 Task: Find connections with filter location Coari with filter topic #coronaviruswith filter profile language English with filter current company SBM Offshore with filter school Arya Institute of Engineering & Technology,Jaipur with filter industry Conservation Programs with filter service category Computer Networking with filter keywords title Account Executive
Action: Mouse moved to (597, 106)
Screenshot: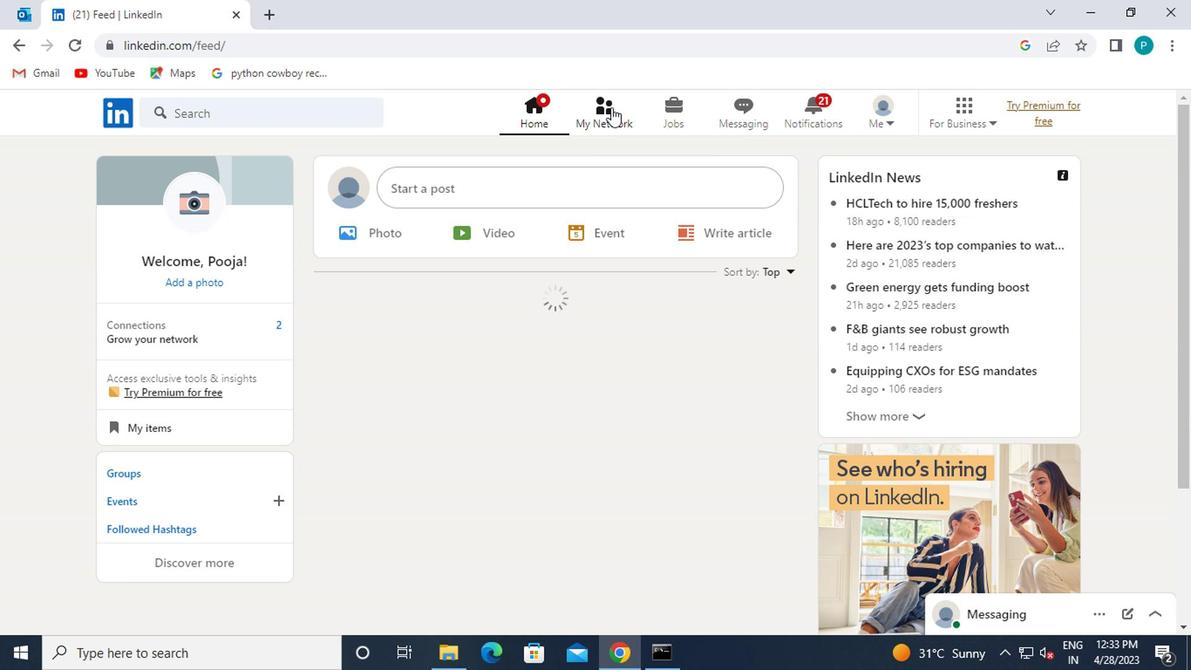 
Action: Mouse pressed left at (597, 106)
Screenshot: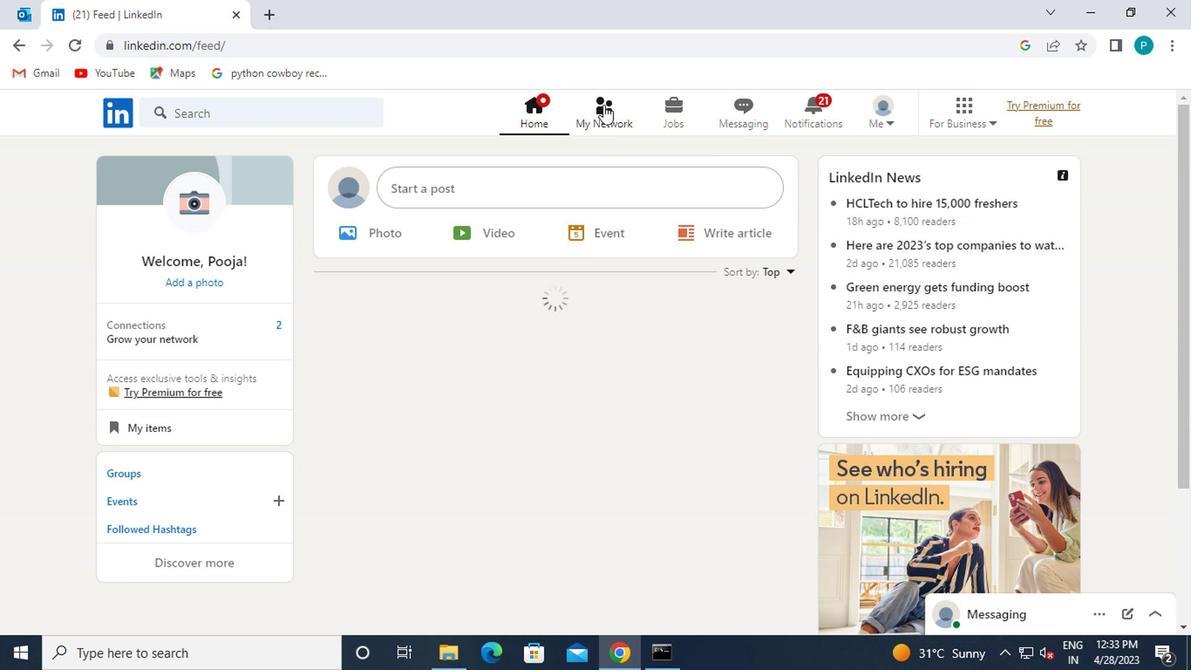 
Action: Mouse moved to (302, 215)
Screenshot: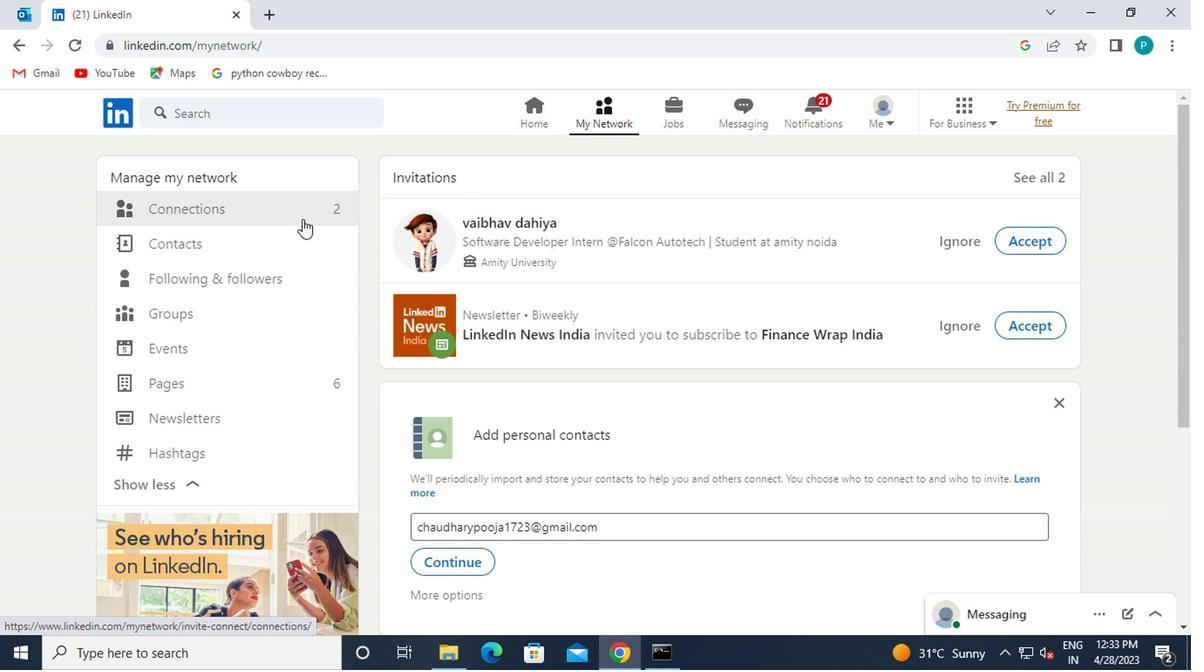 
Action: Mouse pressed left at (302, 215)
Screenshot: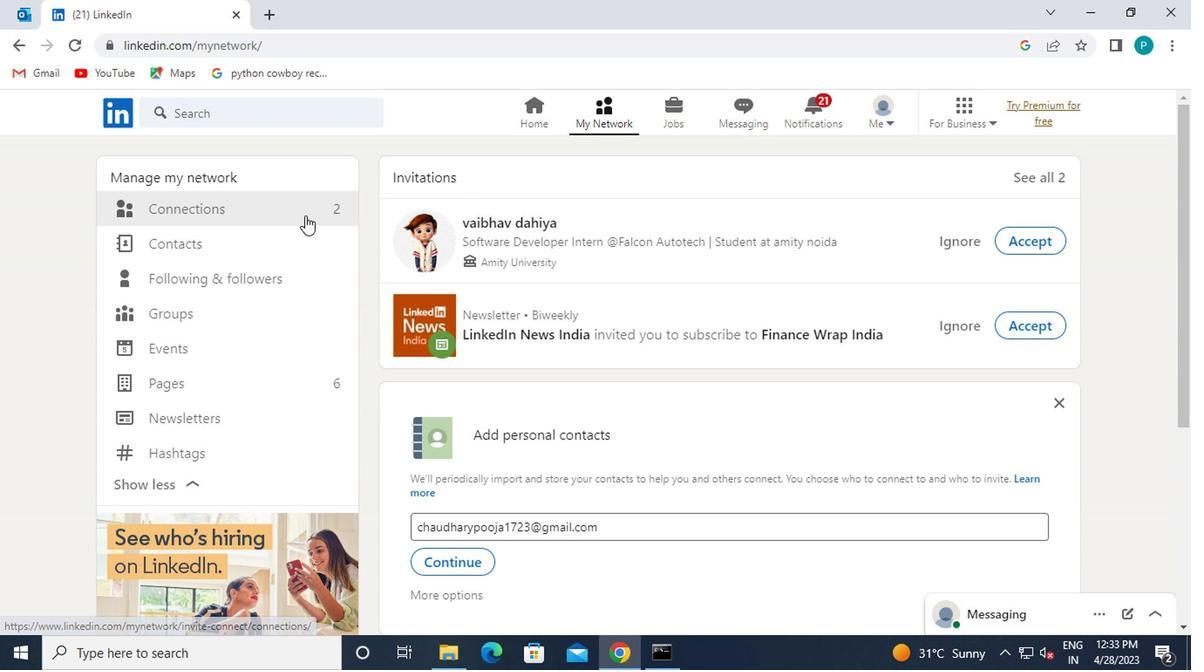 
Action: Mouse moved to (719, 201)
Screenshot: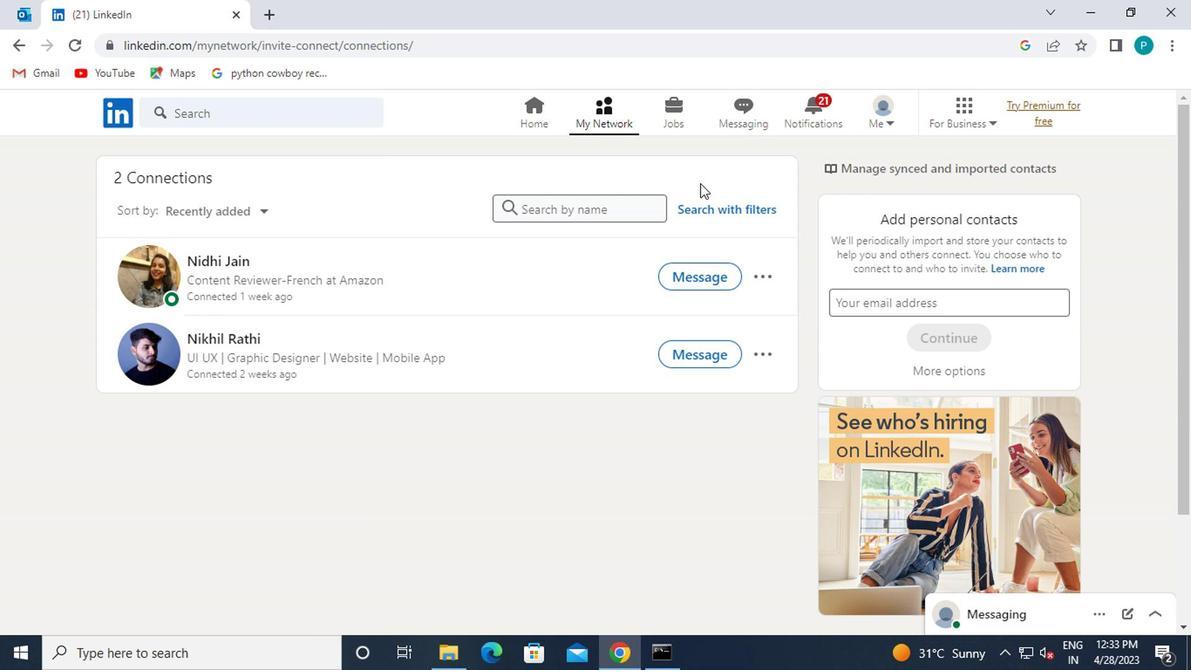 
Action: Mouse pressed left at (719, 201)
Screenshot: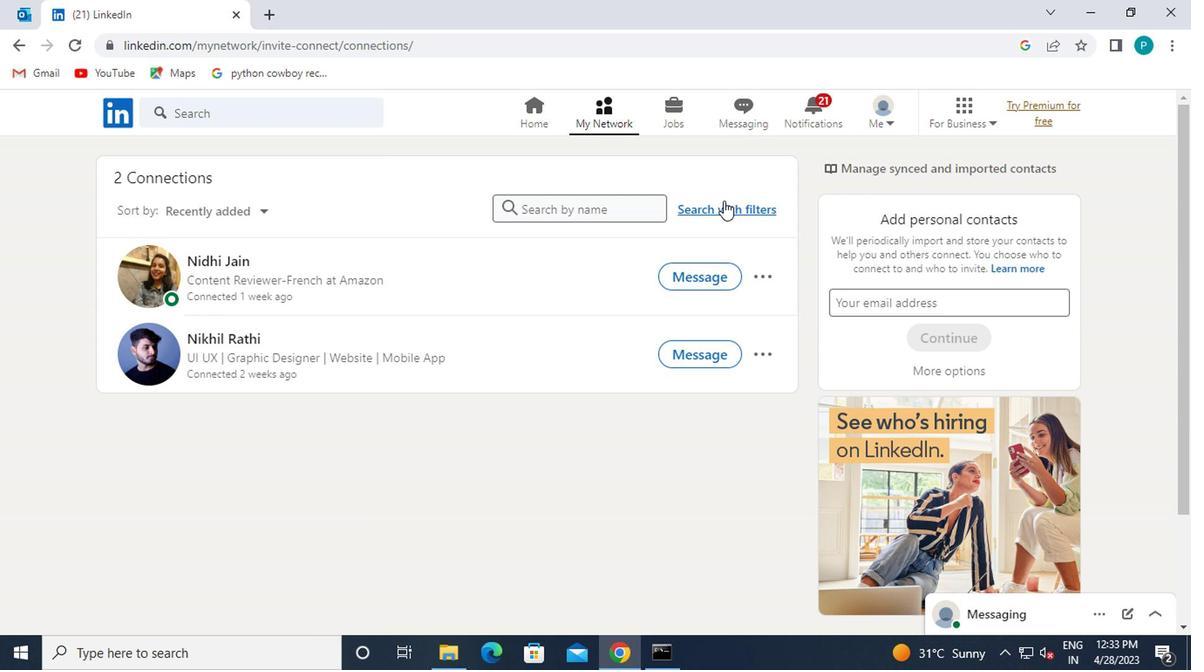 
Action: Mouse moved to (647, 161)
Screenshot: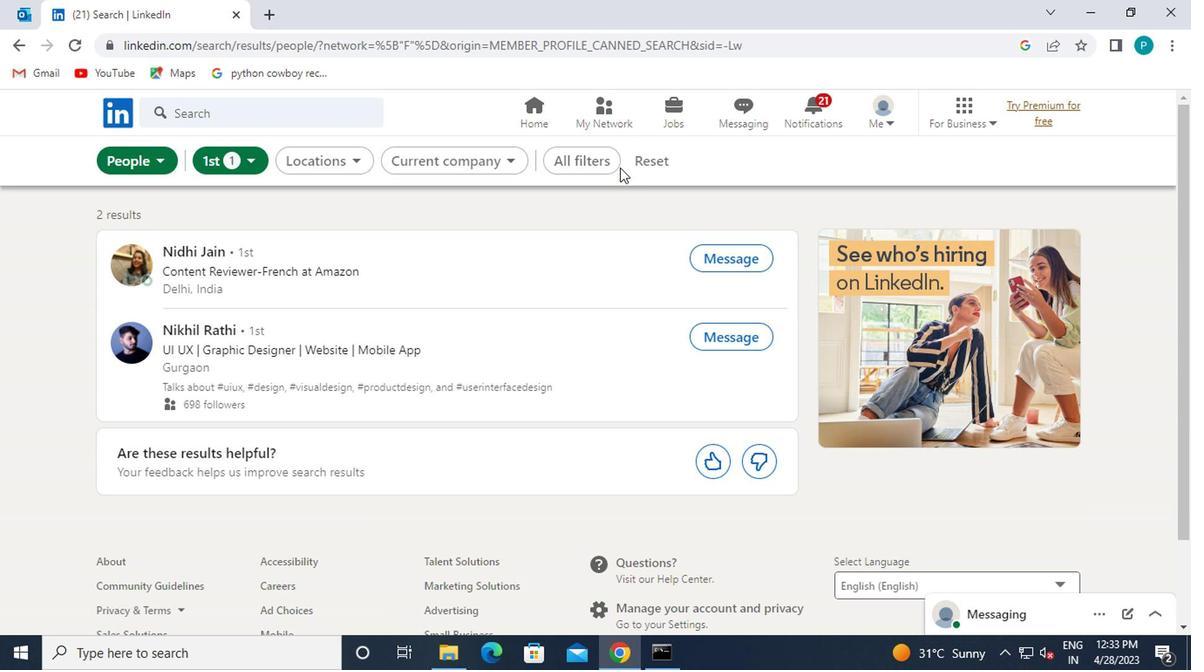 
Action: Mouse pressed left at (647, 161)
Screenshot: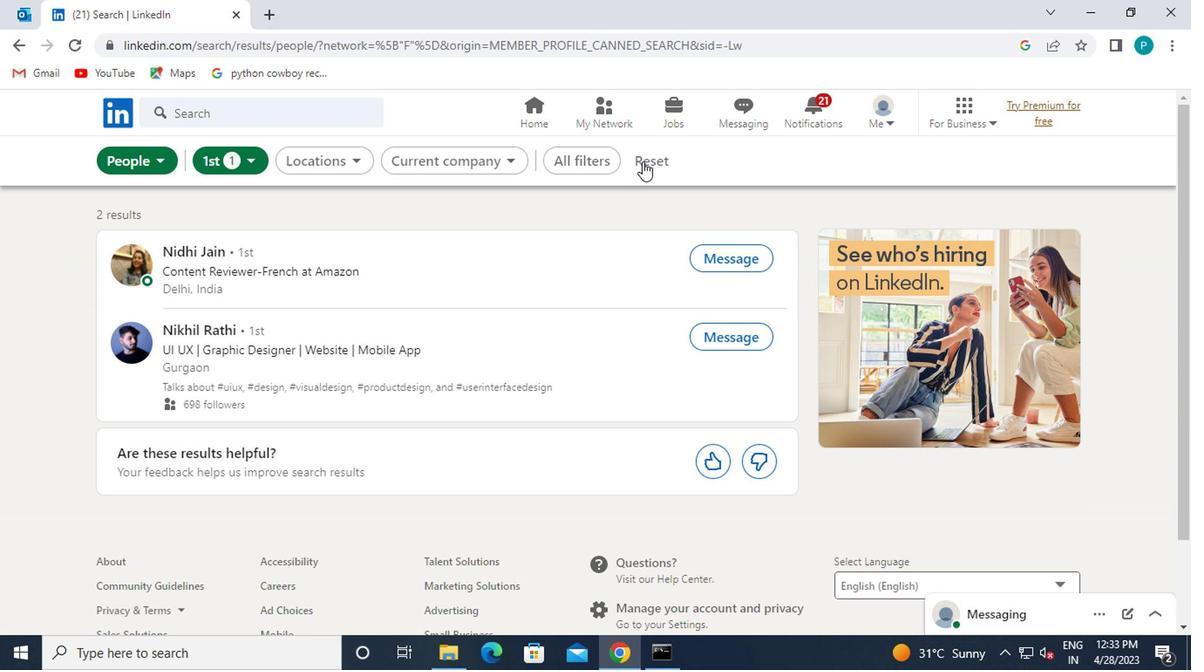 
Action: Mouse moved to (605, 165)
Screenshot: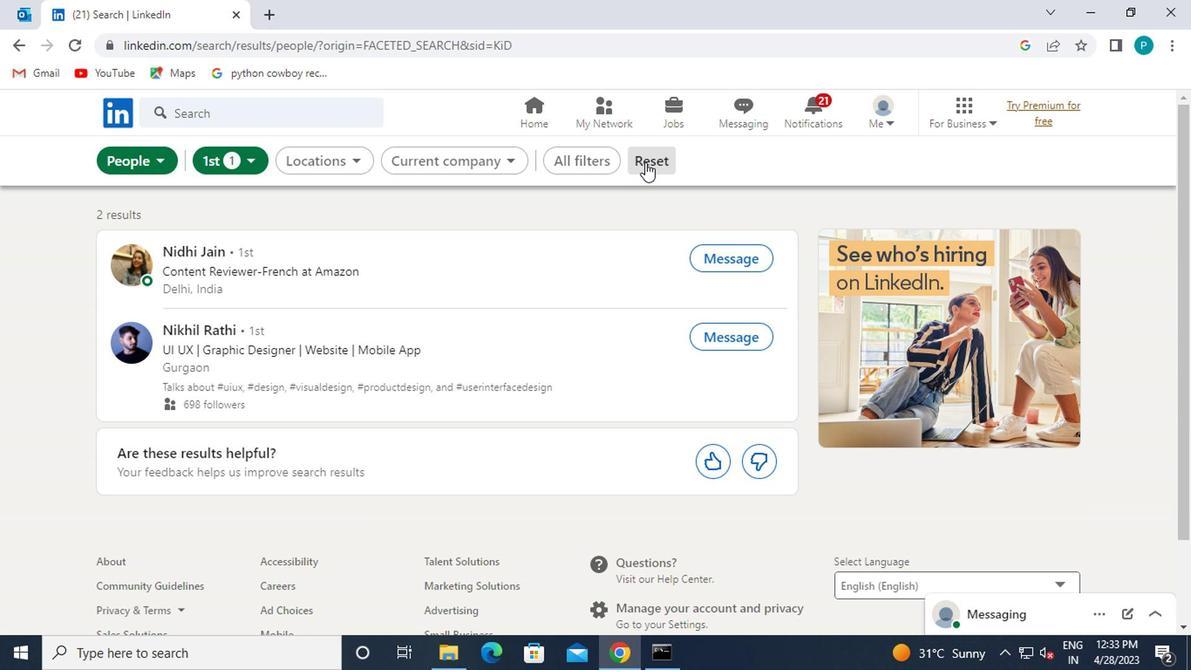 
Action: Mouse pressed left at (605, 165)
Screenshot: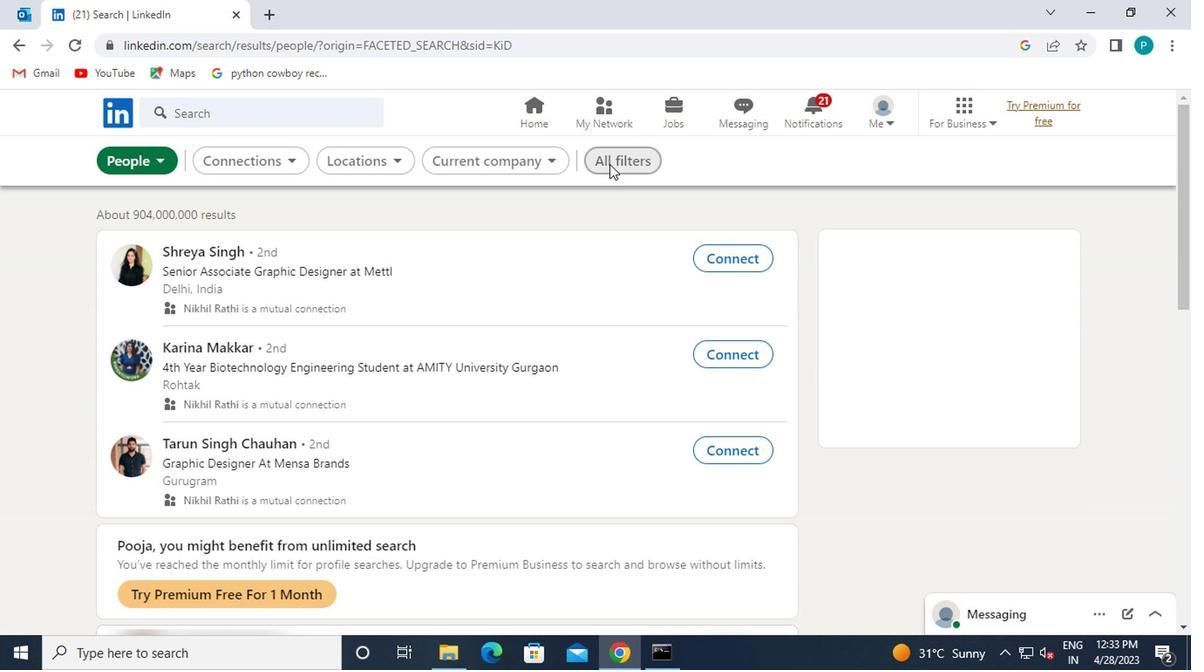 
Action: Mouse moved to (878, 381)
Screenshot: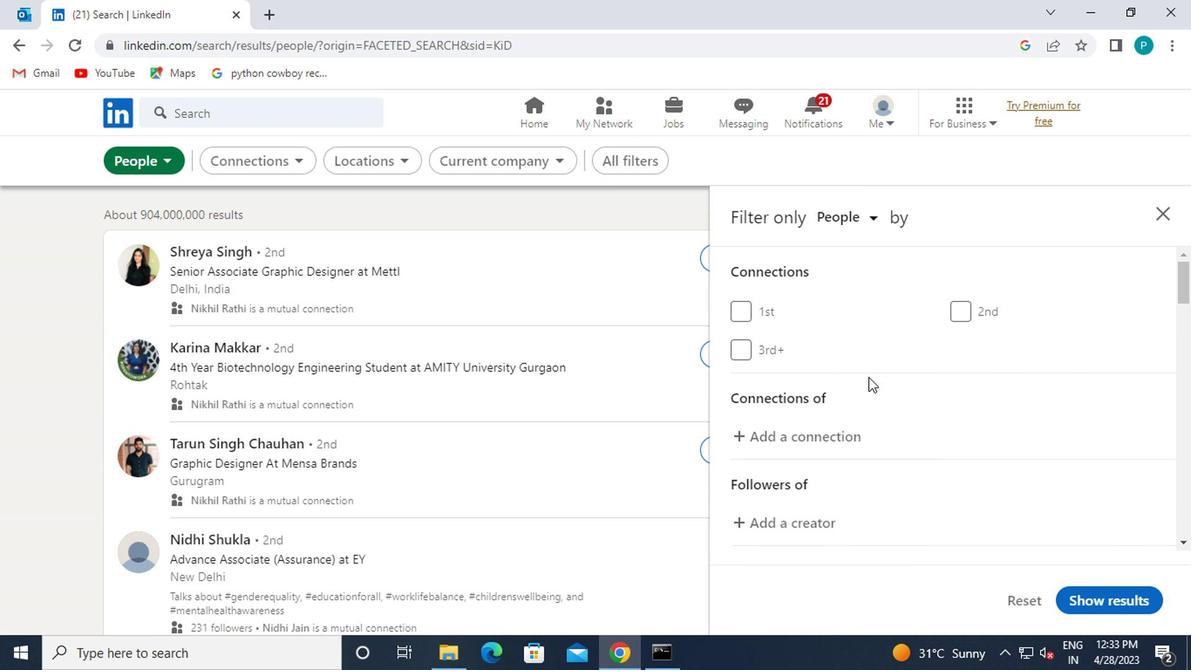 
Action: Mouse scrolled (878, 380) with delta (0, -1)
Screenshot: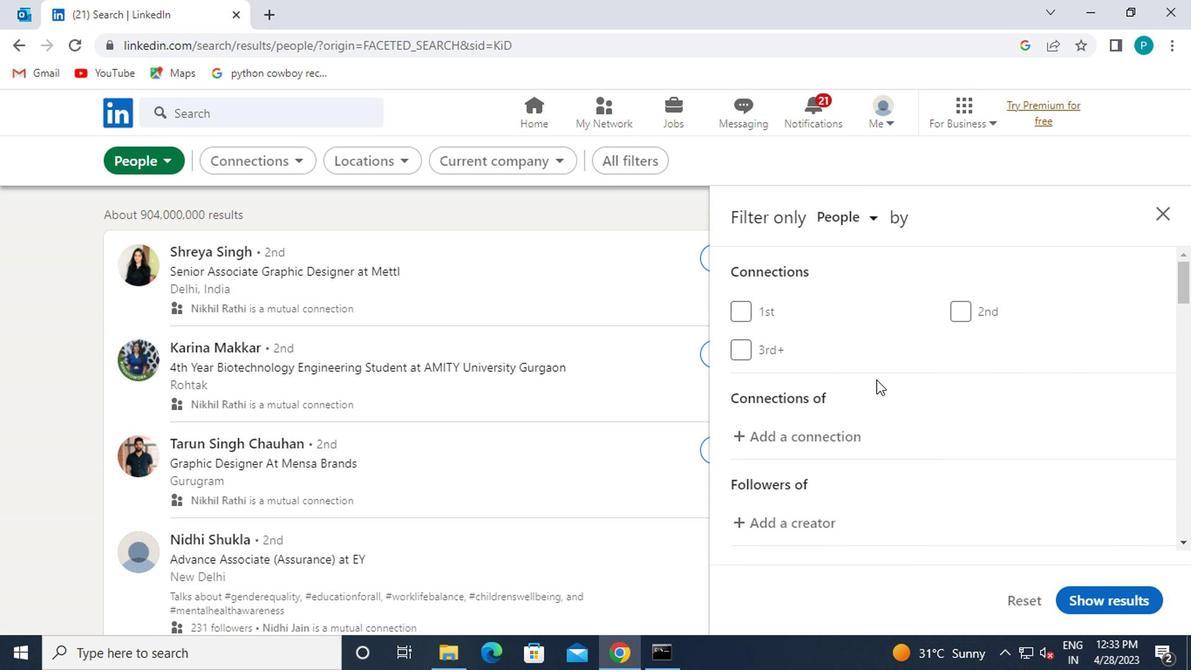 
Action: Mouse scrolled (878, 380) with delta (0, -1)
Screenshot: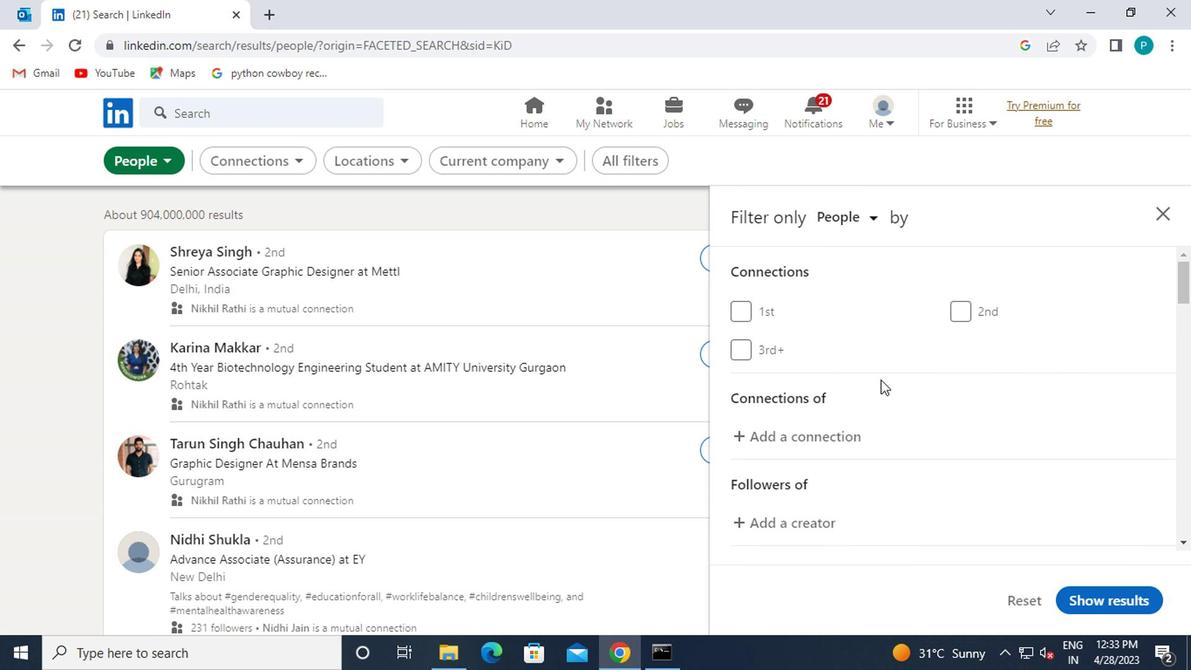 
Action: Mouse moved to (891, 392)
Screenshot: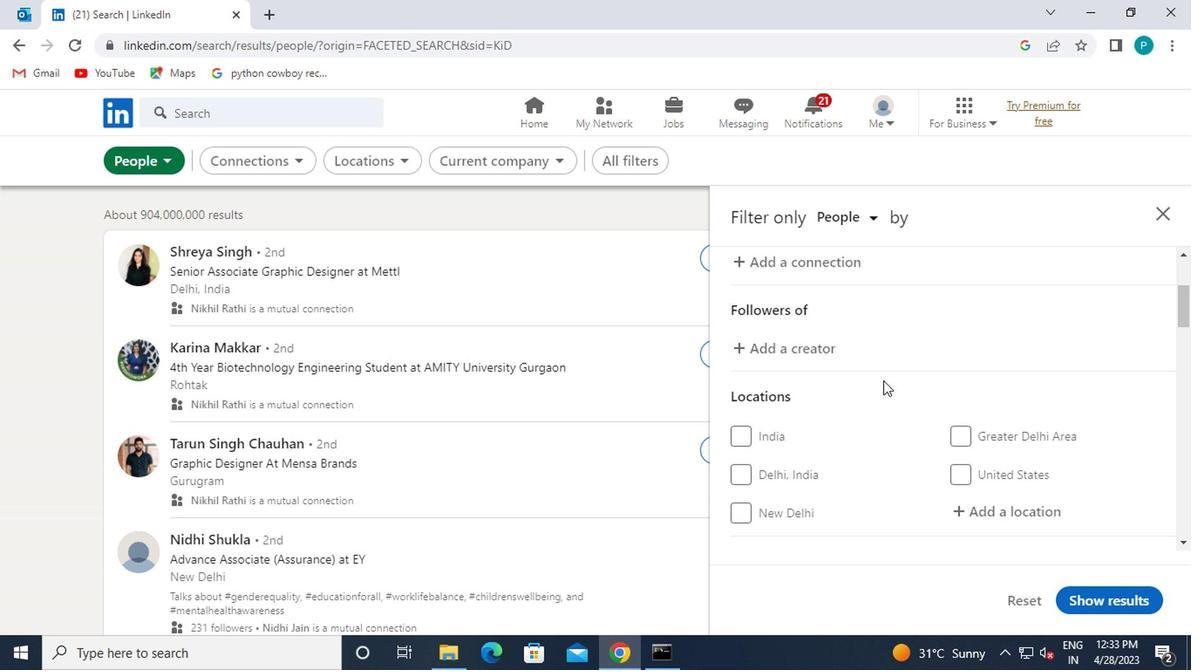 
Action: Mouse scrolled (891, 390) with delta (0, -1)
Screenshot: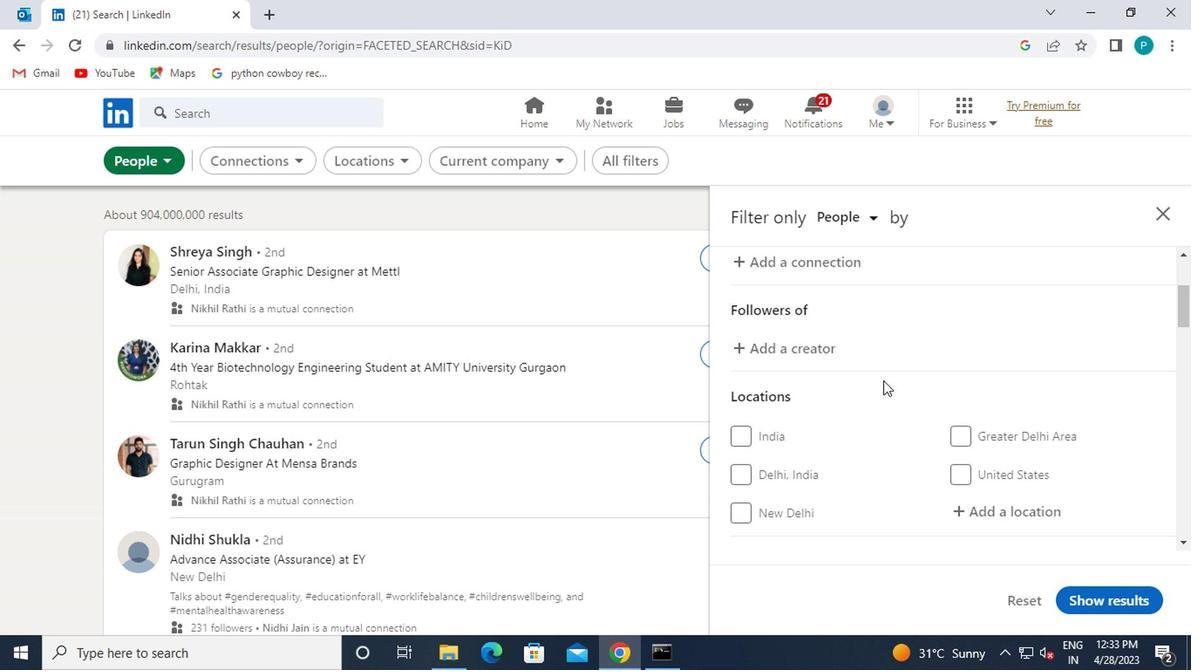 
Action: Mouse moved to (951, 407)
Screenshot: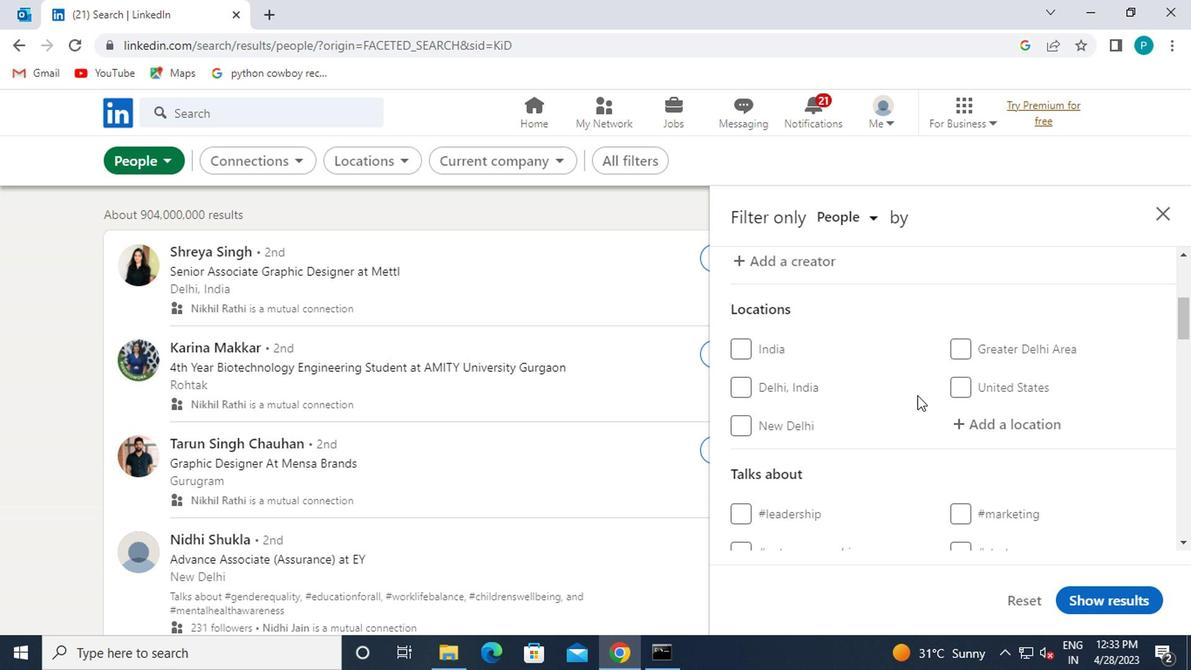 
Action: Mouse scrolled (951, 407) with delta (0, 0)
Screenshot: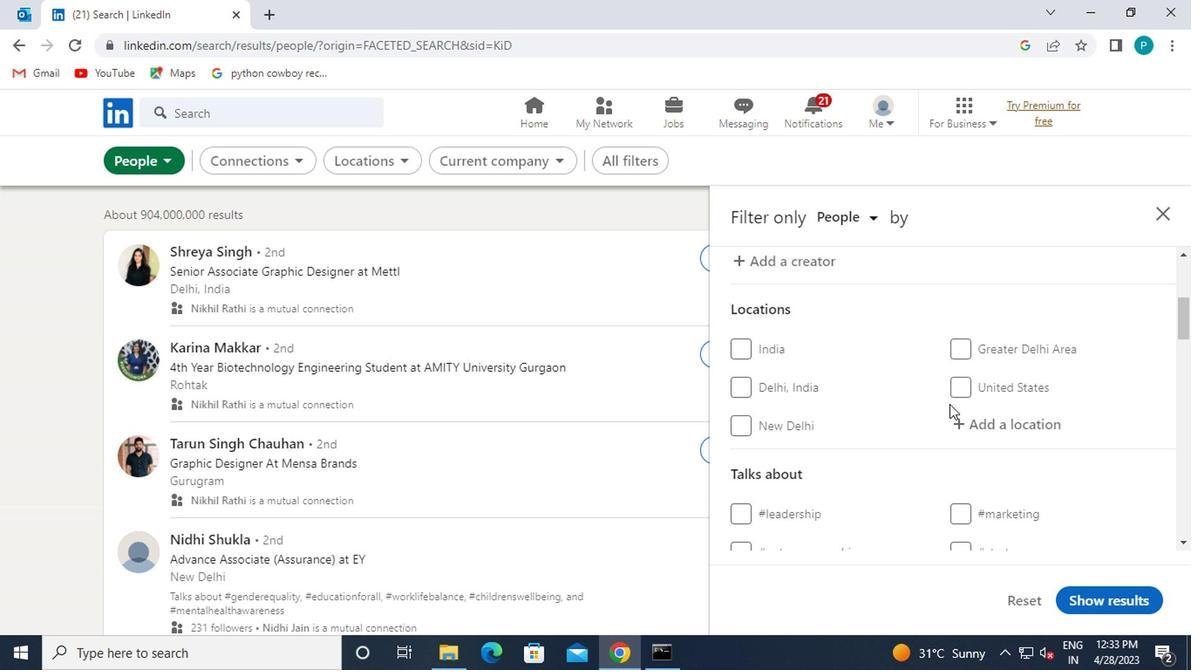 
Action: Mouse moved to (951, 384)
Screenshot: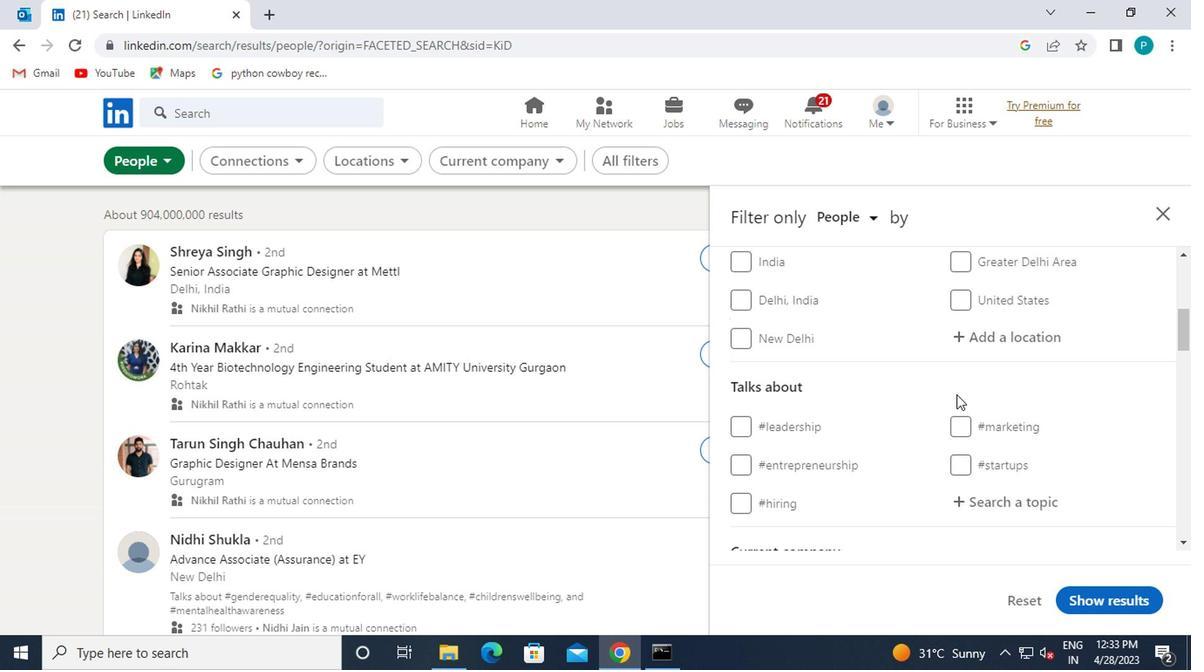 
Action: Mouse scrolled (951, 385) with delta (0, 1)
Screenshot: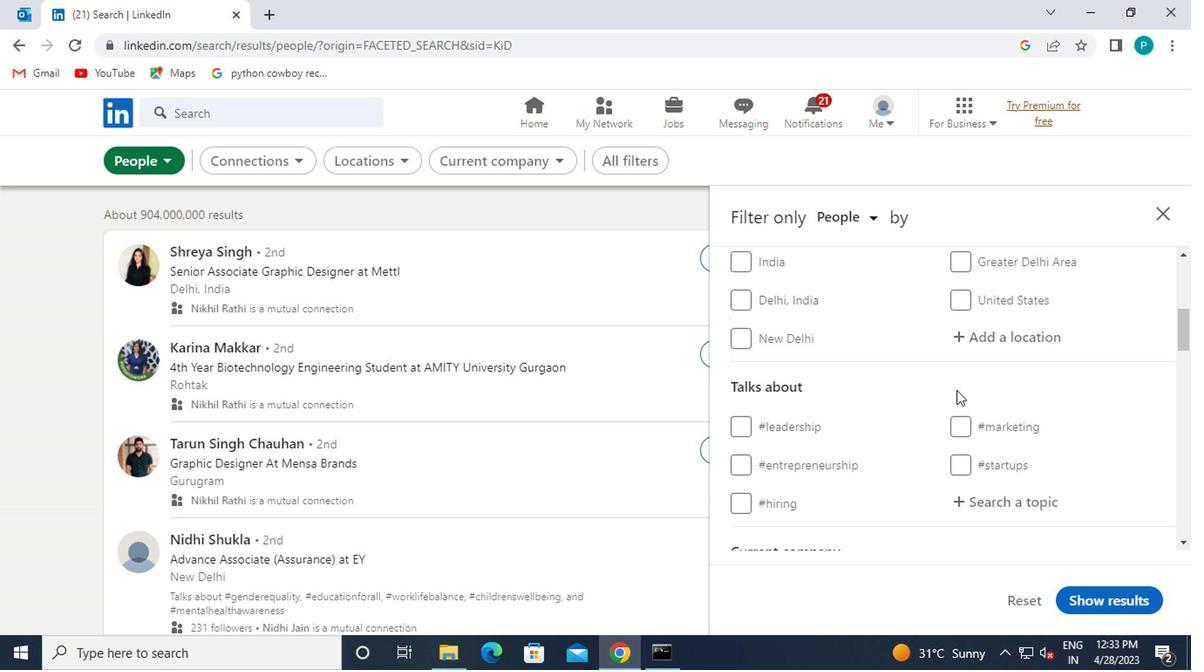 
Action: Mouse moved to (954, 420)
Screenshot: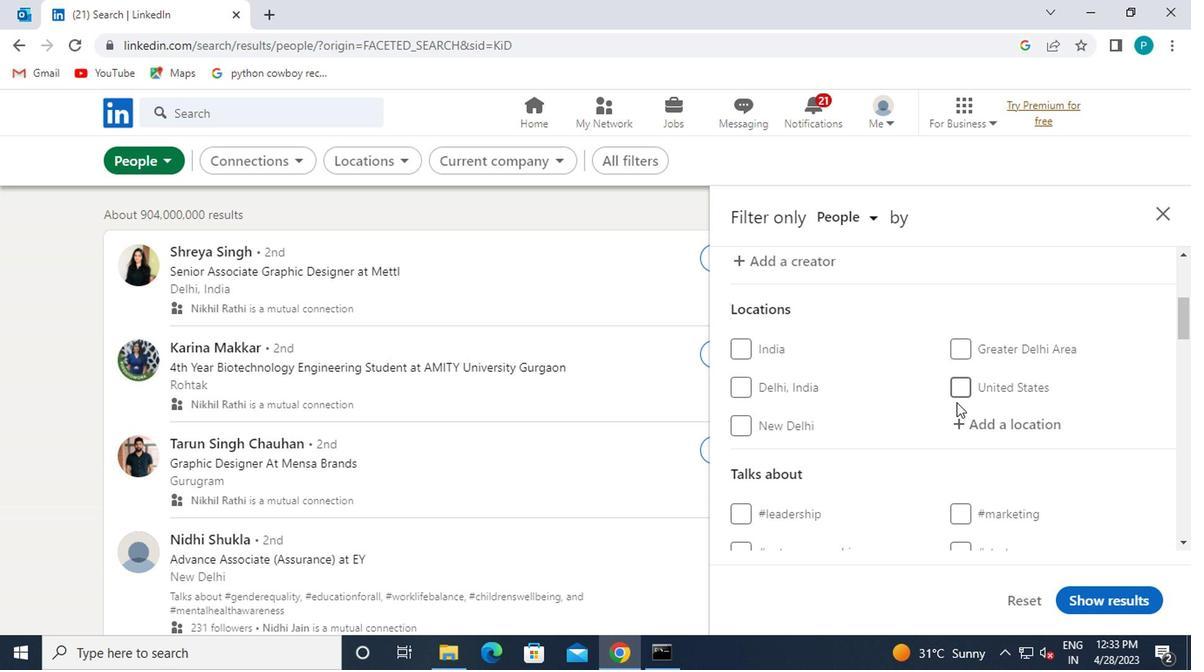 
Action: Mouse pressed left at (954, 420)
Screenshot: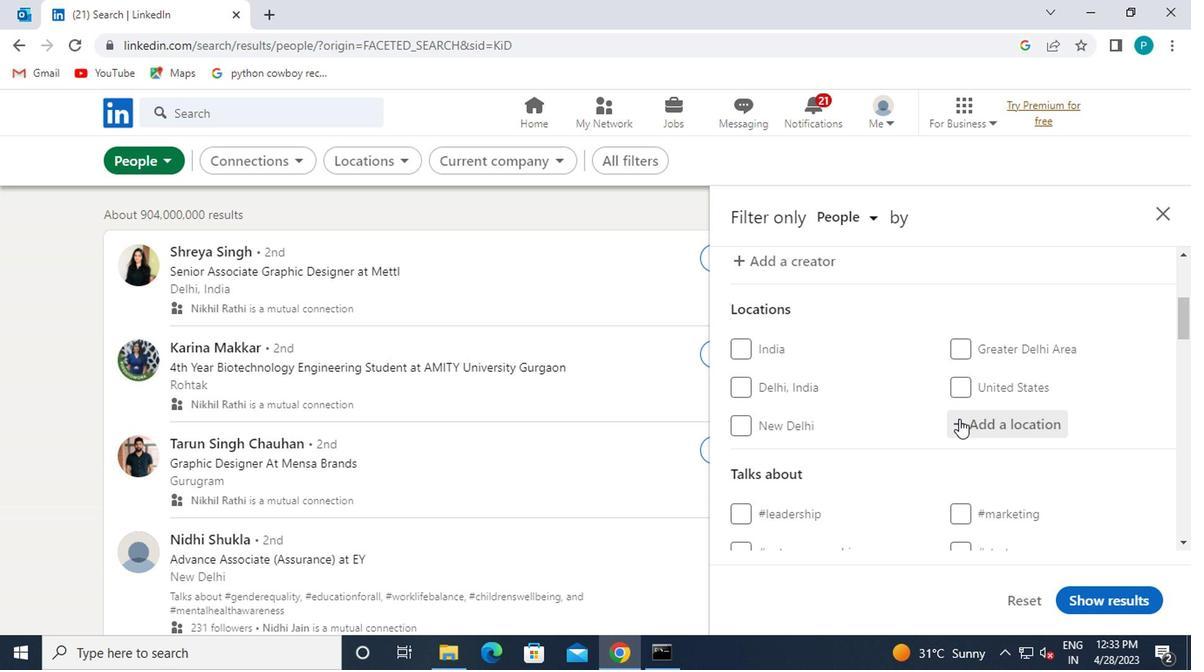 
Action: Mouse moved to (956, 397)
Screenshot: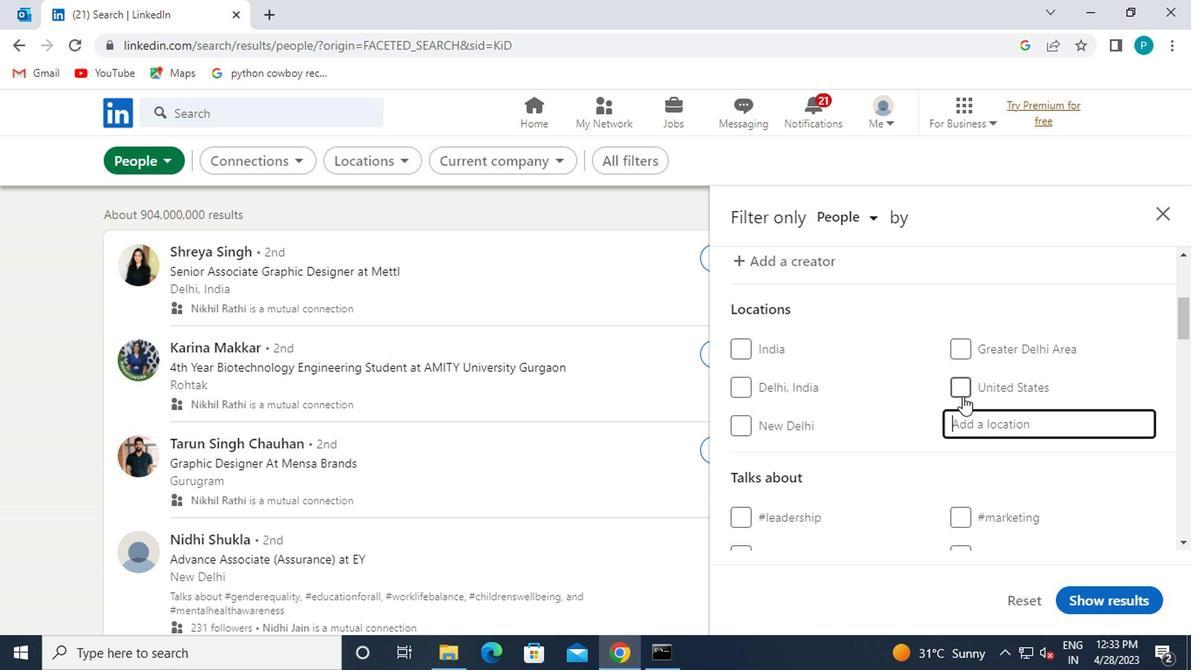 
Action: Key pressed <Key.caps_lock>c<Key.caps_lock>oari
Screenshot: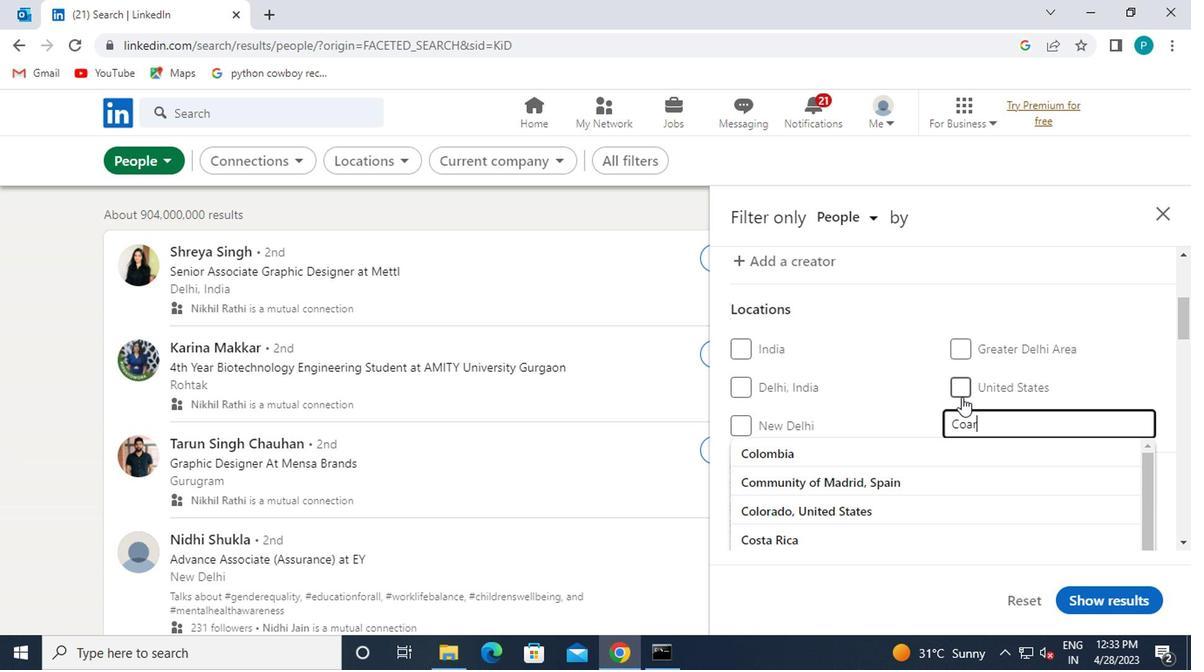 
Action: Mouse moved to (952, 452)
Screenshot: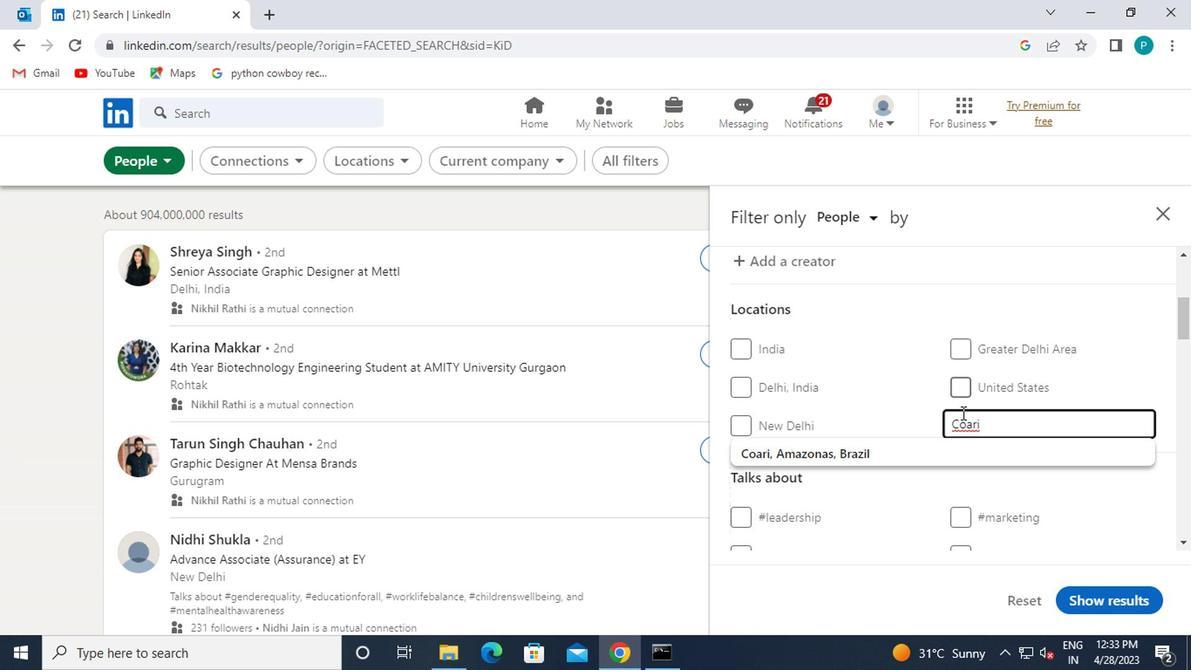 
Action: Mouse pressed left at (952, 452)
Screenshot: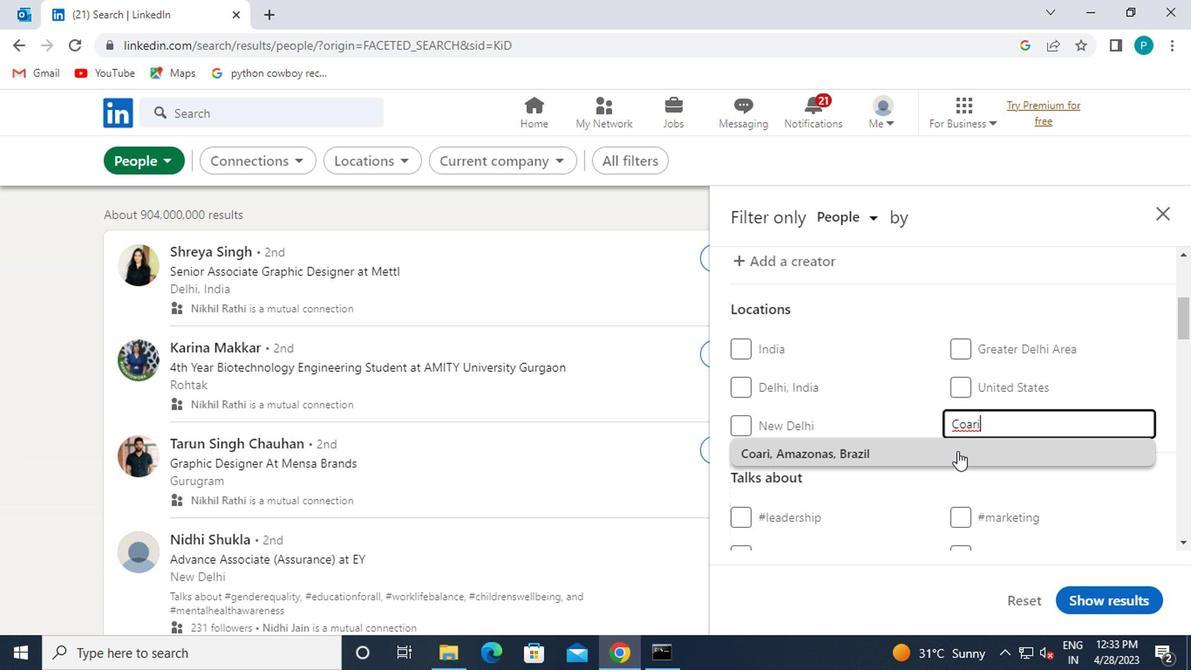 
Action: Mouse scrolled (952, 451) with delta (0, -1)
Screenshot: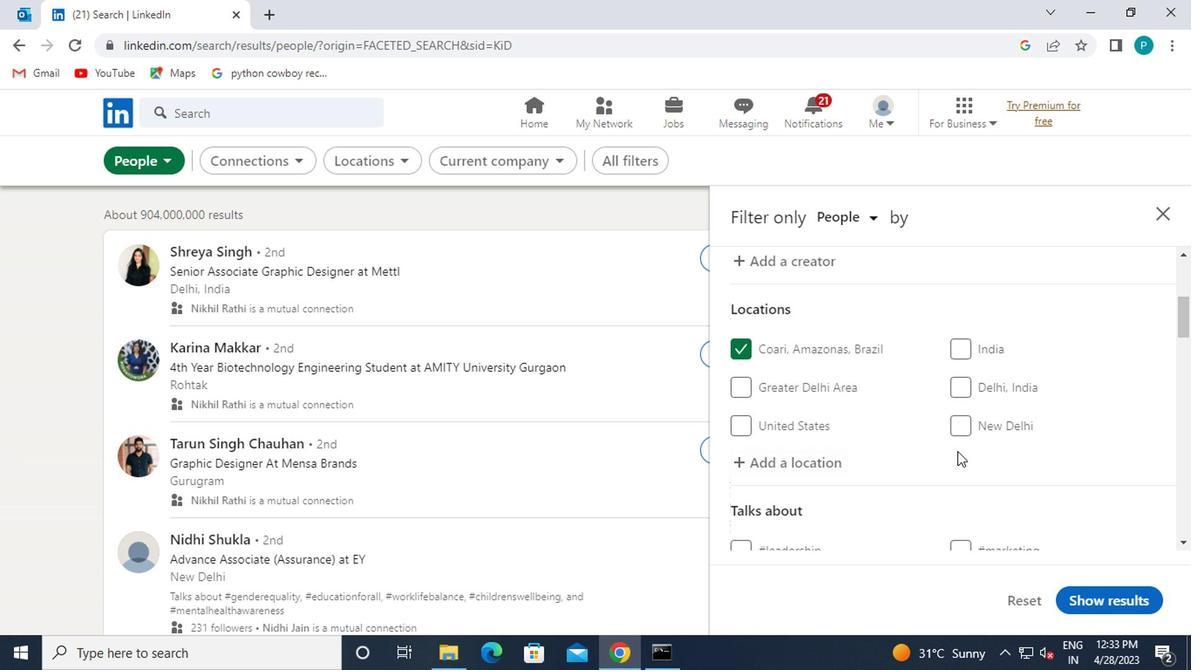 
Action: Mouse scrolled (952, 451) with delta (0, -1)
Screenshot: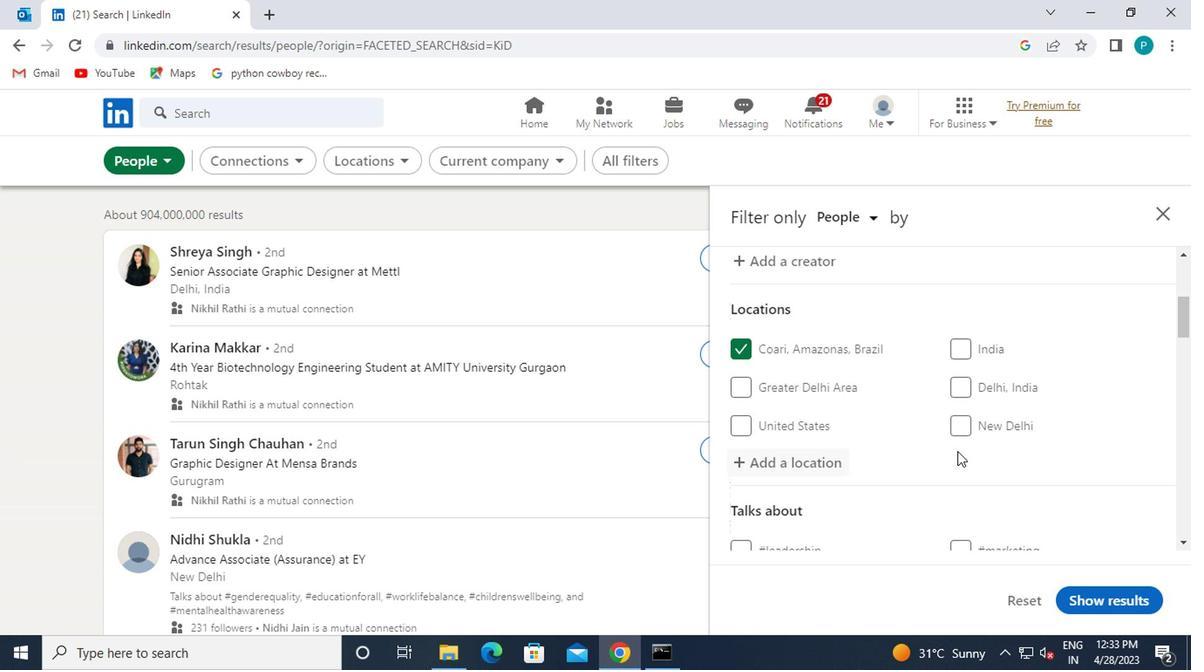 
Action: Mouse pressed left at (952, 452)
Screenshot: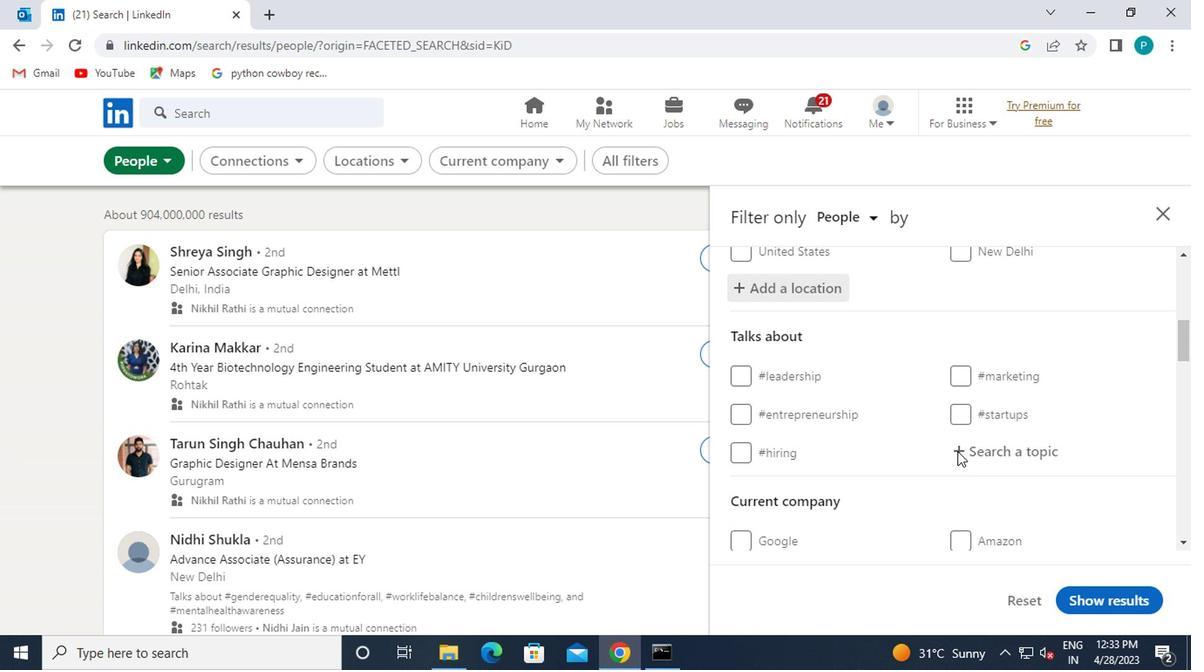 
Action: Mouse moved to (958, 454)
Screenshot: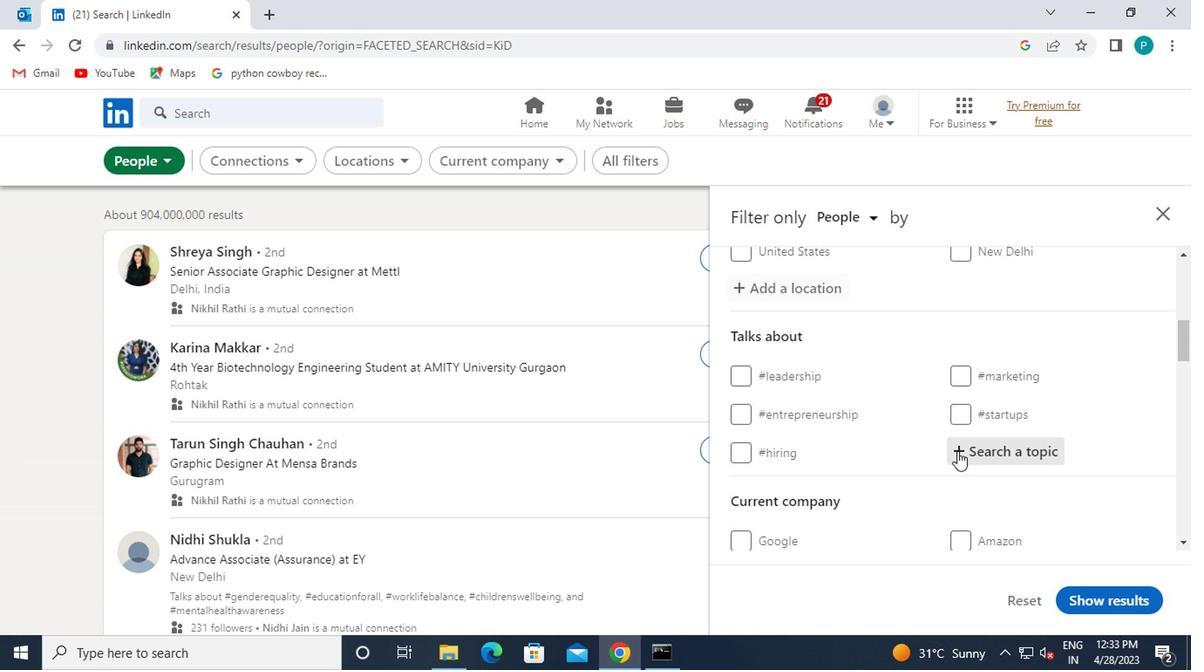 
Action: Key pressed c<Key.backspace><Key.shift>#CORON
Screenshot: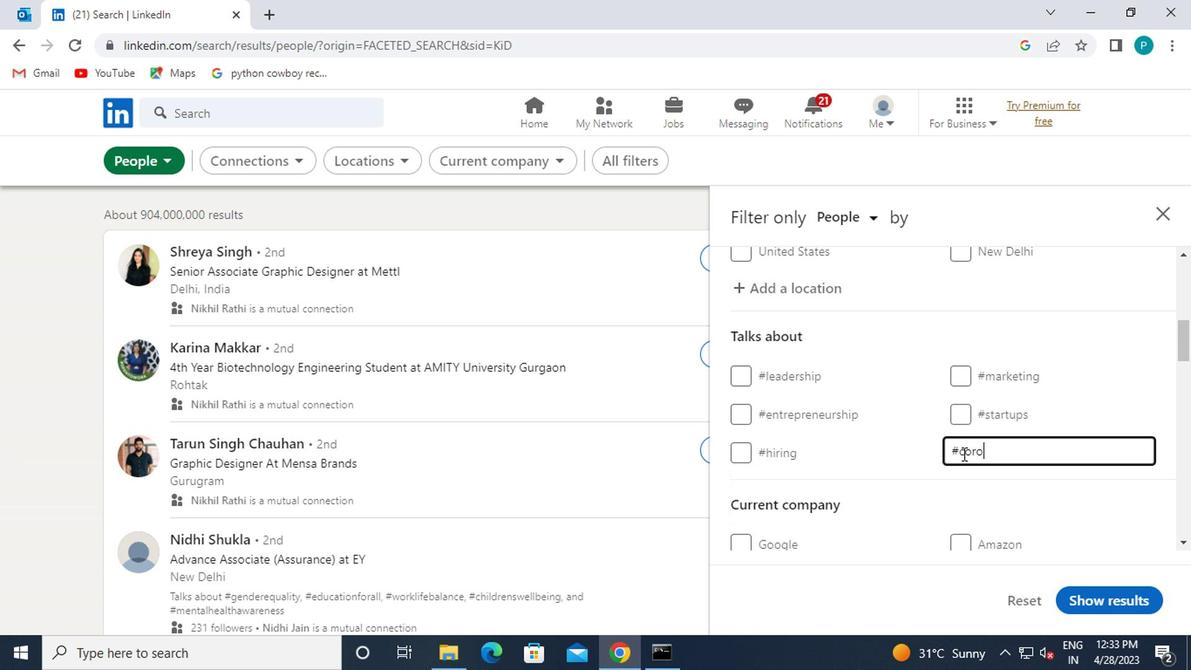 
Action: Mouse moved to (894, 487)
Screenshot: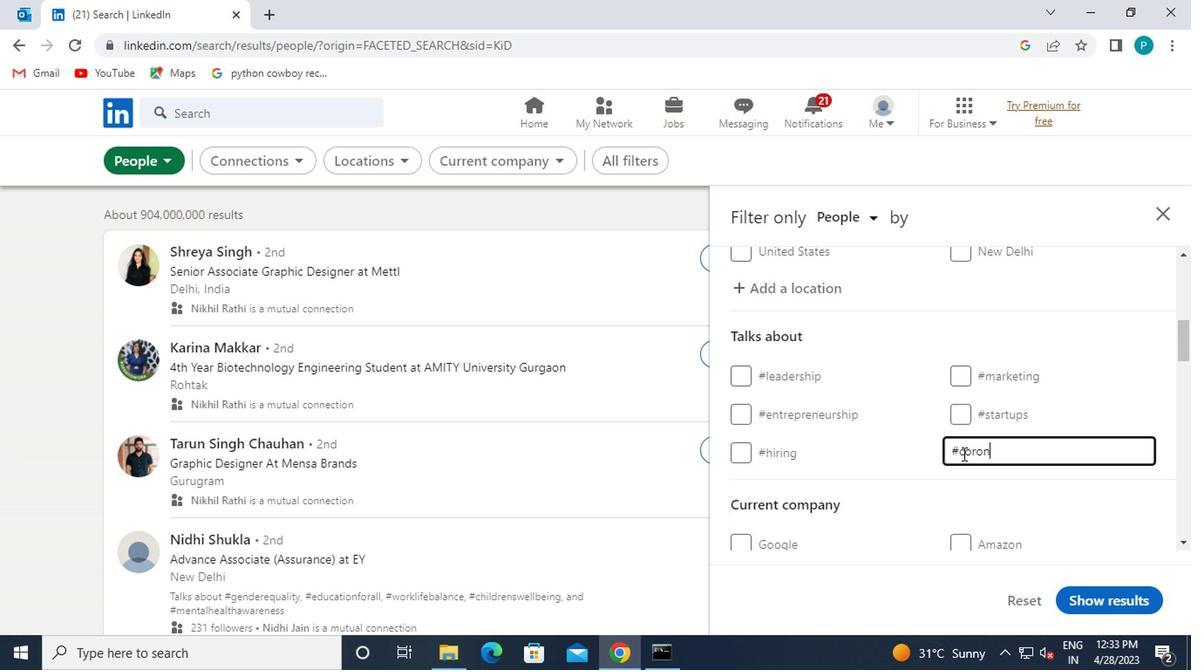 
Action: Key pressed AVIRU
Screenshot: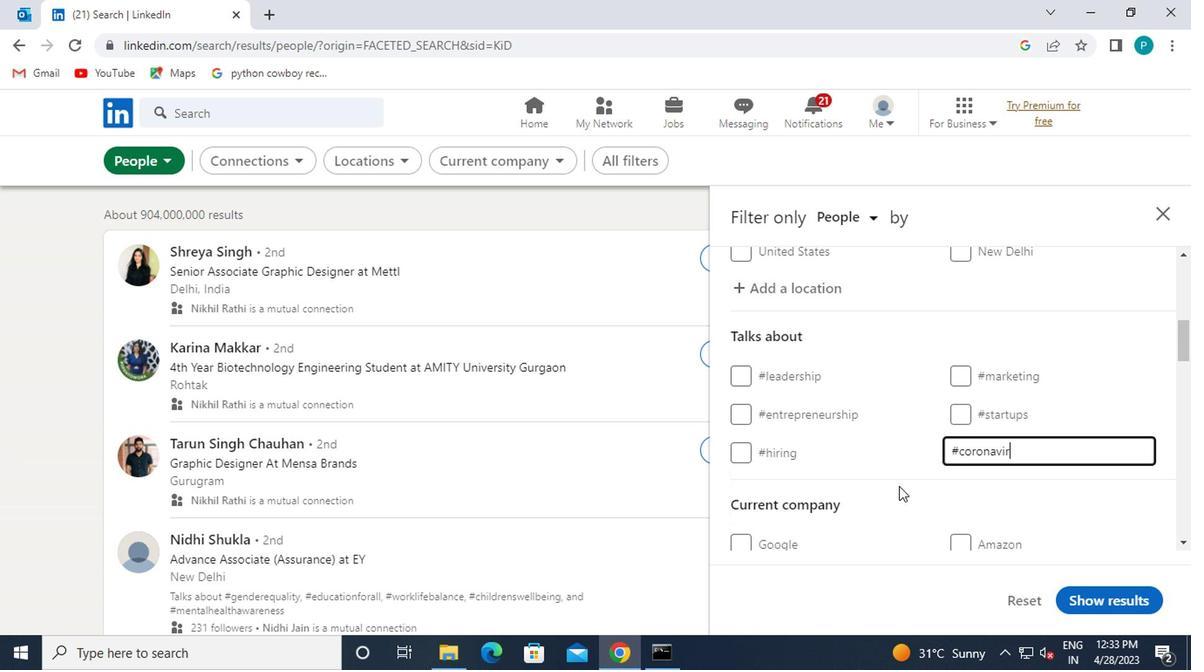 
Action: Mouse moved to (822, 528)
Screenshot: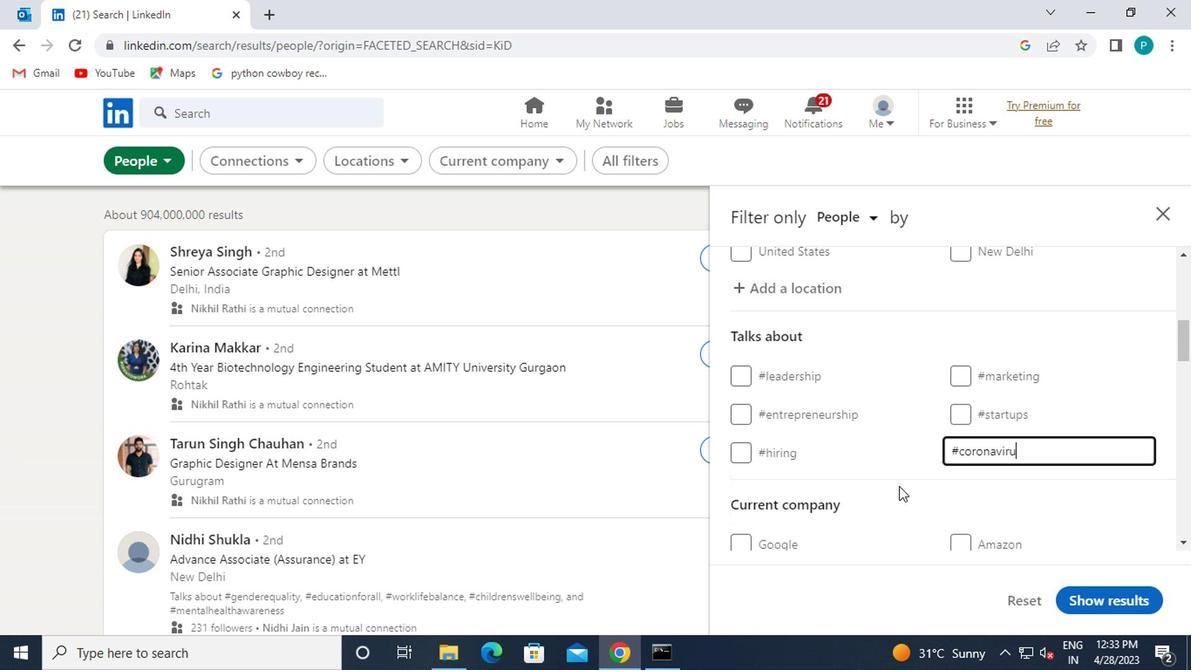 
Action: Key pressed S
Screenshot: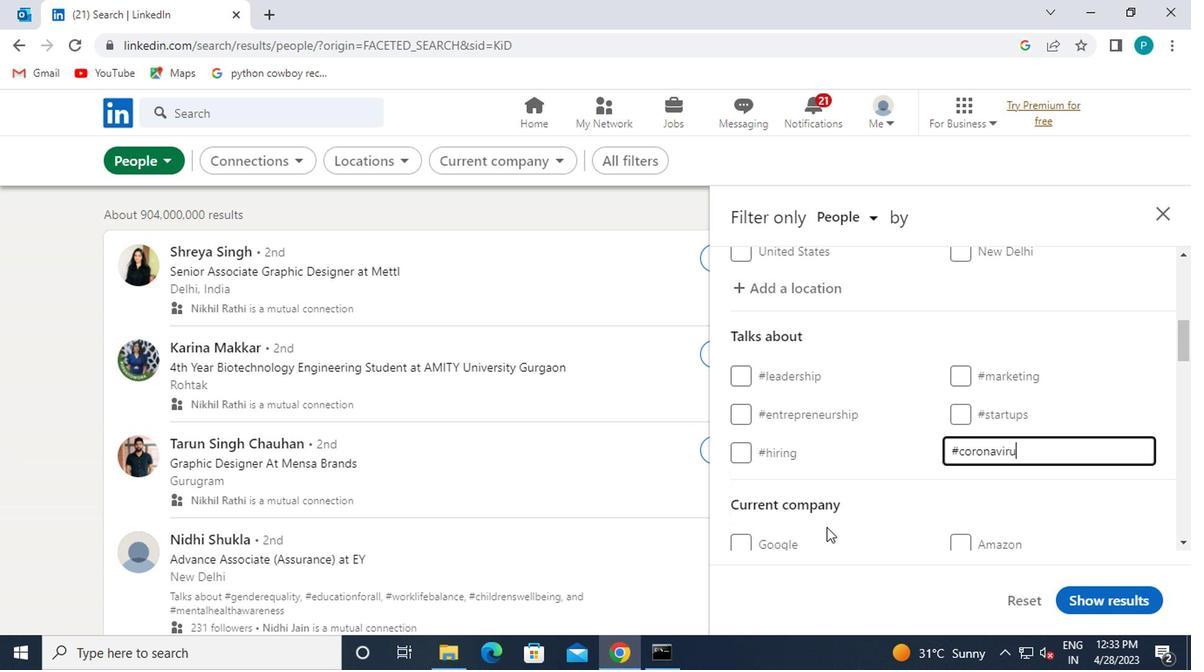 
Action: Mouse moved to (848, 523)
Screenshot: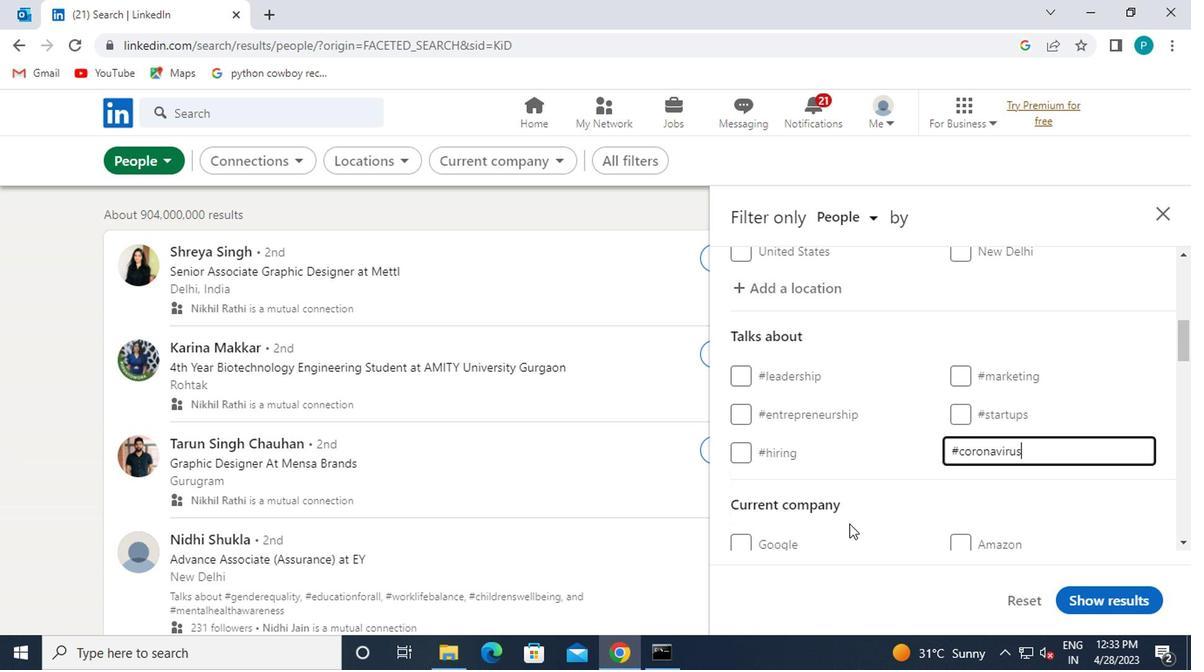 
Action: Mouse scrolled (848, 523) with delta (0, 0)
Screenshot: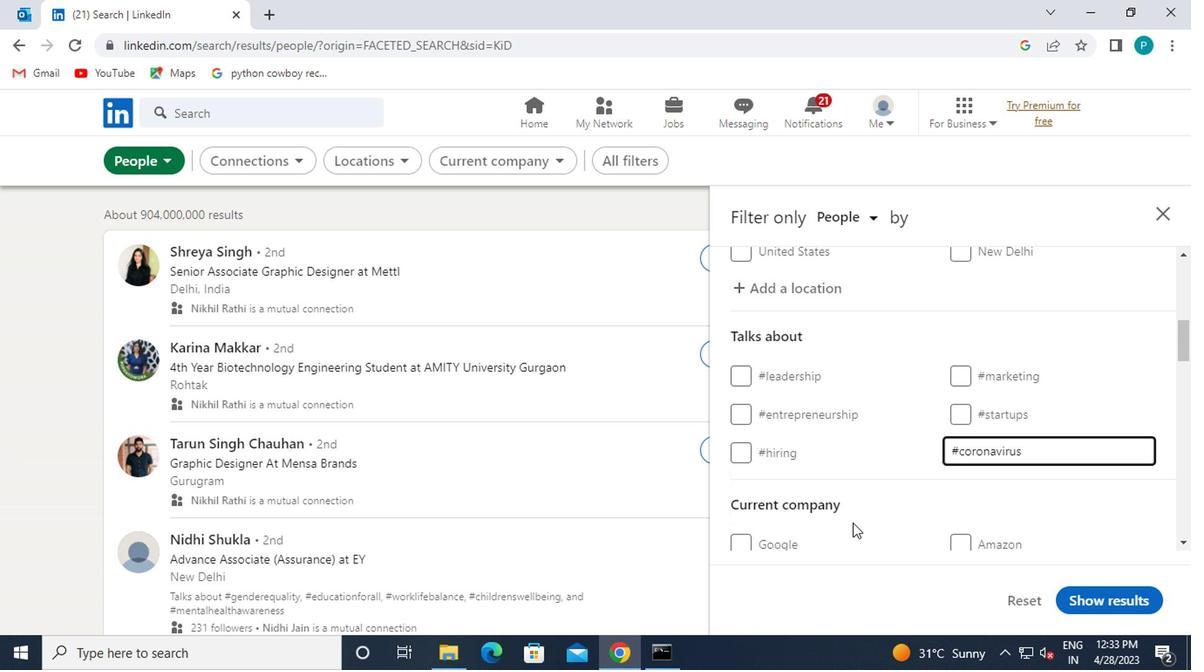 
Action: Mouse scrolled (848, 523) with delta (0, 0)
Screenshot: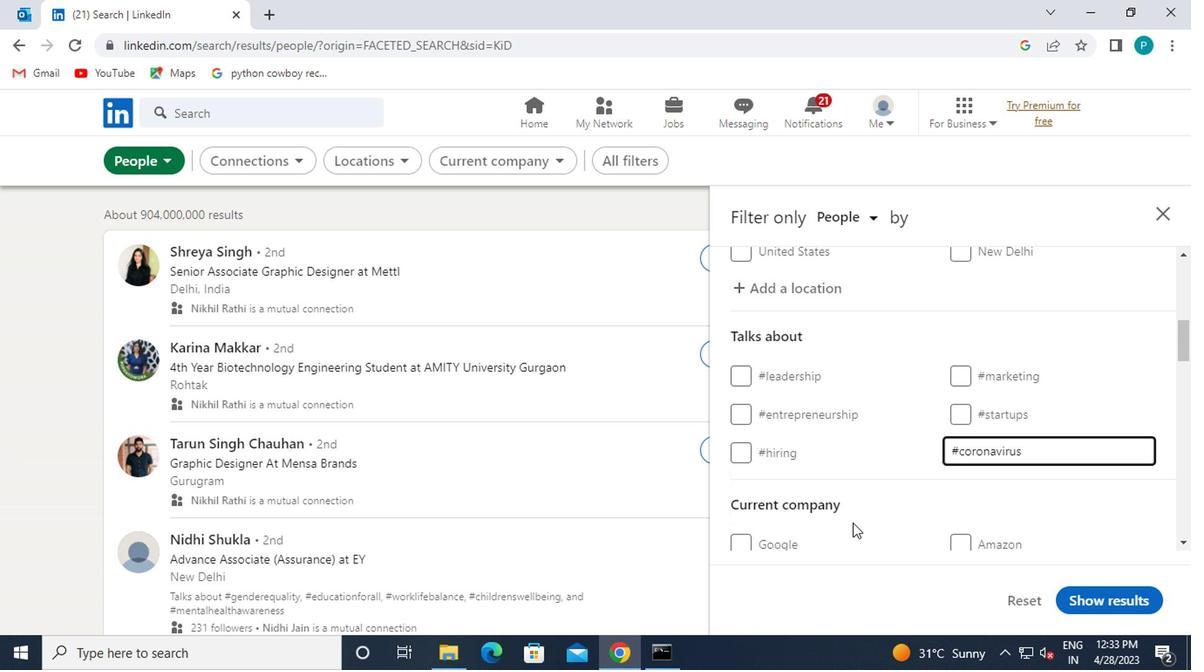 
Action: Mouse scrolled (848, 523) with delta (0, 0)
Screenshot: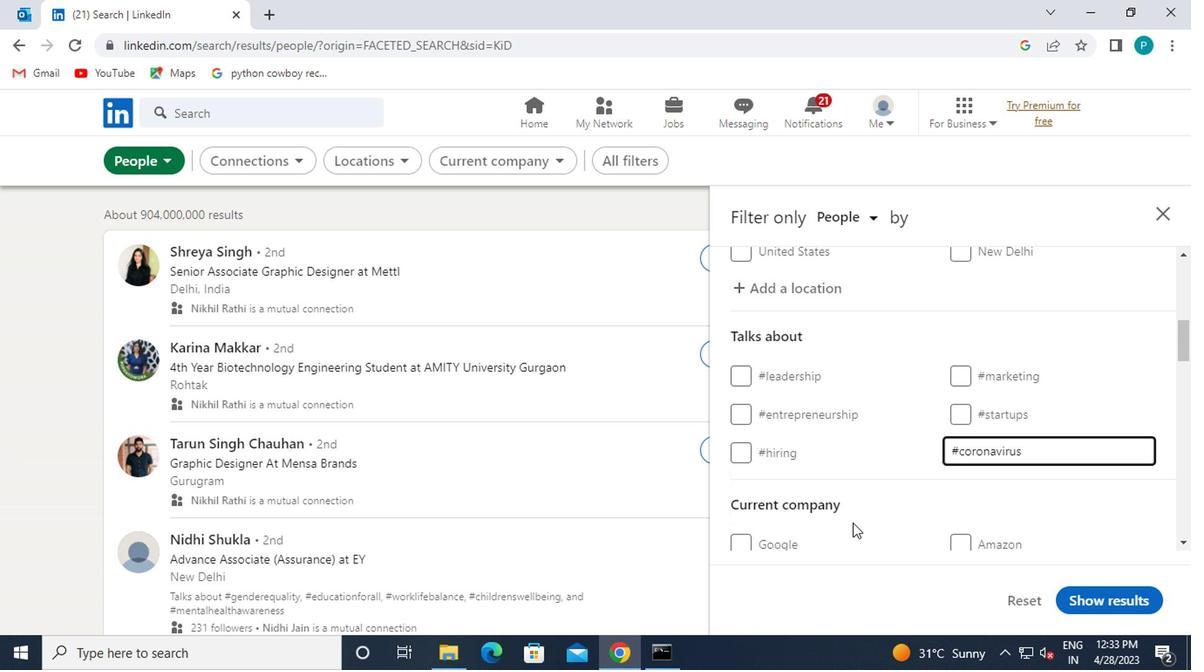 
Action: Mouse scrolled (848, 523) with delta (0, 0)
Screenshot: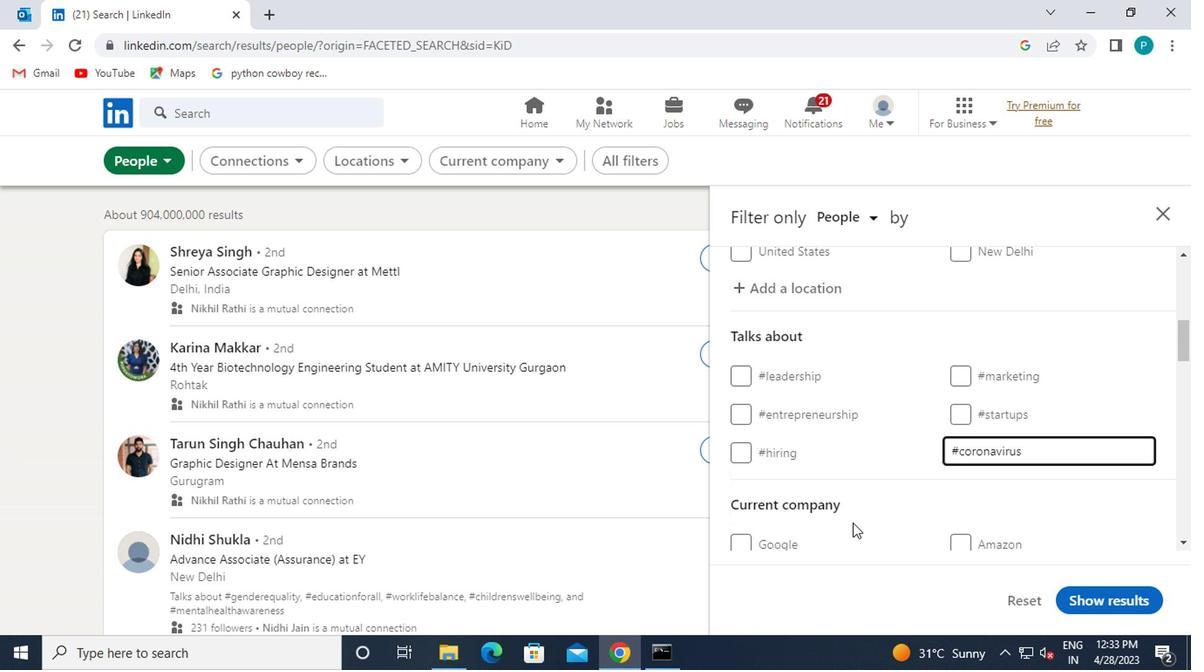 
Action: Mouse moved to (789, 448)
Screenshot: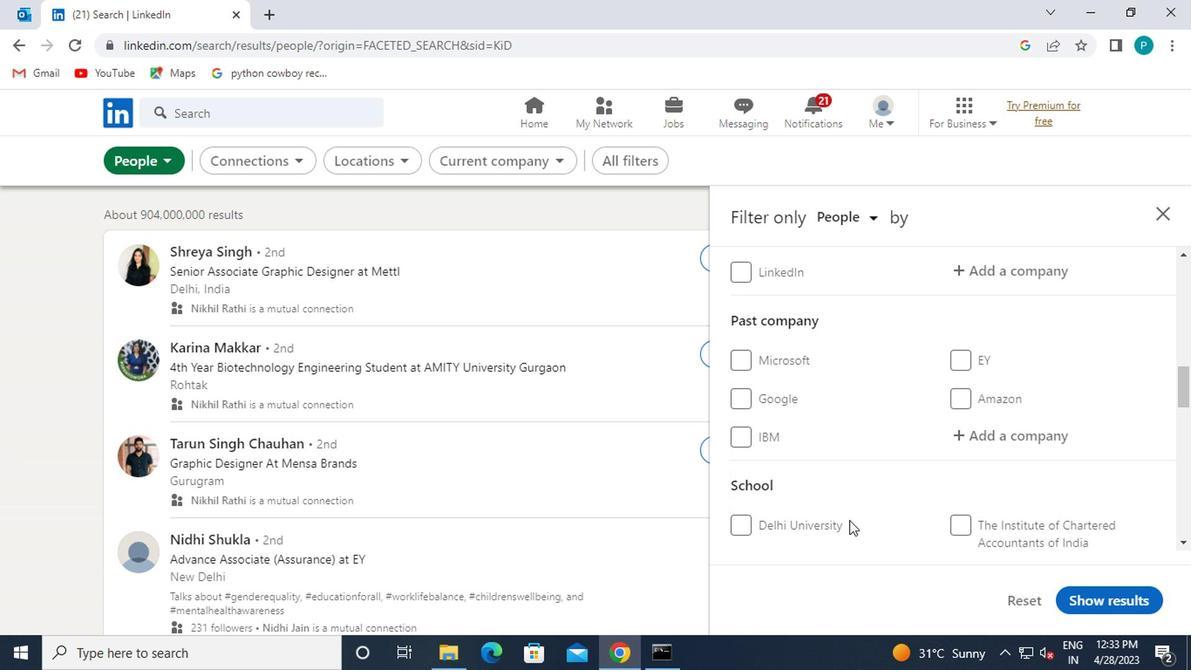 
Action: Mouse scrolled (789, 447) with delta (0, 0)
Screenshot: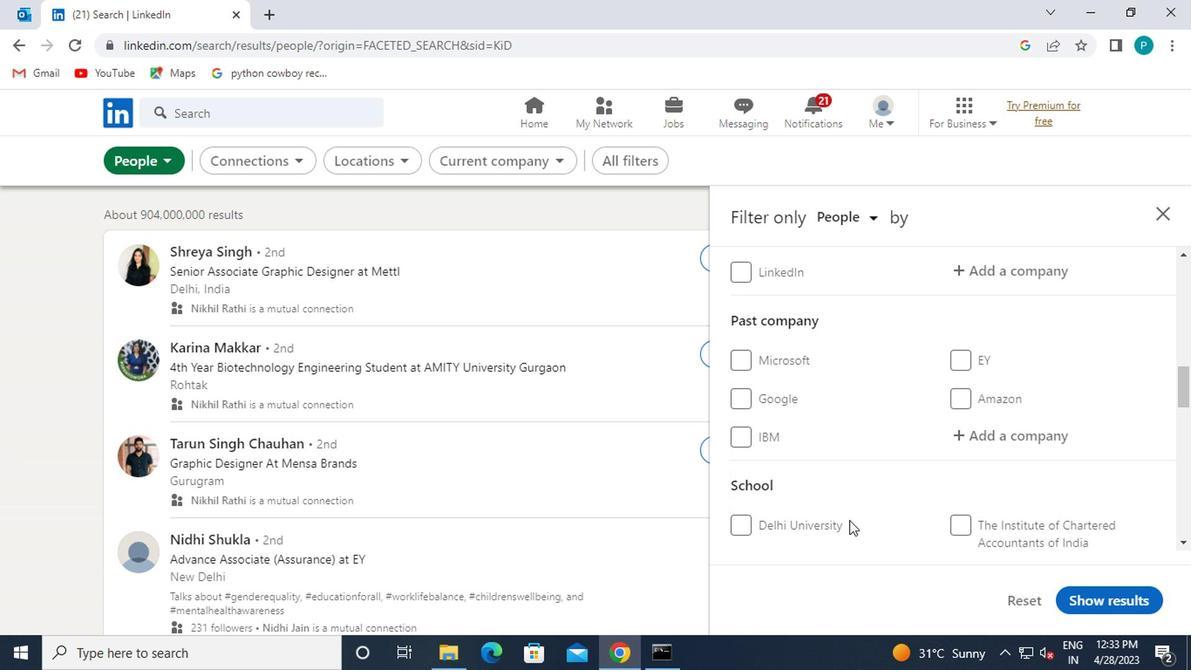 
Action: Mouse moved to (789, 447)
Screenshot: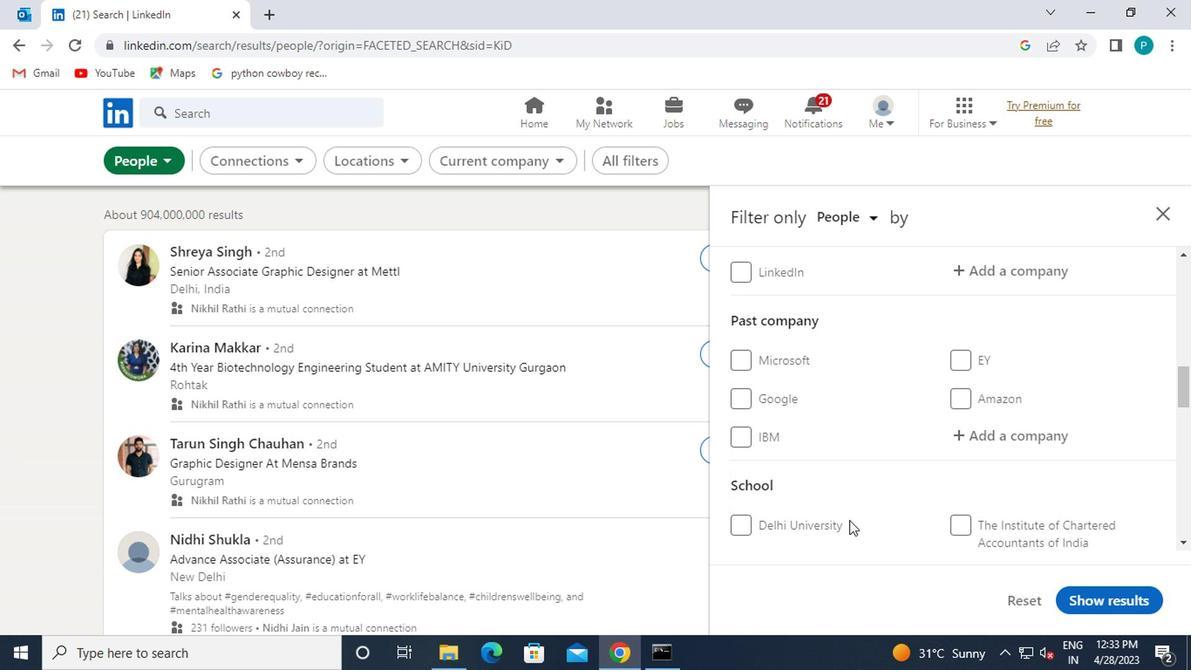 
Action: Mouse scrolled (789, 446) with delta (0, -1)
Screenshot: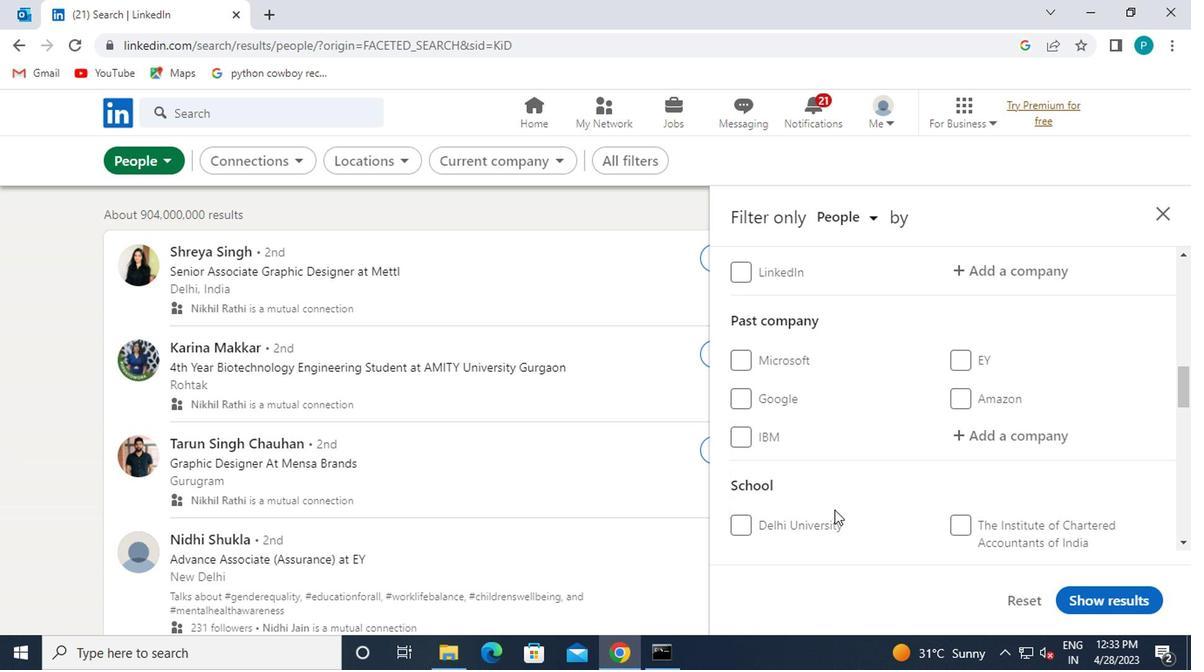 
Action: Mouse scrolled (789, 446) with delta (0, -1)
Screenshot: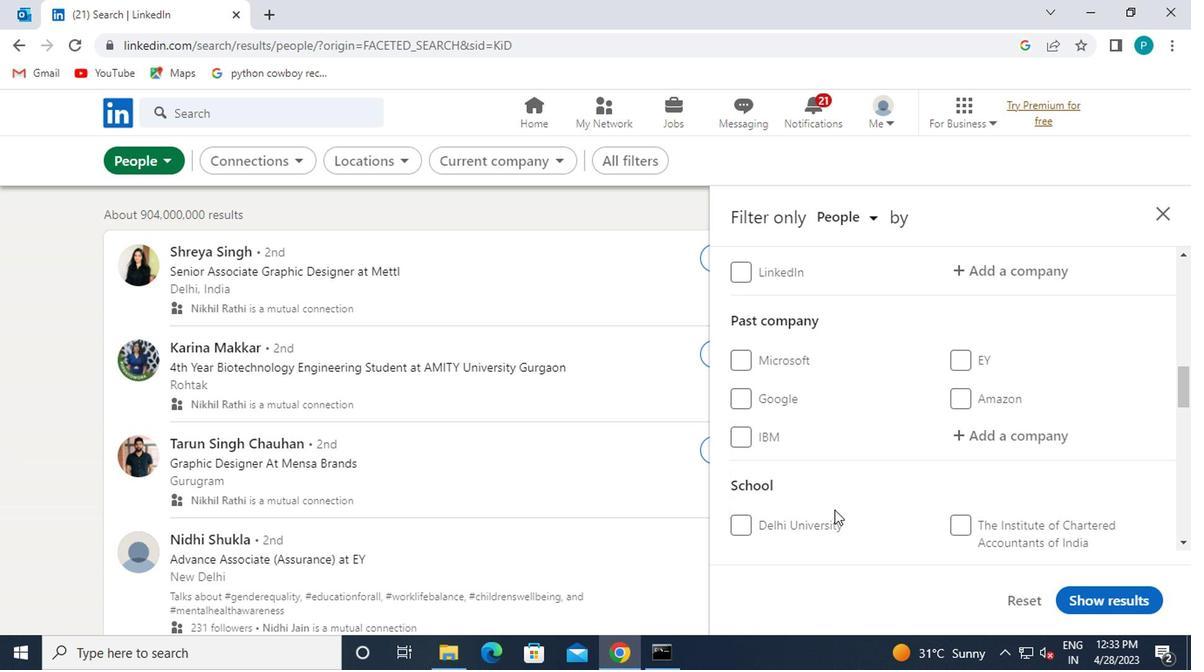 
Action: Mouse scrolled (789, 446) with delta (0, -1)
Screenshot: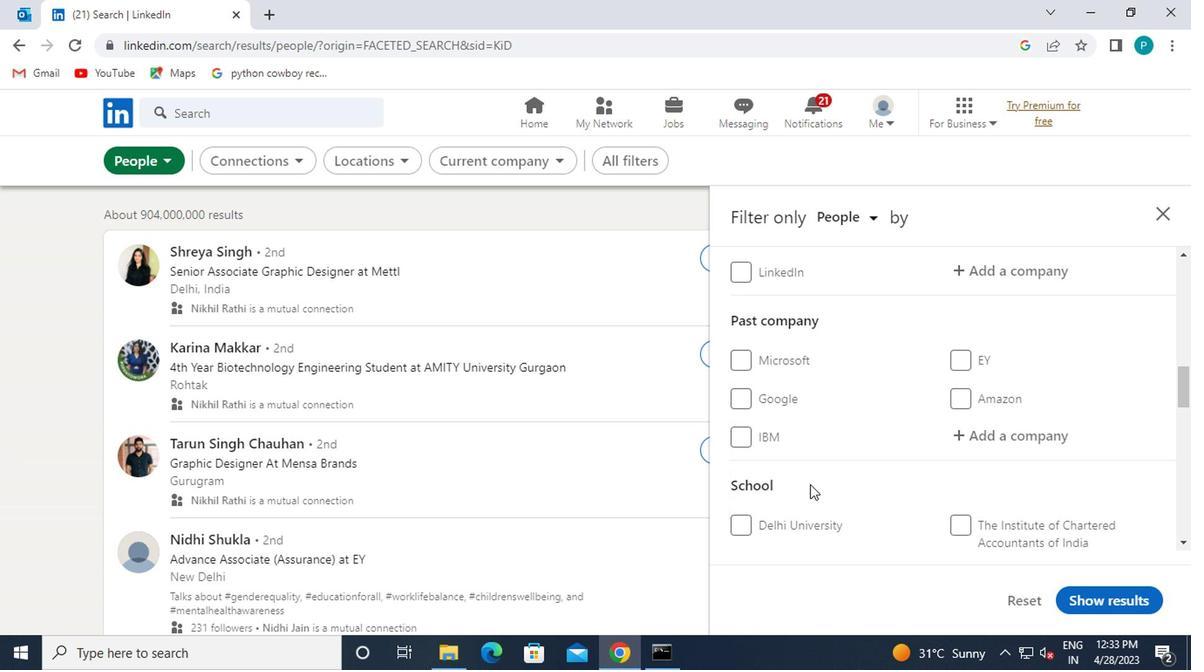
Action: Mouse scrolled (789, 446) with delta (0, -1)
Screenshot: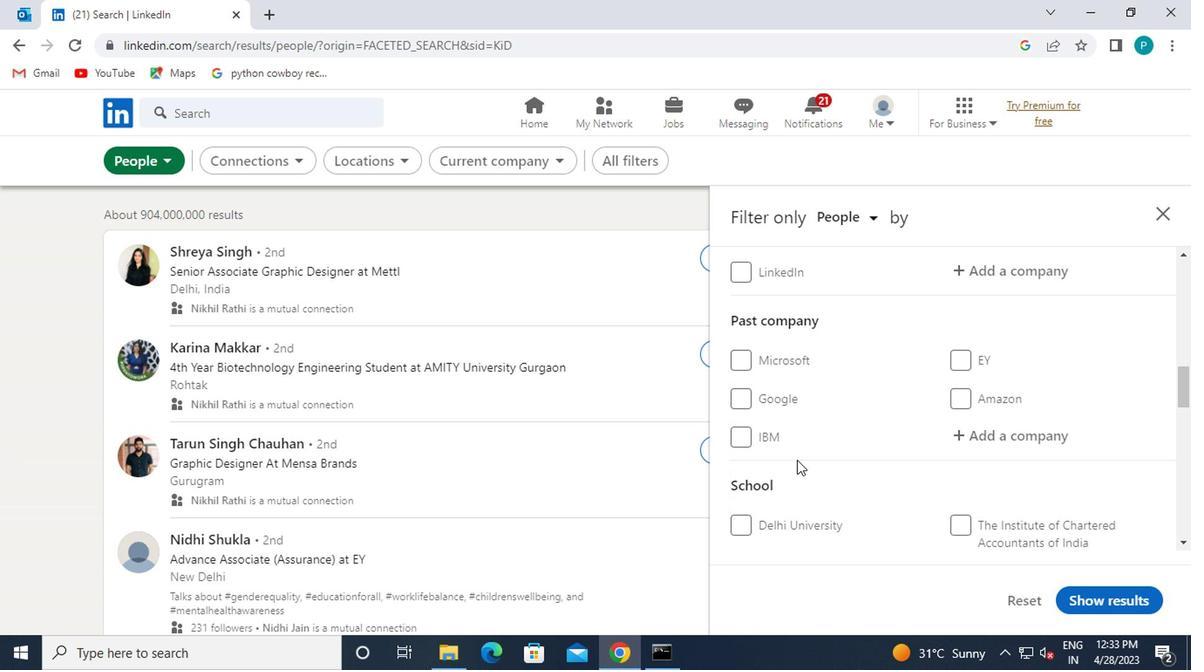
Action: Mouse moved to (763, 435)
Screenshot: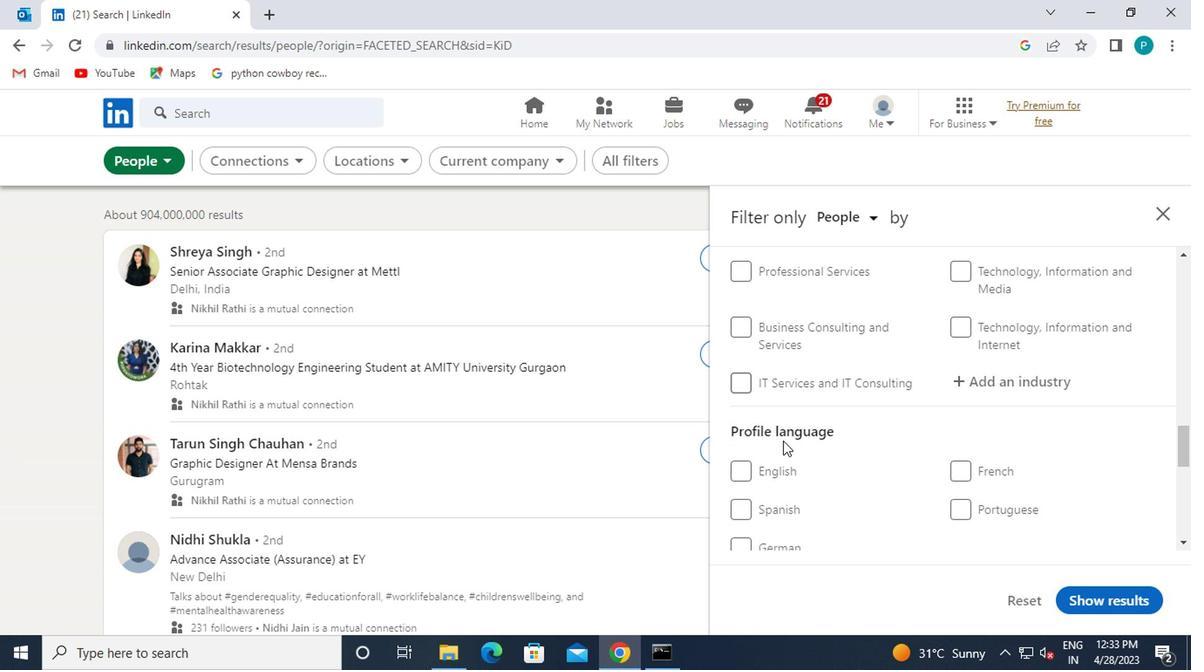 
Action: Mouse scrolled (763, 434) with delta (0, 0)
Screenshot: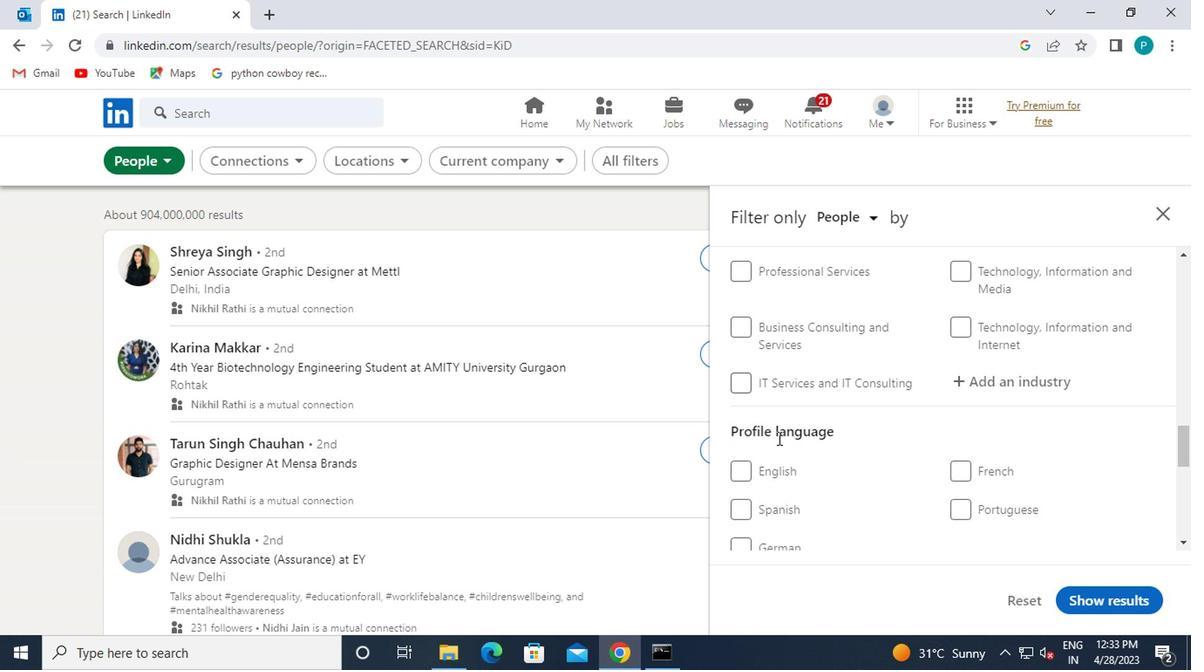 
Action: Mouse scrolled (763, 434) with delta (0, 0)
Screenshot: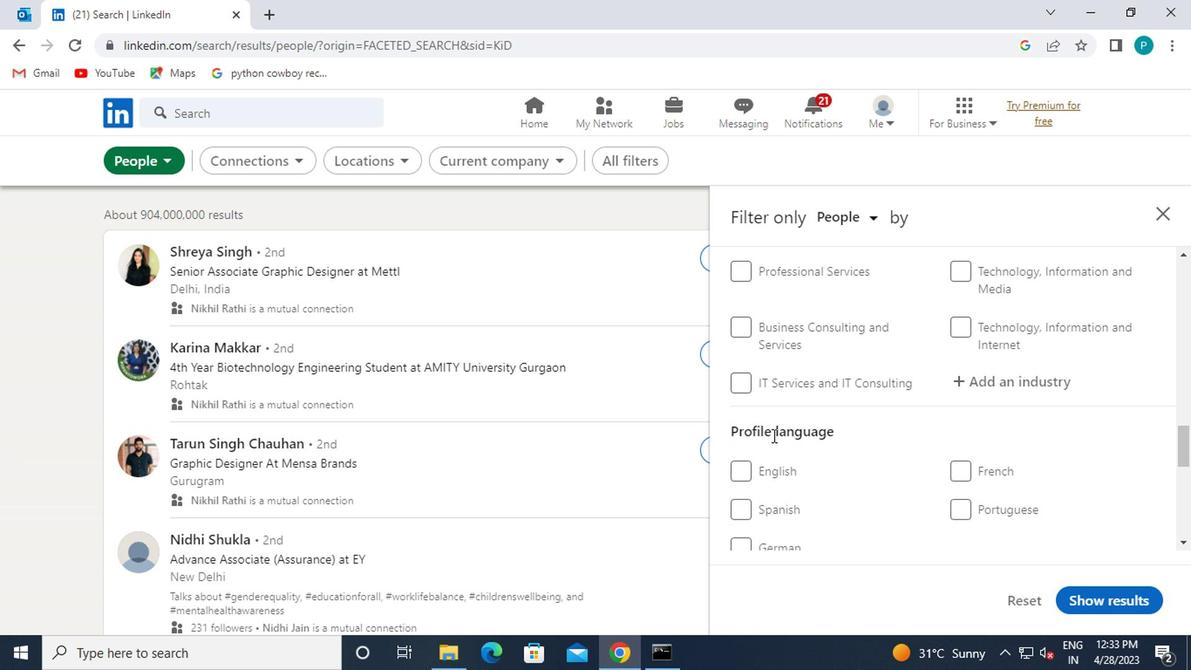 
Action: Mouse scrolled (763, 434) with delta (0, 0)
Screenshot: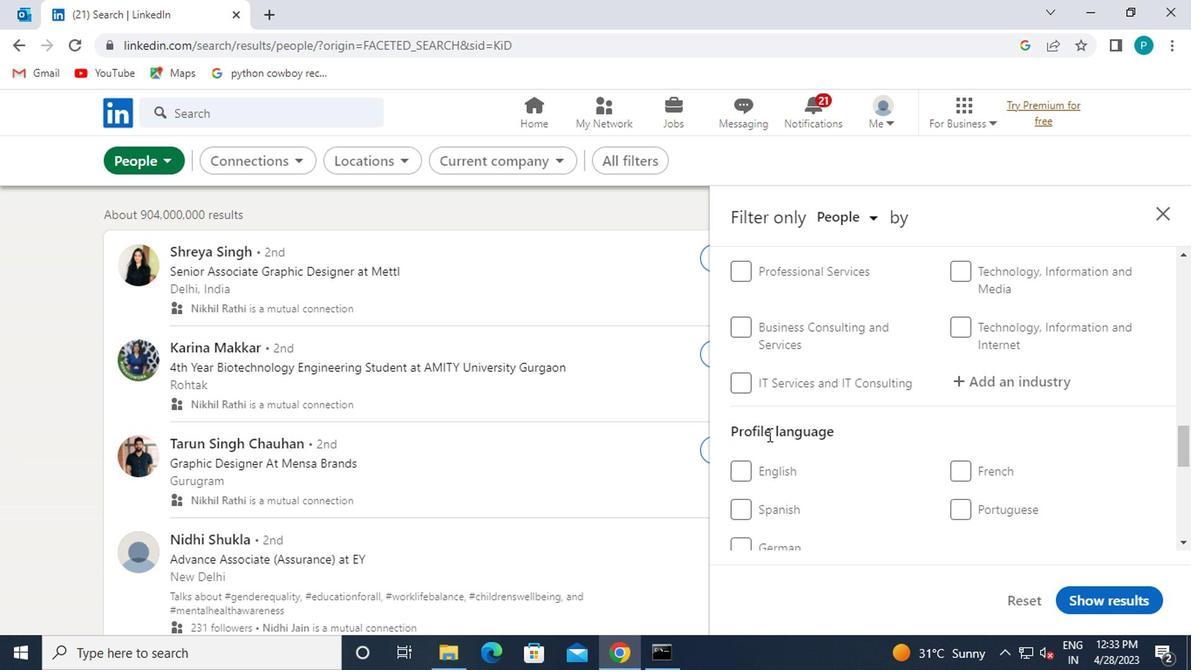 
Action: Mouse scrolled (763, 434) with delta (0, 0)
Screenshot: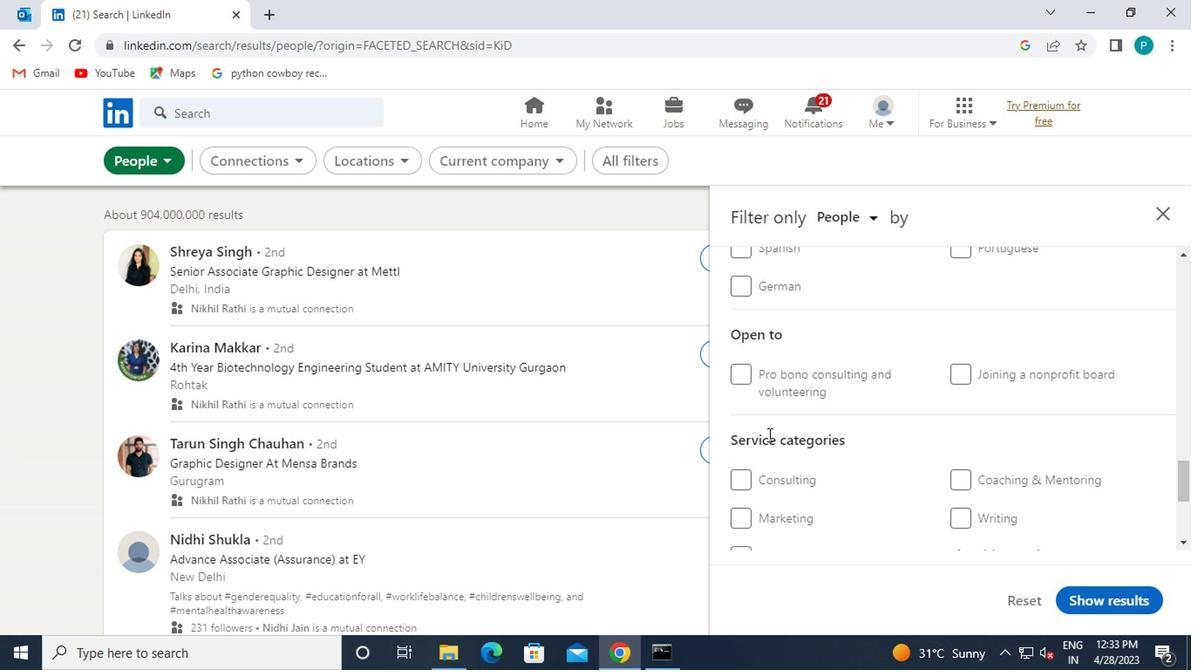 
Action: Mouse scrolled (763, 434) with delta (0, 0)
Screenshot: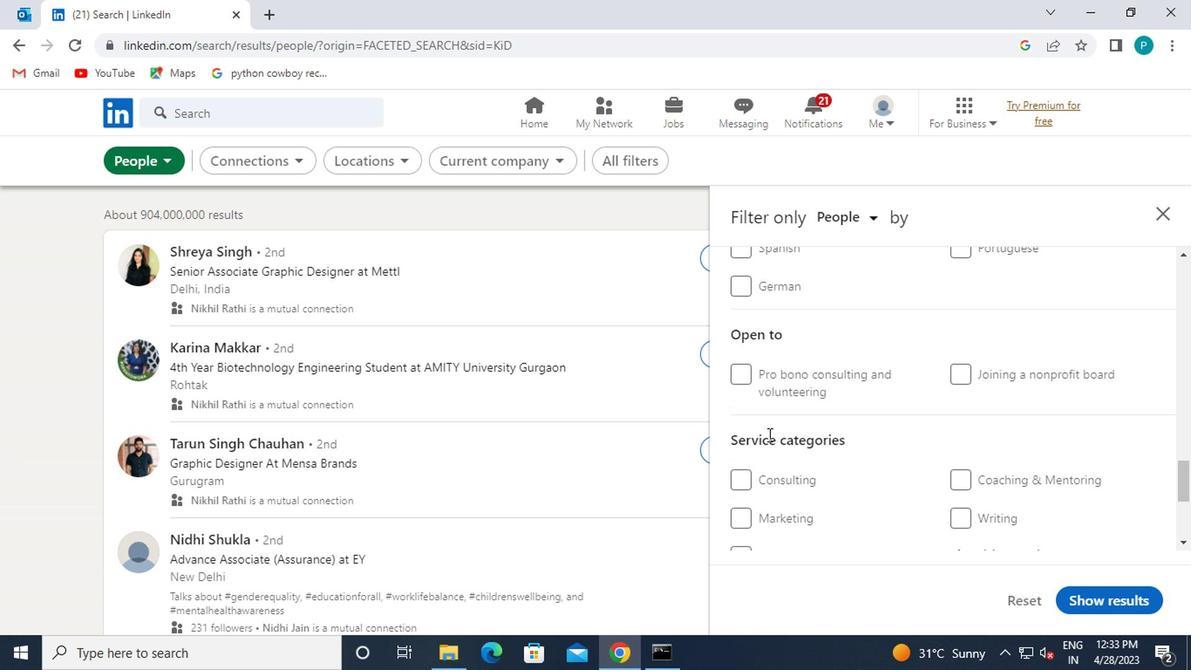 
Action: Mouse scrolled (763, 434) with delta (0, 0)
Screenshot: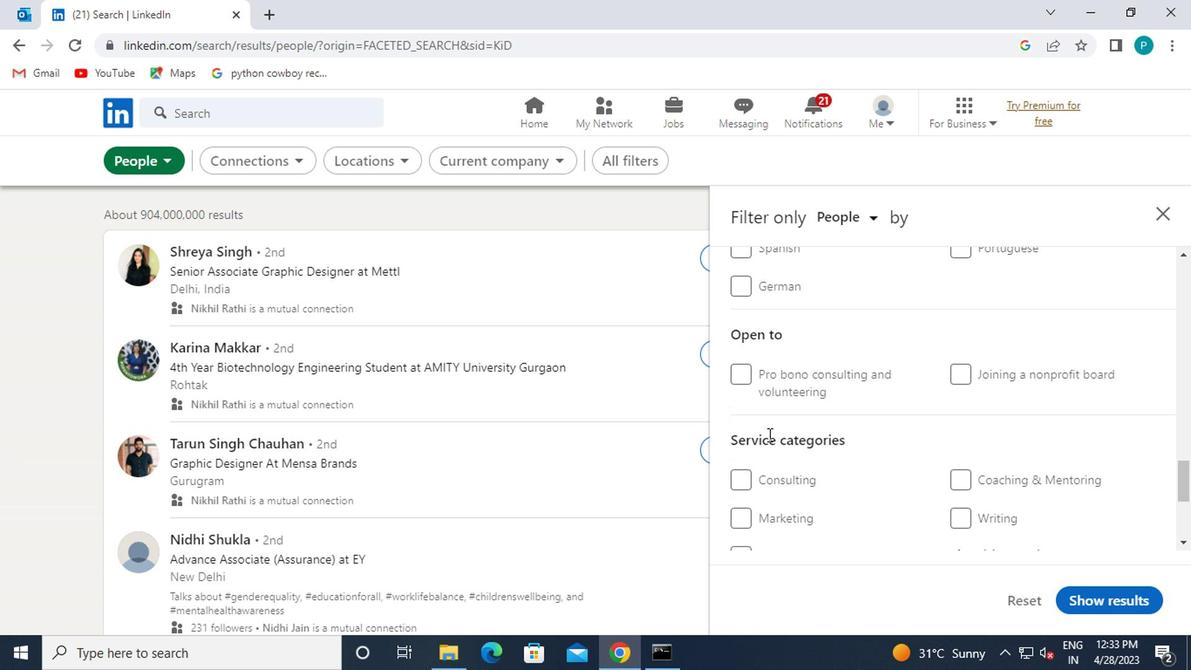 
Action: Mouse scrolled (763, 434) with delta (0, 0)
Screenshot: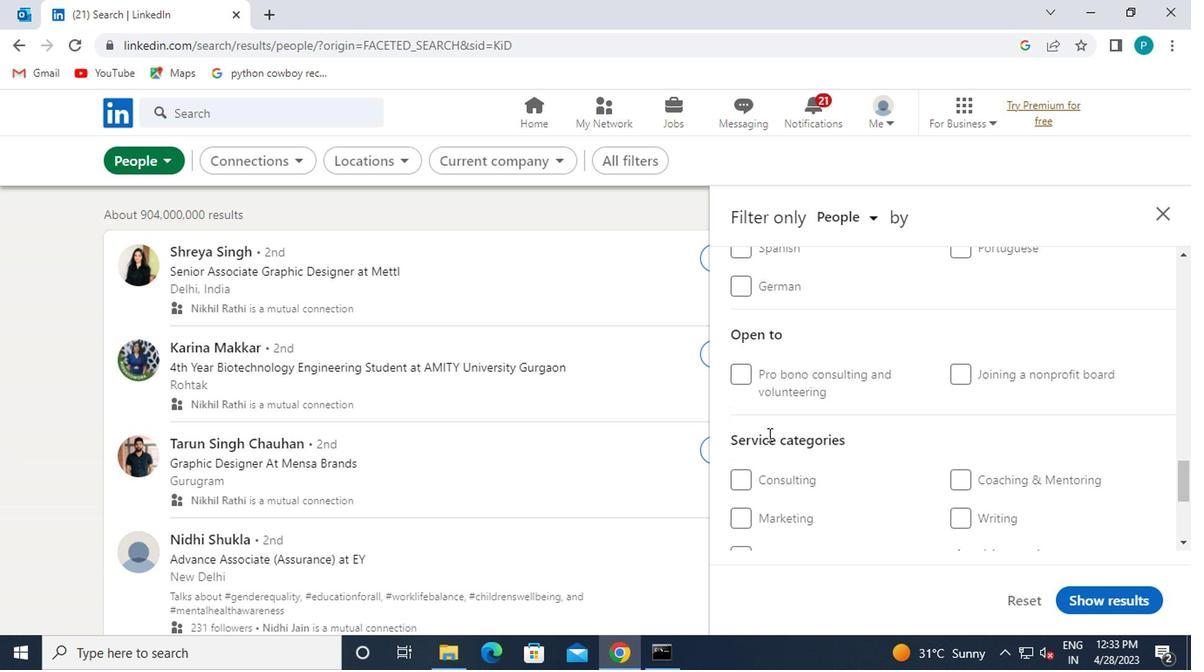 
Action: Mouse moved to (796, 405)
Screenshot: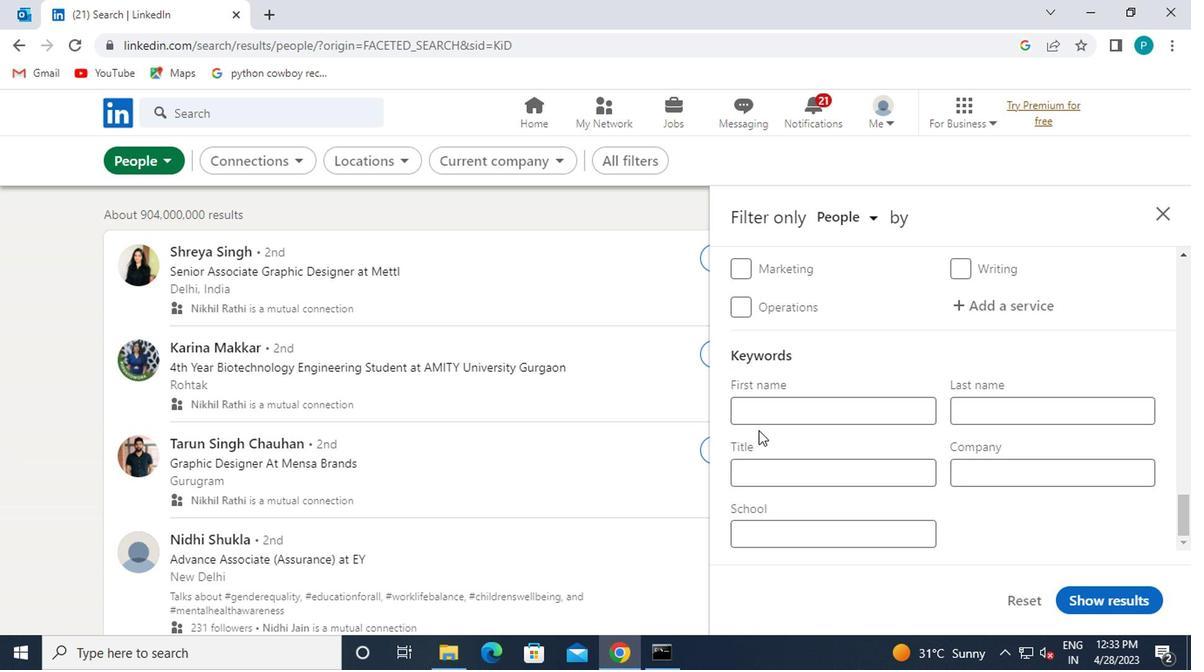 
Action: Mouse scrolled (796, 405) with delta (0, 0)
Screenshot: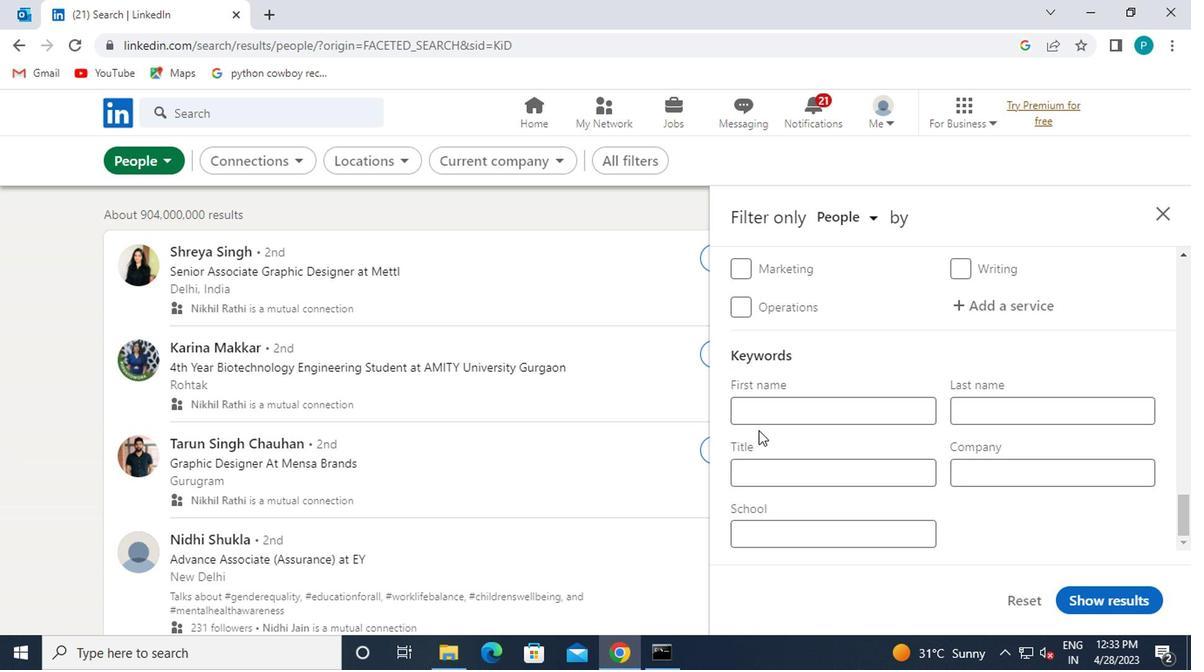 
Action: Mouse moved to (796, 403)
Screenshot: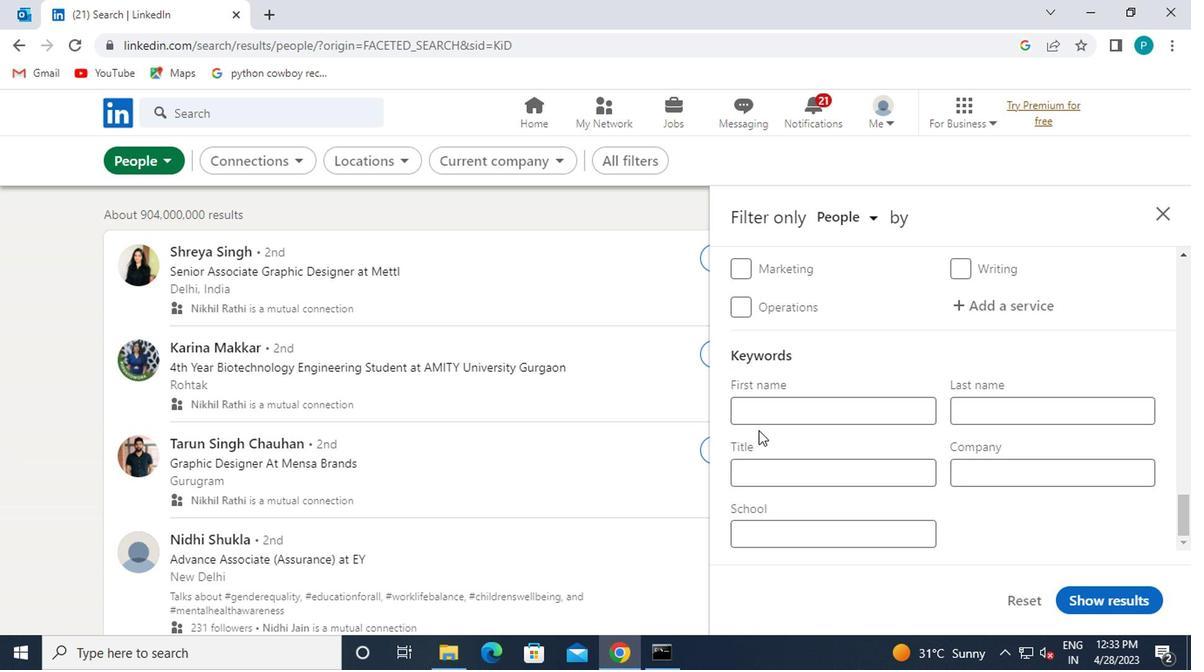 
Action: Mouse scrolled (796, 405) with delta (0, 1)
Screenshot: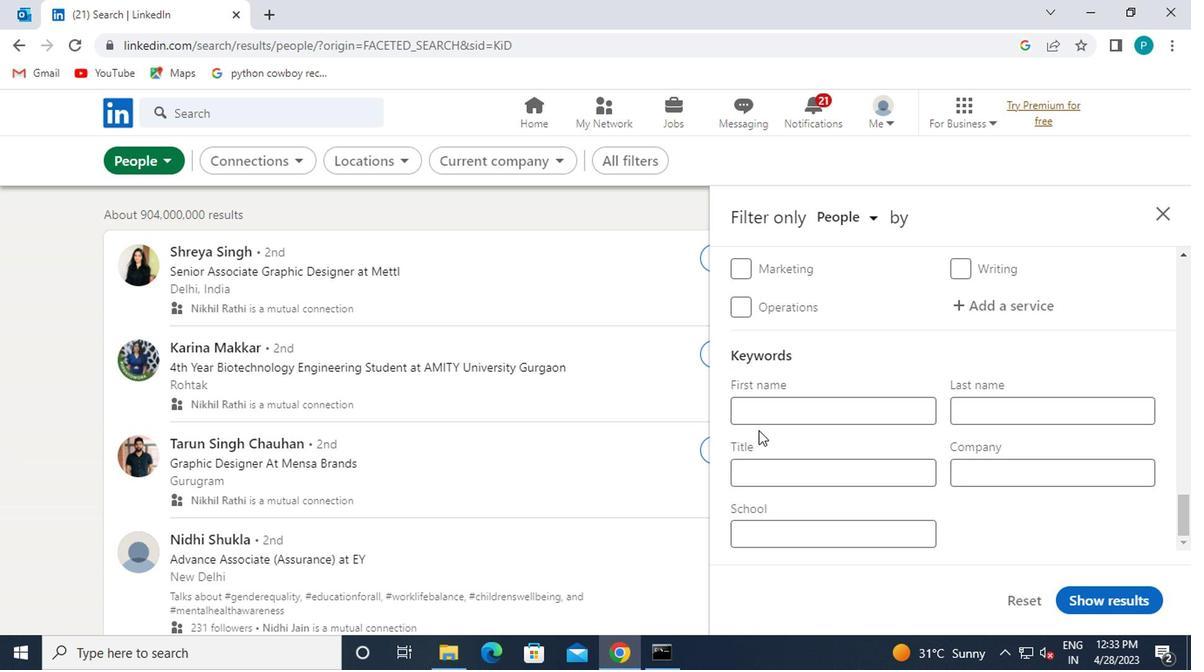 
Action: Mouse scrolled (796, 405) with delta (0, 1)
Screenshot: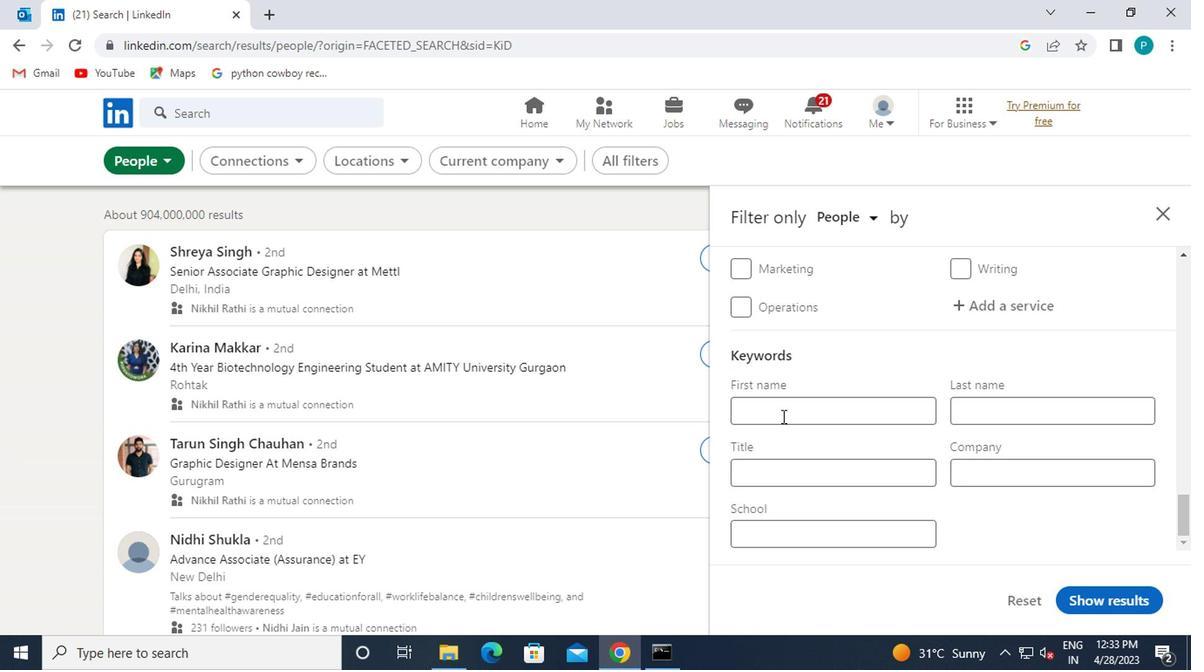 
Action: Mouse moved to (785, 405)
Screenshot: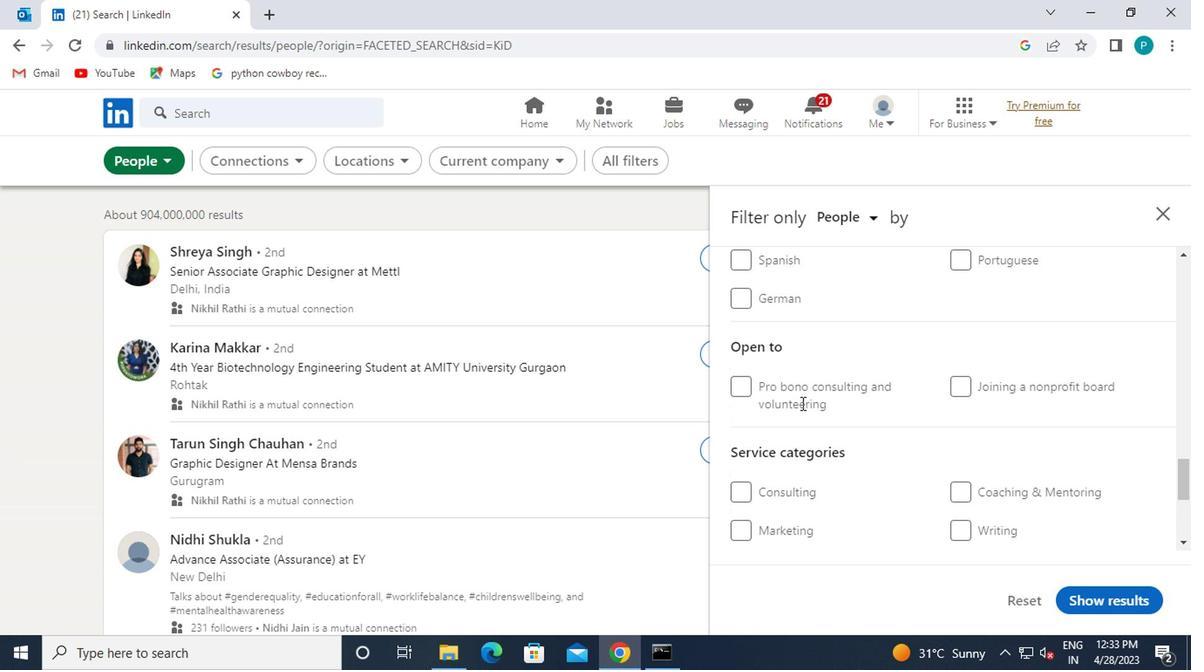 
Action: Mouse scrolled (785, 405) with delta (0, 0)
Screenshot: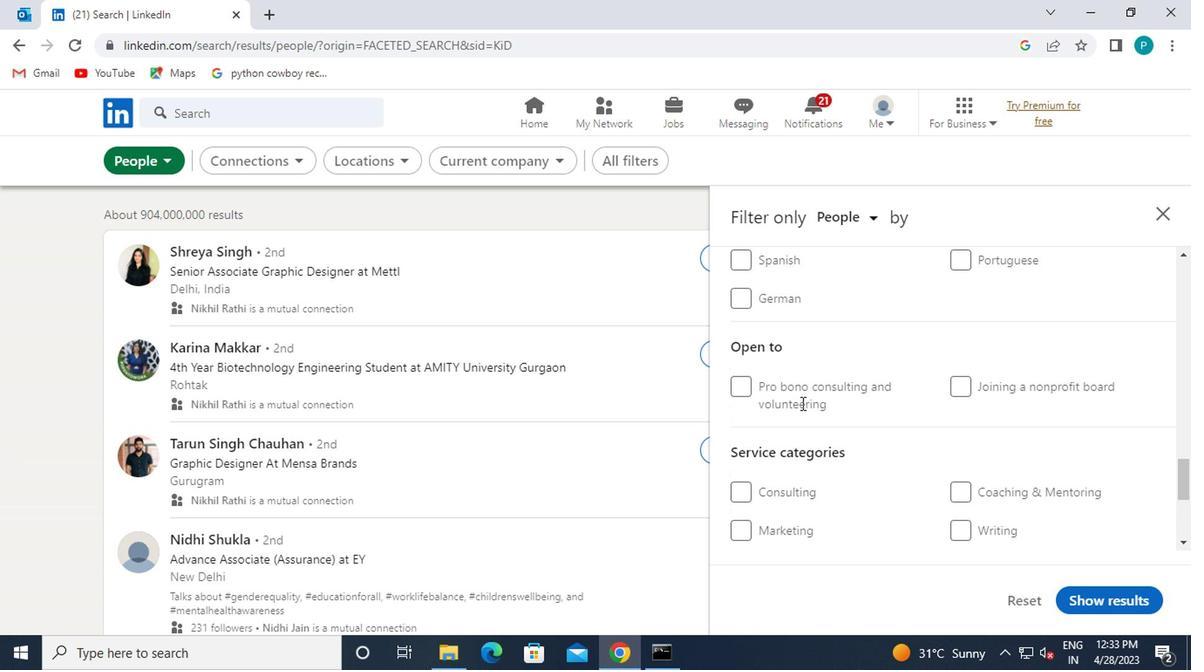 
Action: Mouse moved to (784, 405)
Screenshot: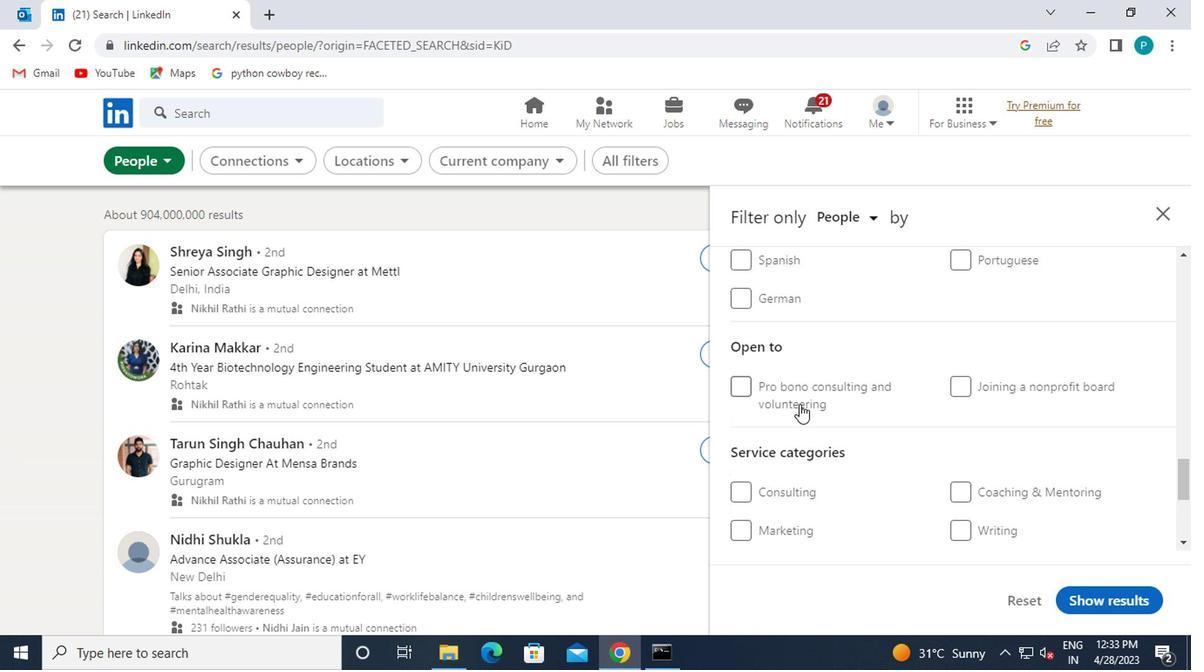 
Action: Mouse scrolled (784, 405) with delta (0, 0)
Screenshot: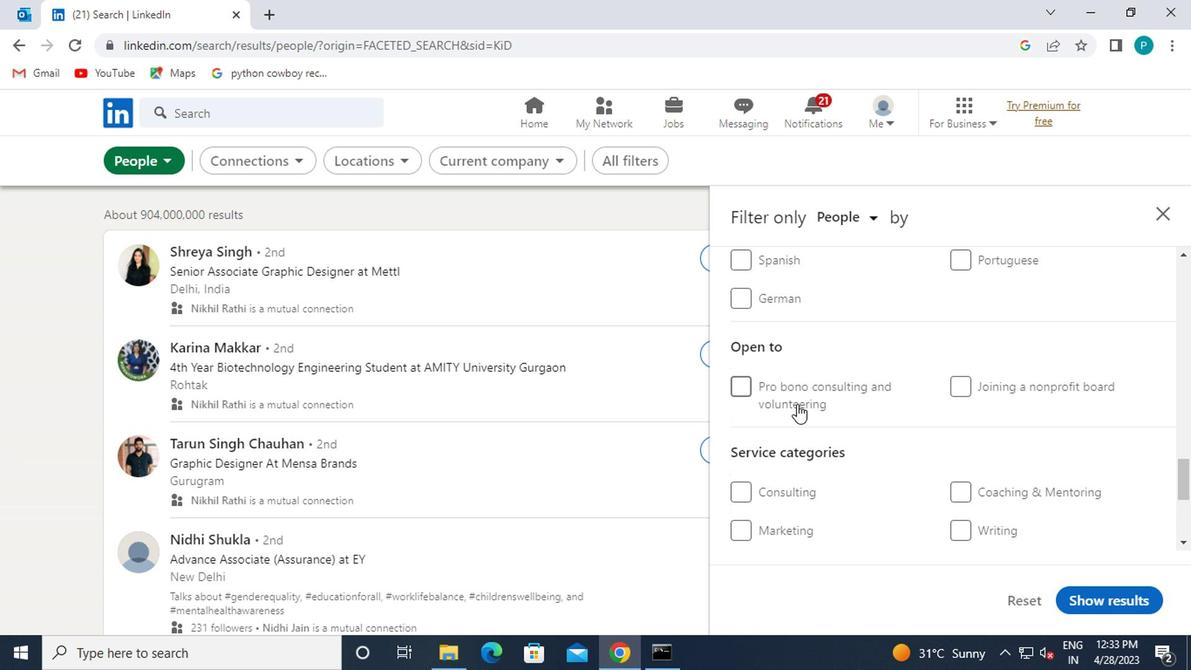 
Action: Mouse moved to (737, 407)
Screenshot: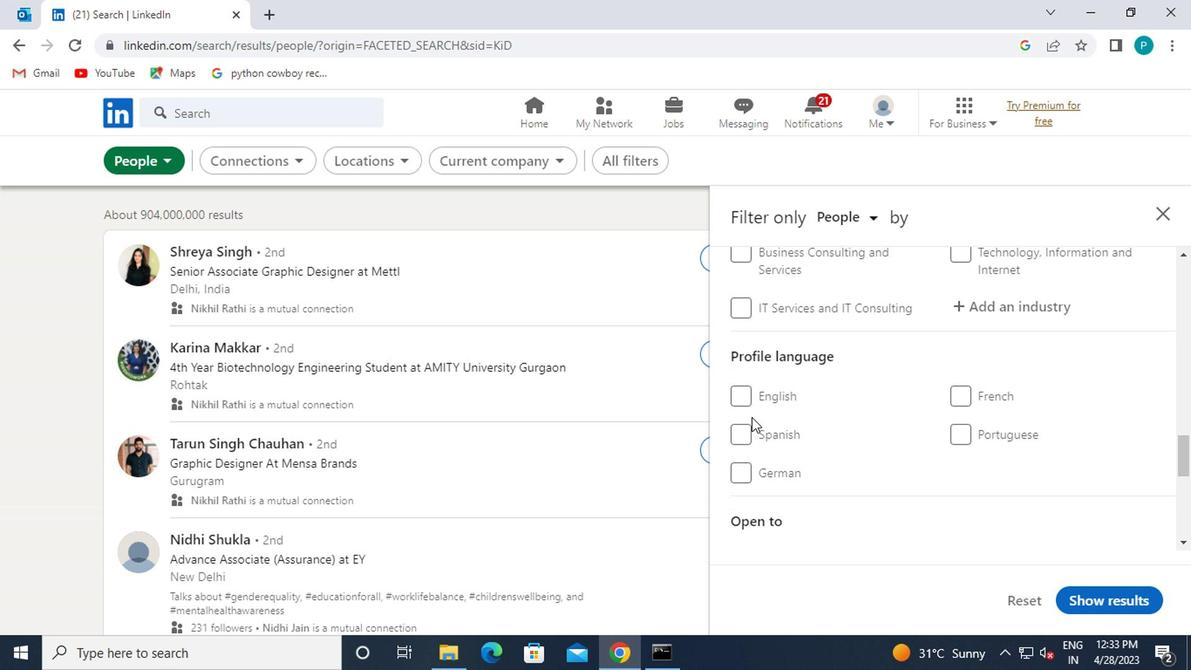 
Action: Mouse pressed left at (737, 407)
Screenshot: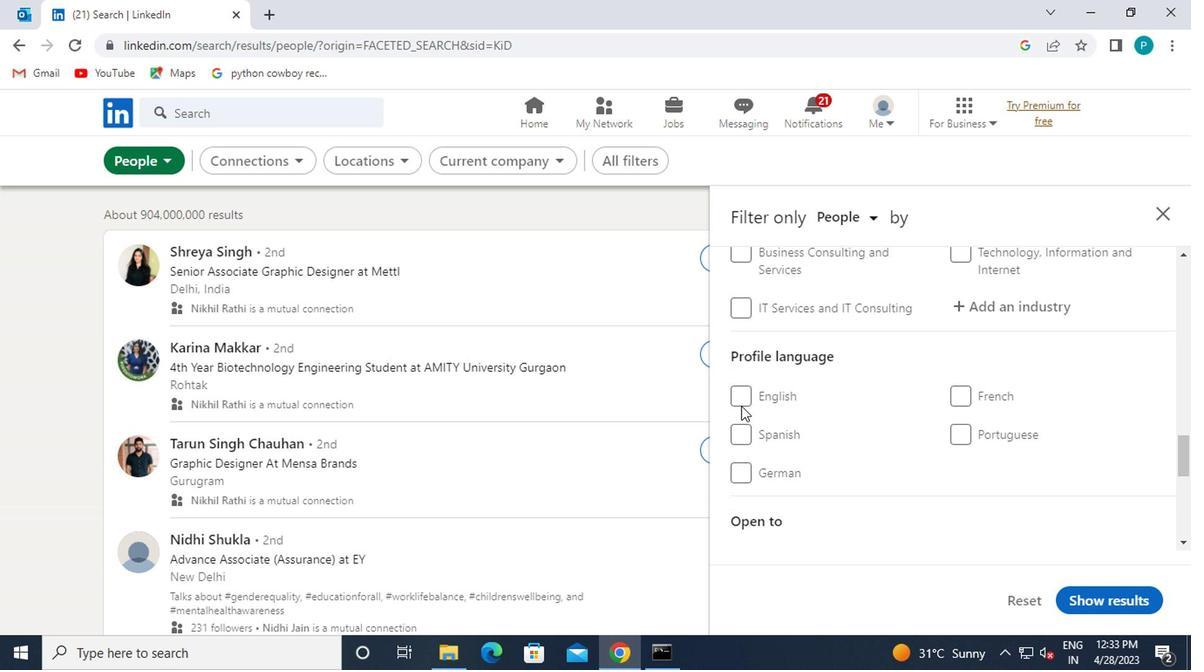 
Action: Mouse moved to (845, 411)
Screenshot: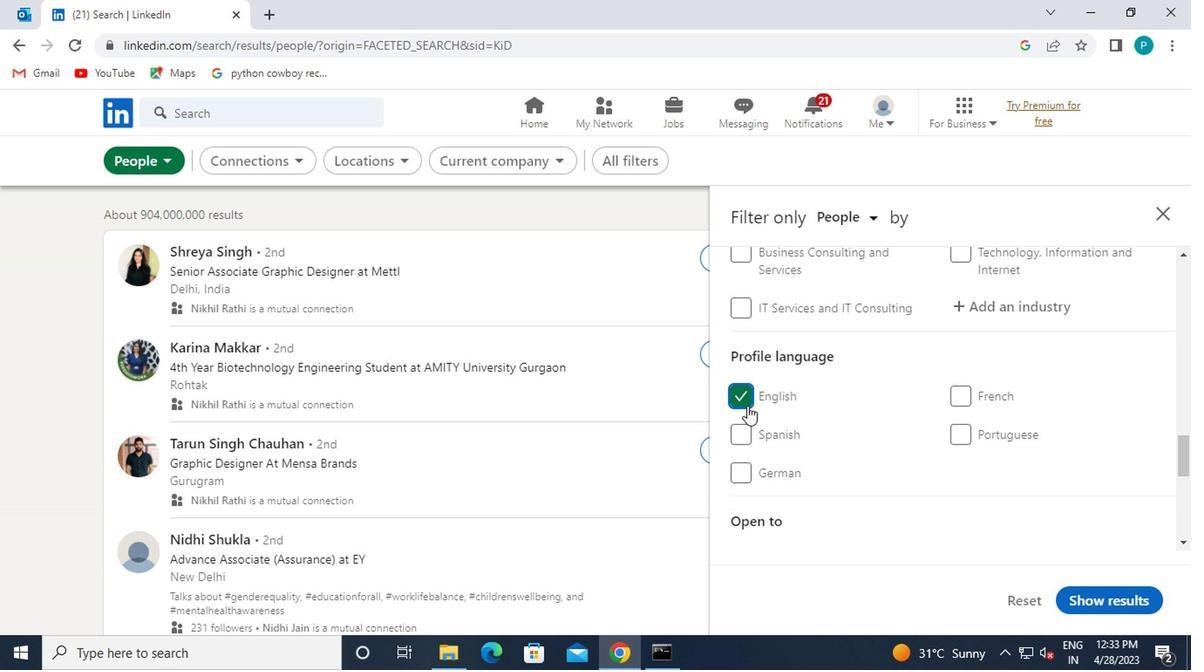 
Action: Mouse scrolled (845, 412) with delta (0, 0)
Screenshot: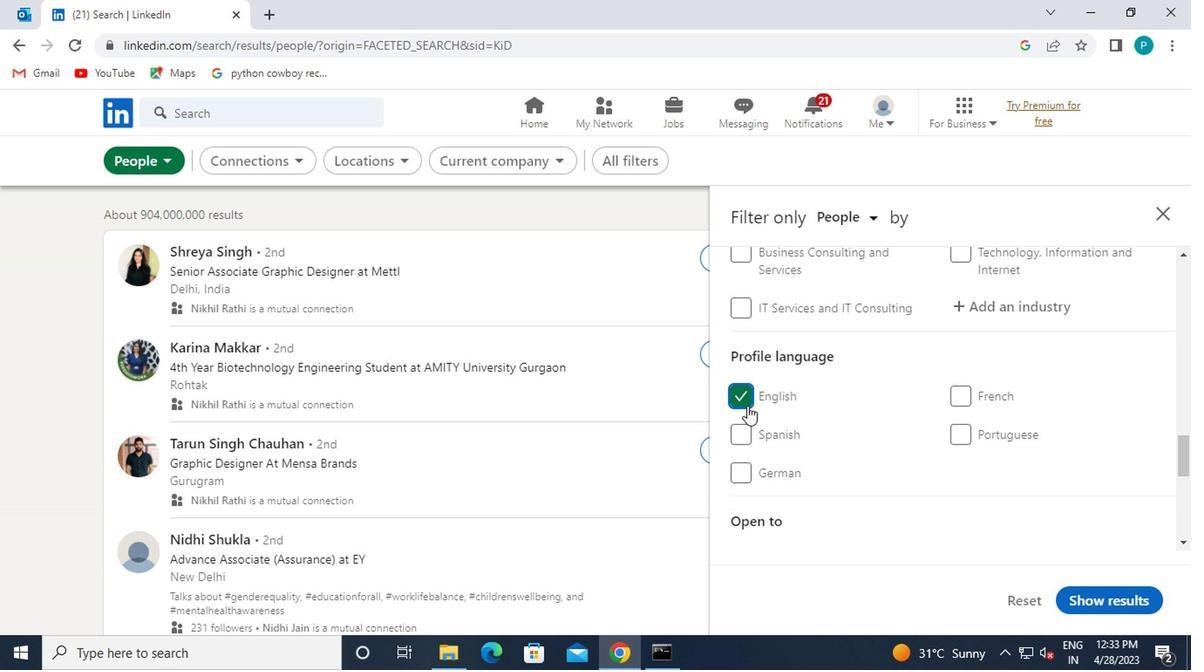 
Action: Mouse scrolled (845, 412) with delta (0, 0)
Screenshot: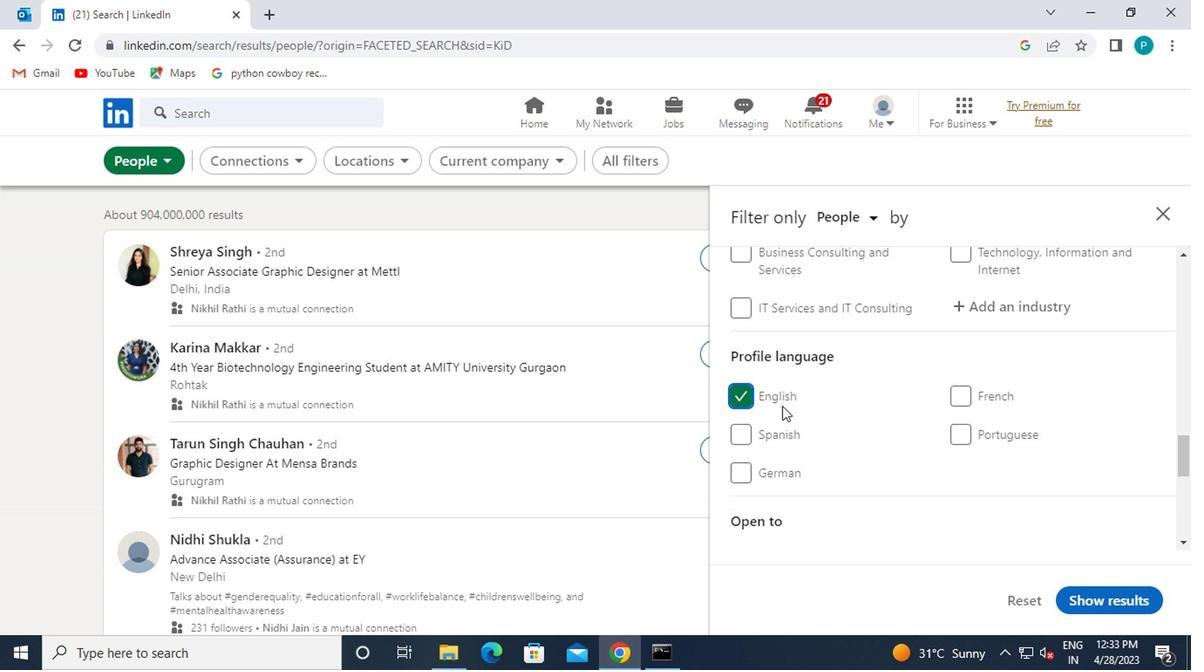
Action: Mouse scrolled (845, 412) with delta (0, 0)
Screenshot: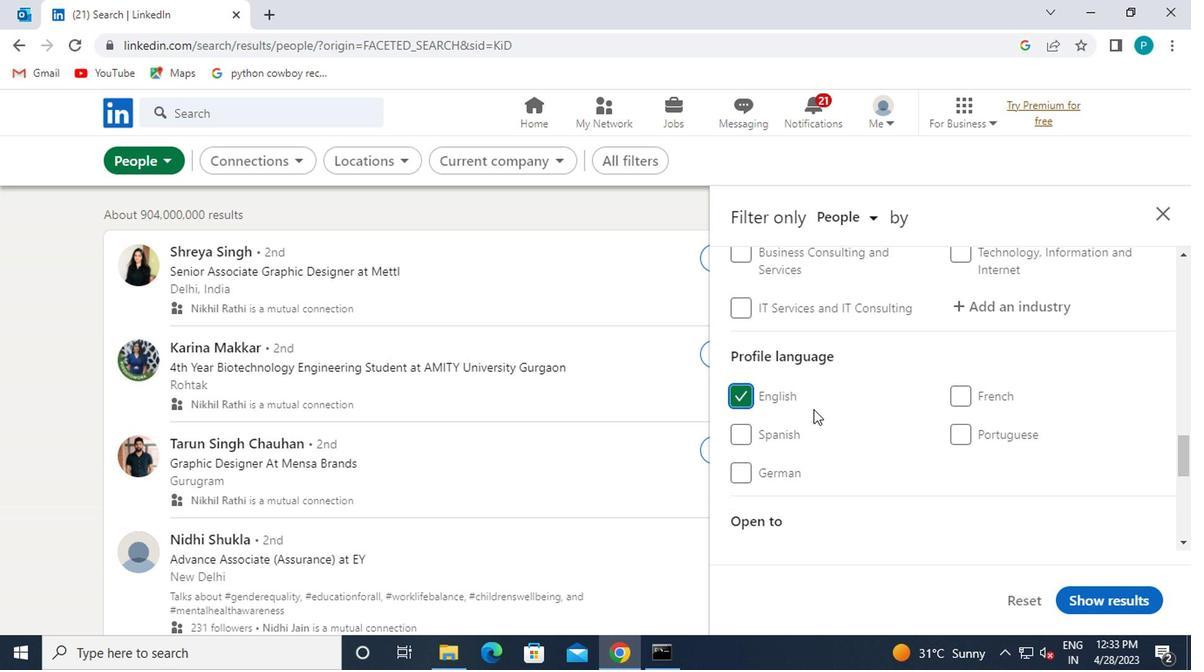 
Action: Mouse moved to (858, 410)
Screenshot: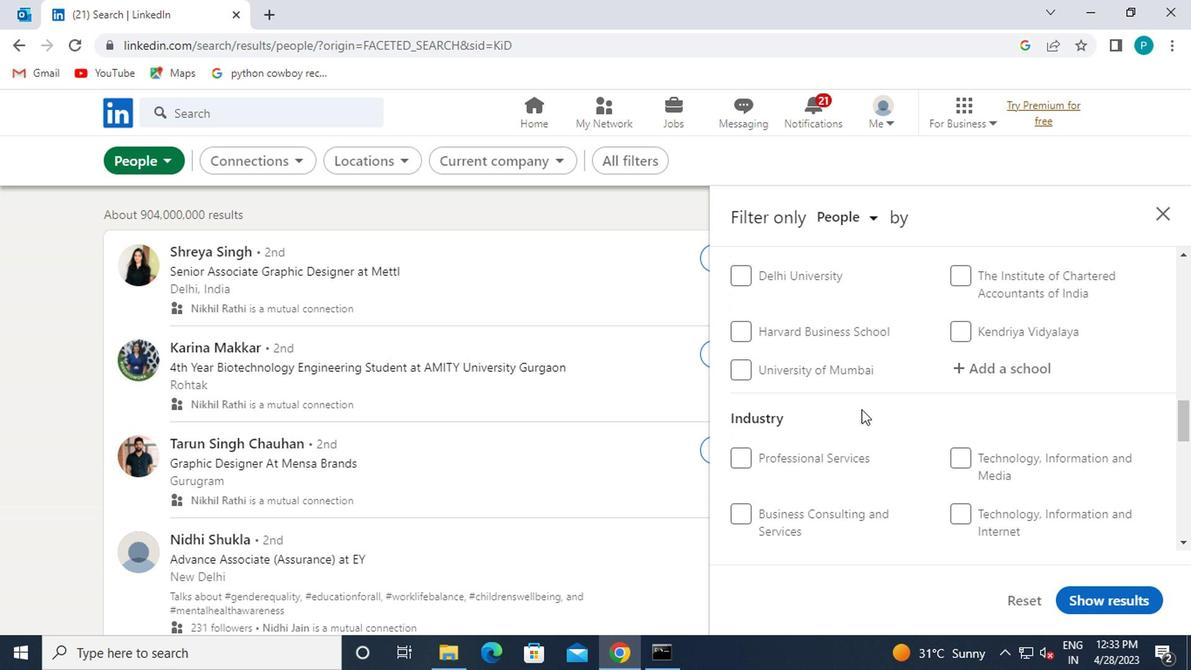 
Action: Mouse scrolled (858, 411) with delta (0, 1)
Screenshot: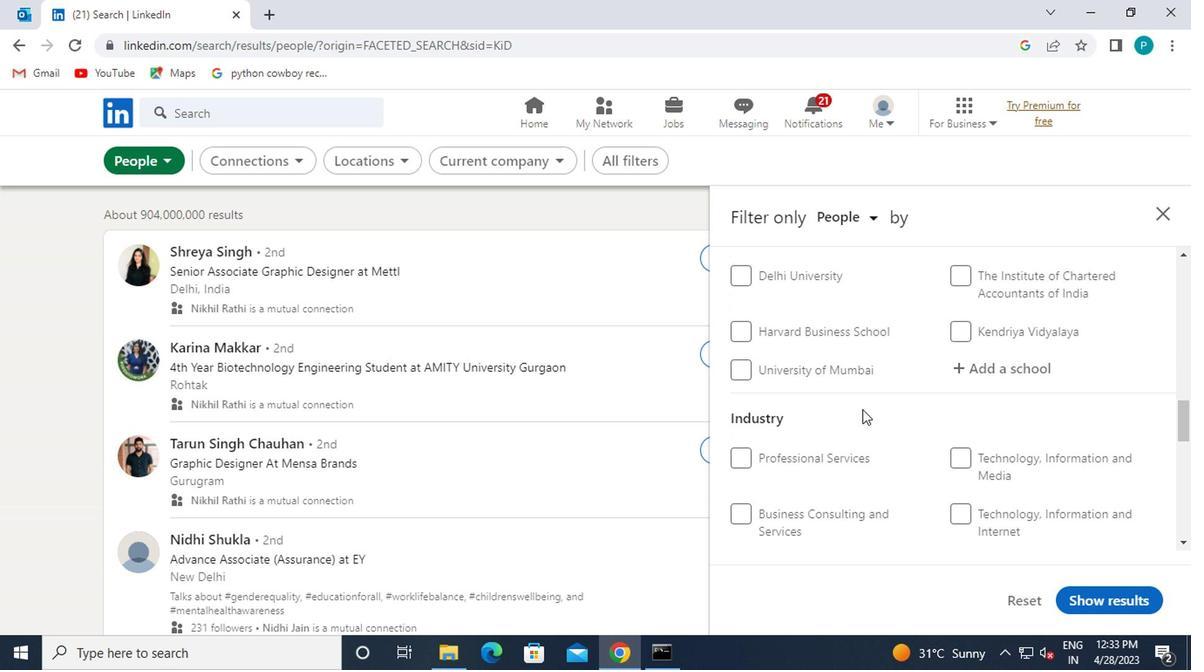 
Action: Mouse scrolled (858, 411) with delta (0, 1)
Screenshot: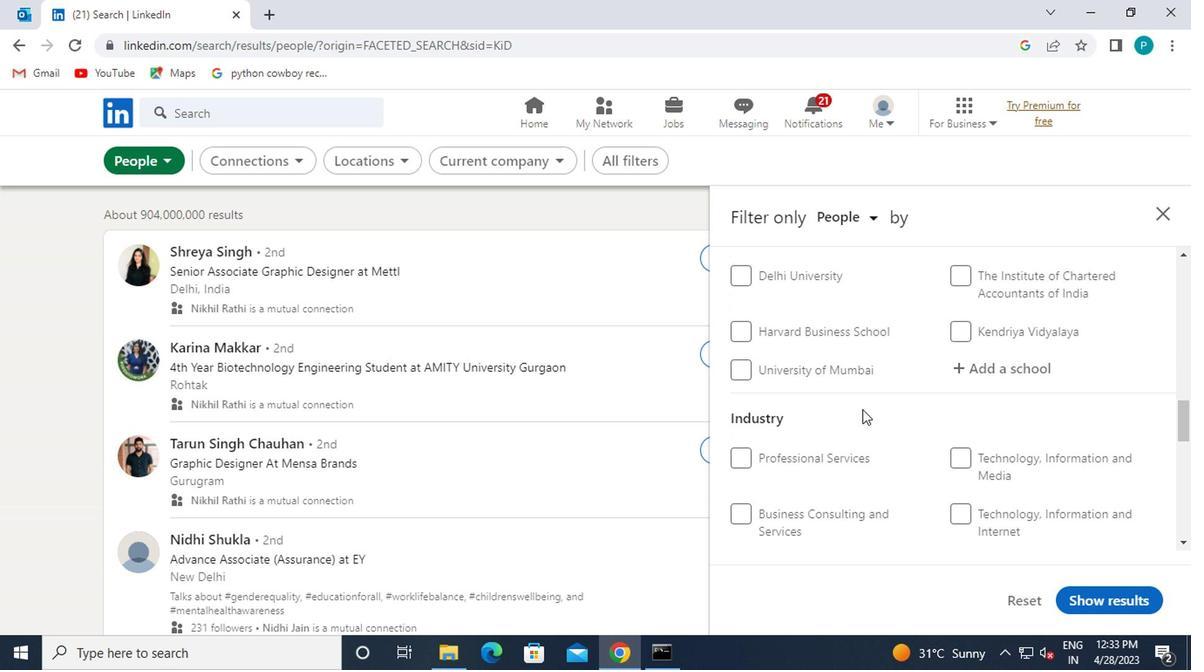 
Action: Mouse moved to (858, 412)
Screenshot: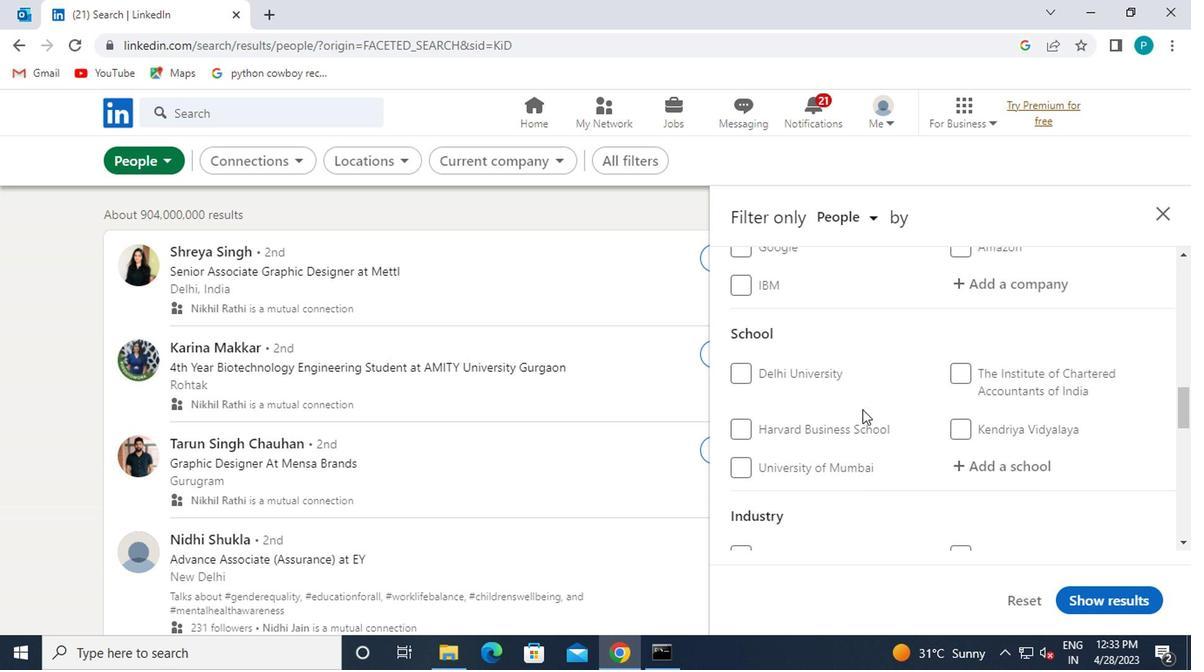 
Action: Mouse scrolled (858, 412) with delta (0, 0)
Screenshot: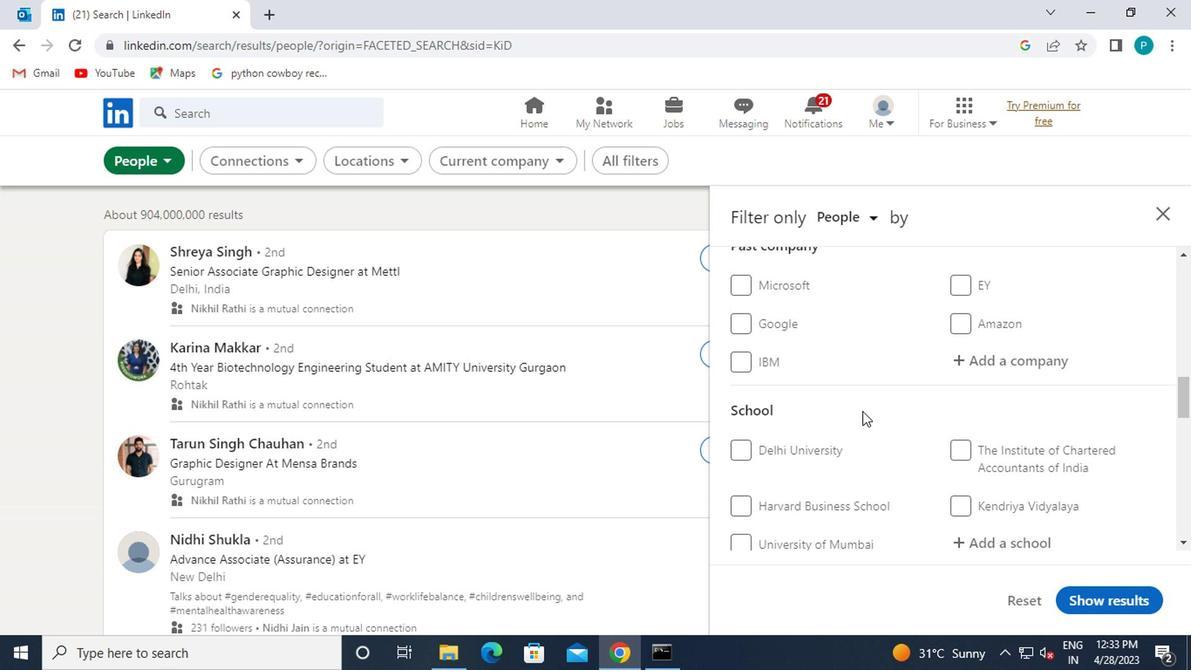 
Action: Mouse moved to (900, 421)
Screenshot: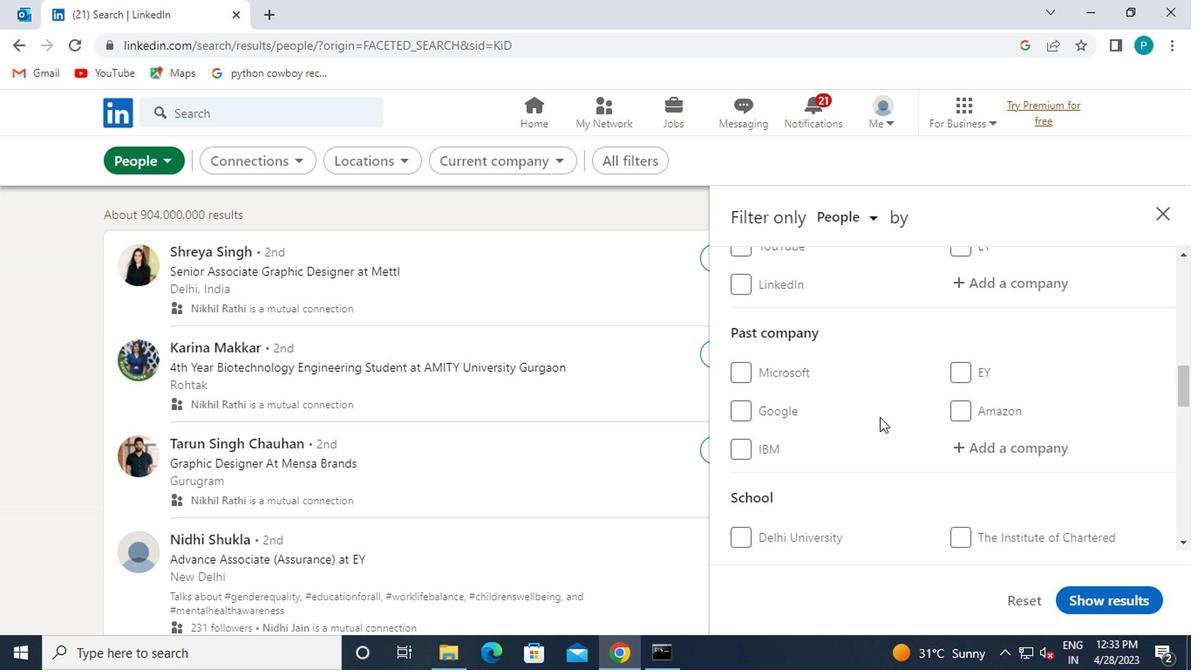 
Action: Mouse scrolled (900, 422) with delta (0, 1)
Screenshot: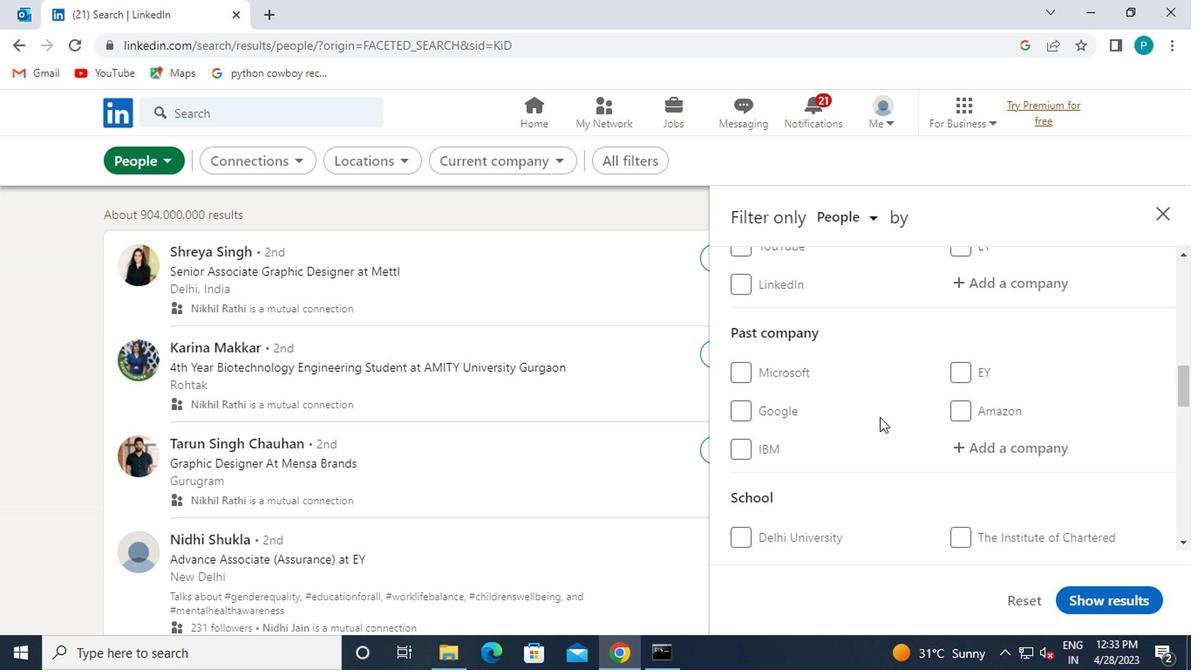 
Action: Mouse moved to (943, 429)
Screenshot: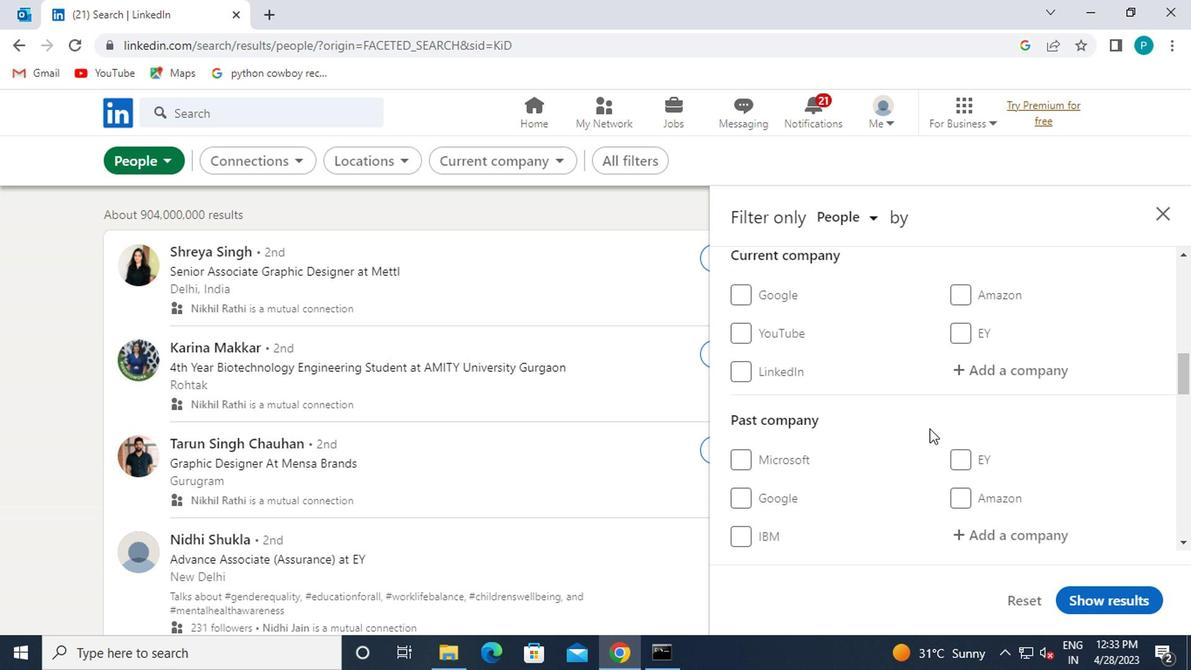 
Action: Mouse scrolled (943, 429) with delta (0, 0)
Screenshot: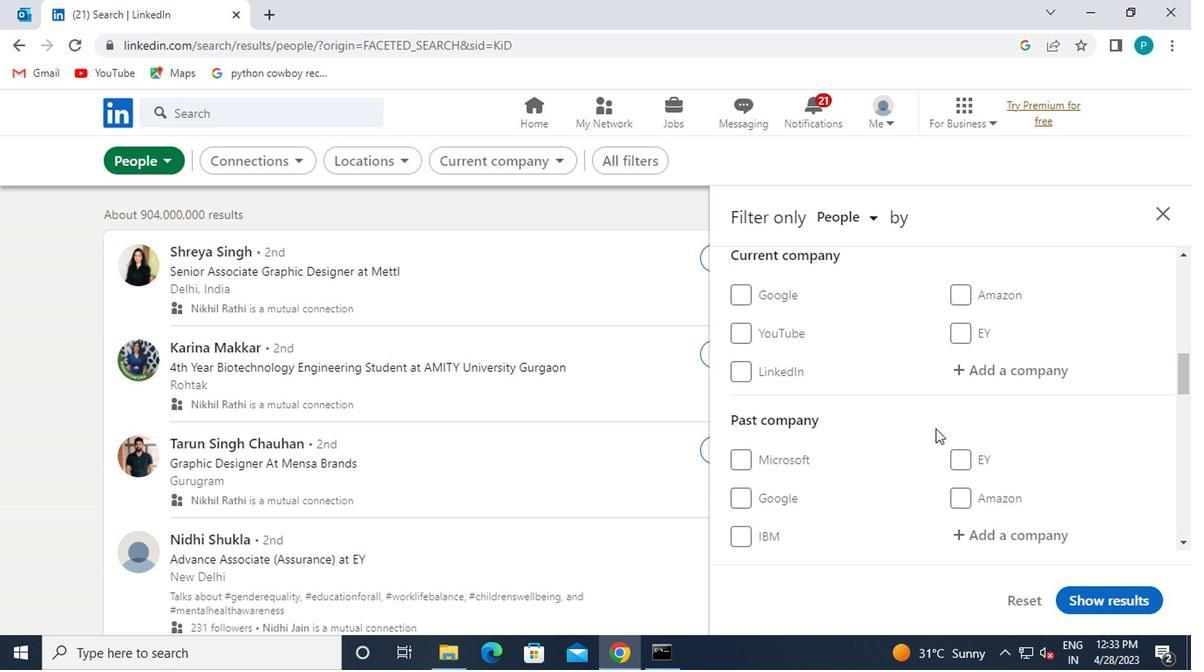 
Action: Mouse moved to (977, 450)
Screenshot: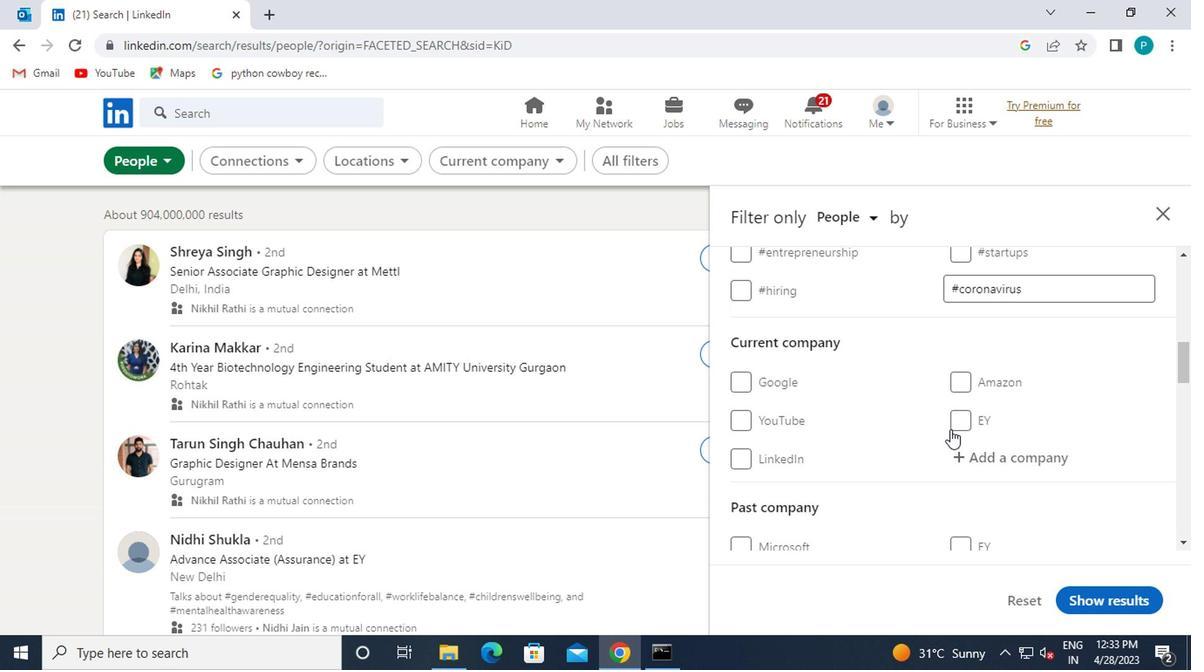 
Action: Mouse pressed left at (977, 450)
Screenshot: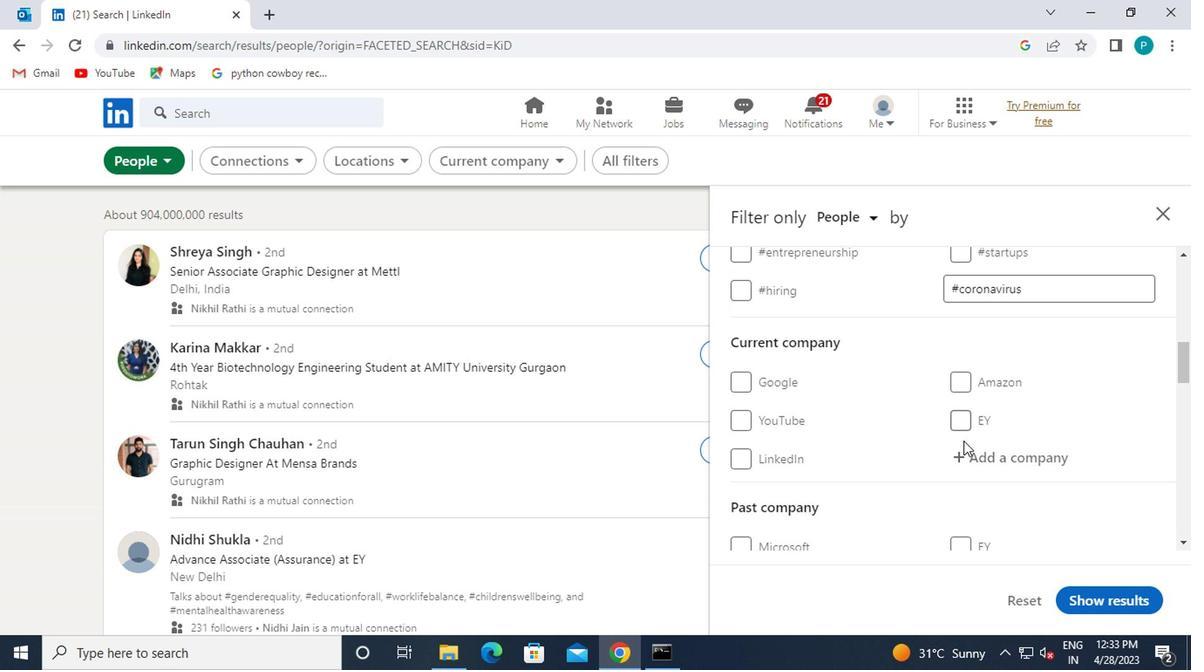
Action: Mouse moved to (981, 447)
Screenshot: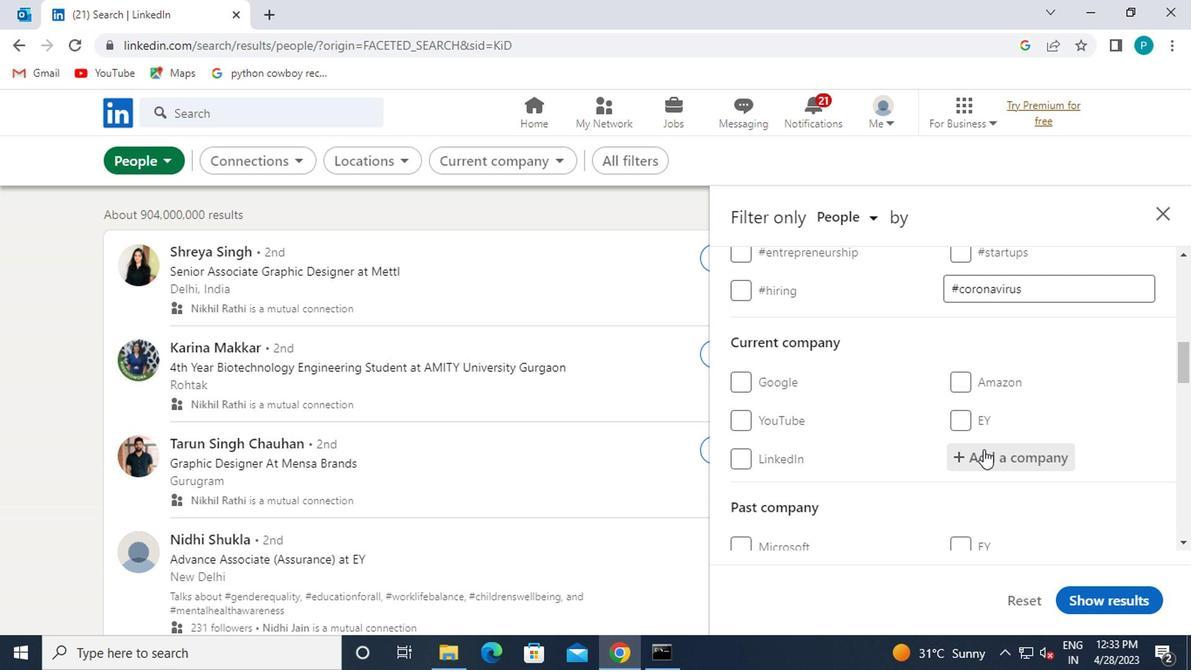 
Action: Key pressed <Key.caps_lock>SBM
Screenshot: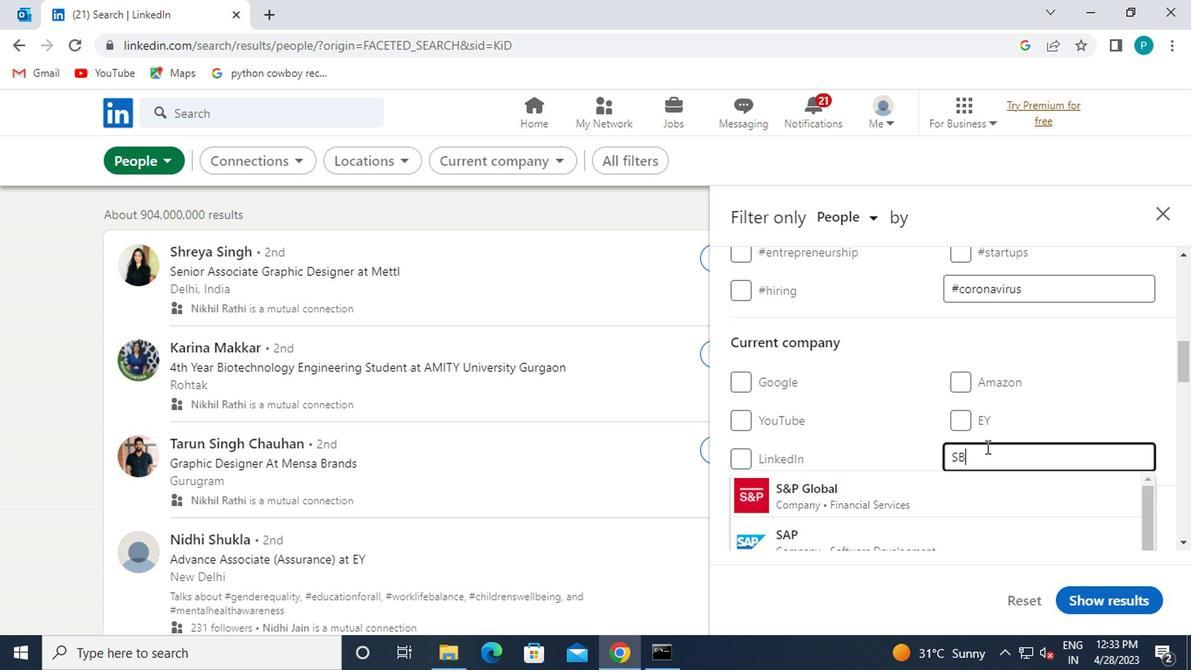 
Action: Mouse moved to (869, 487)
Screenshot: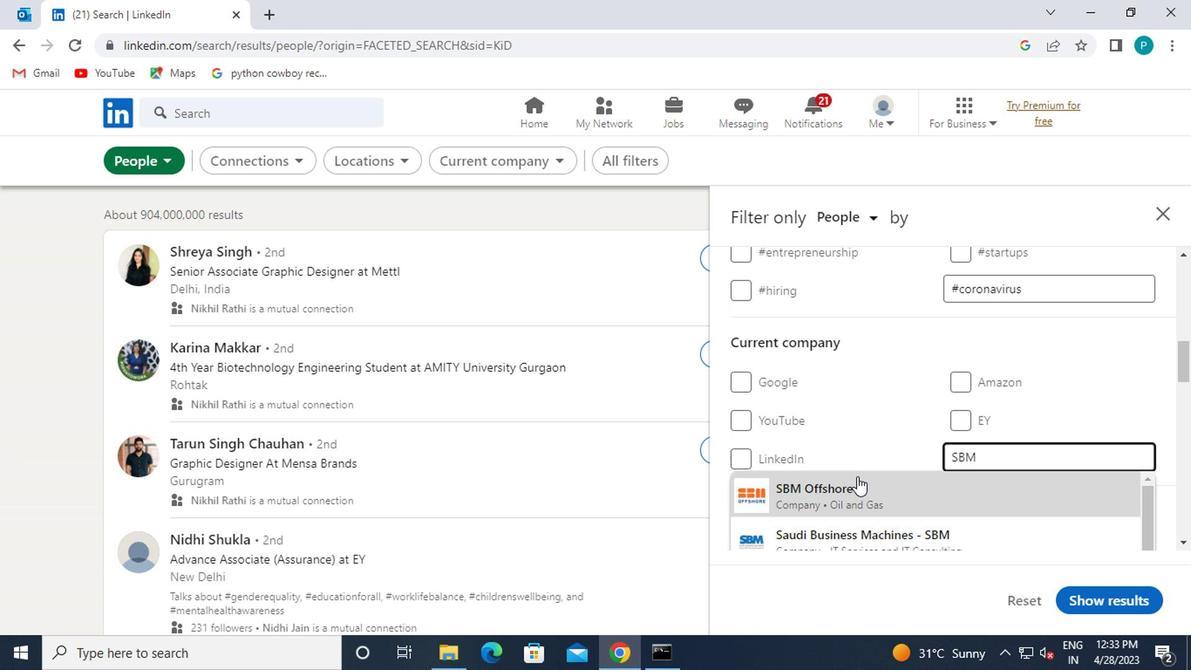 
Action: Mouse pressed left at (869, 487)
Screenshot: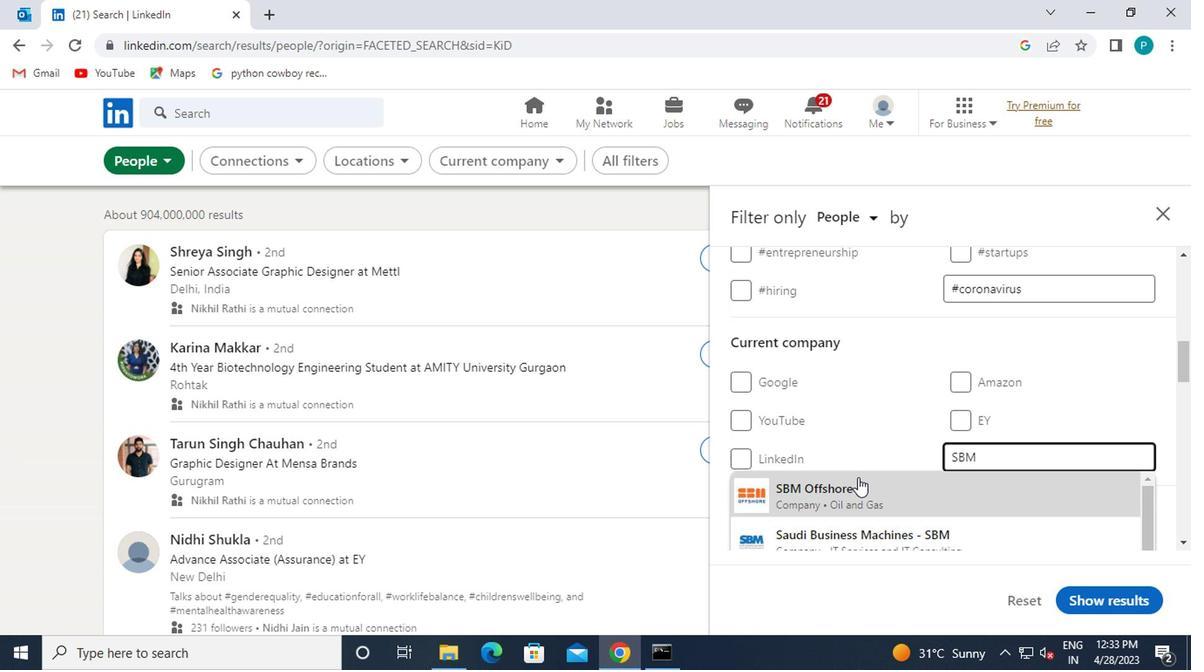 
Action: Mouse moved to (984, 446)
Screenshot: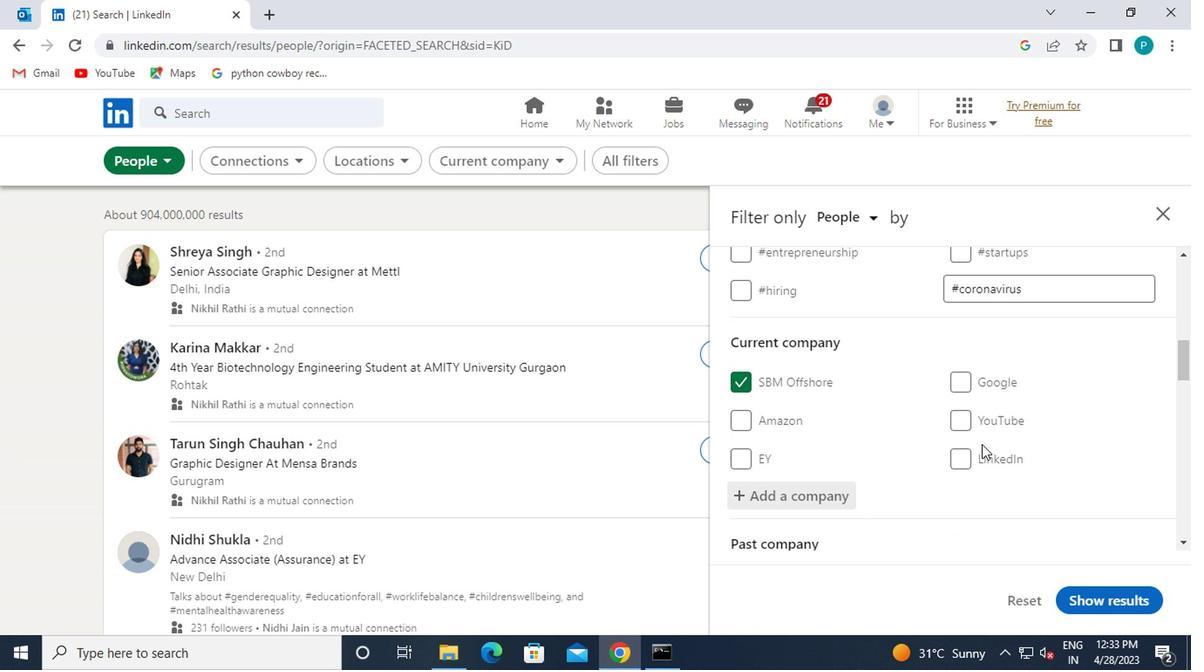 
Action: Mouse scrolled (984, 444) with delta (0, -1)
Screenshot: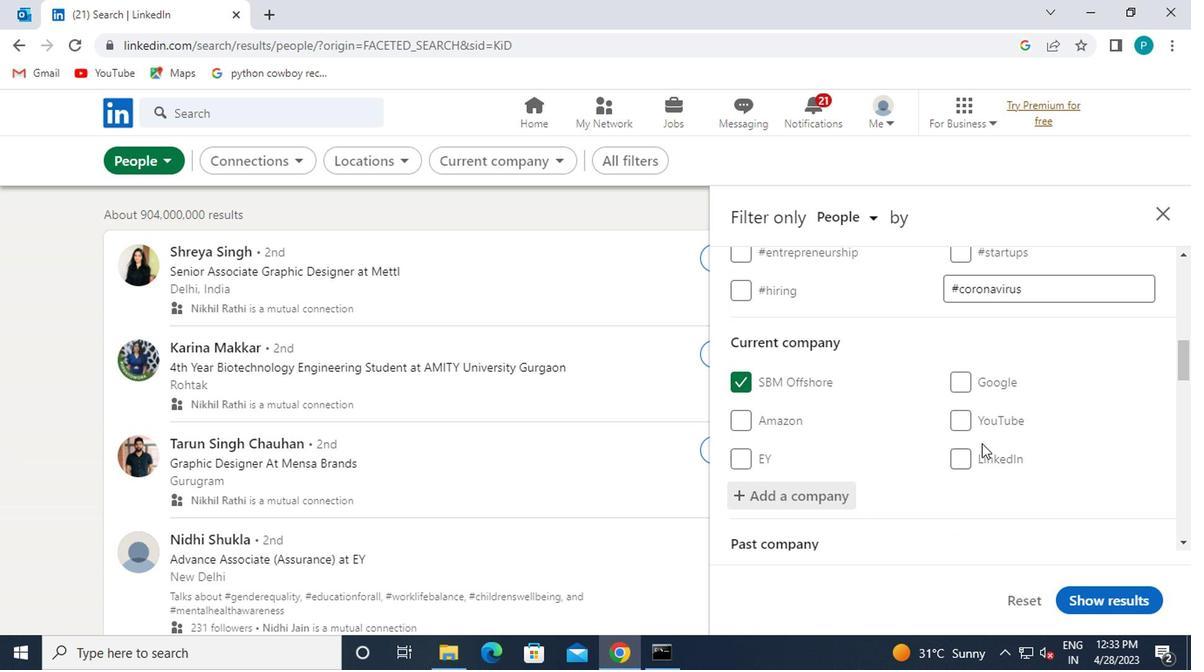 
Action: Mouse scrolled (984, 444) with delta (0, -1)
Screenshot: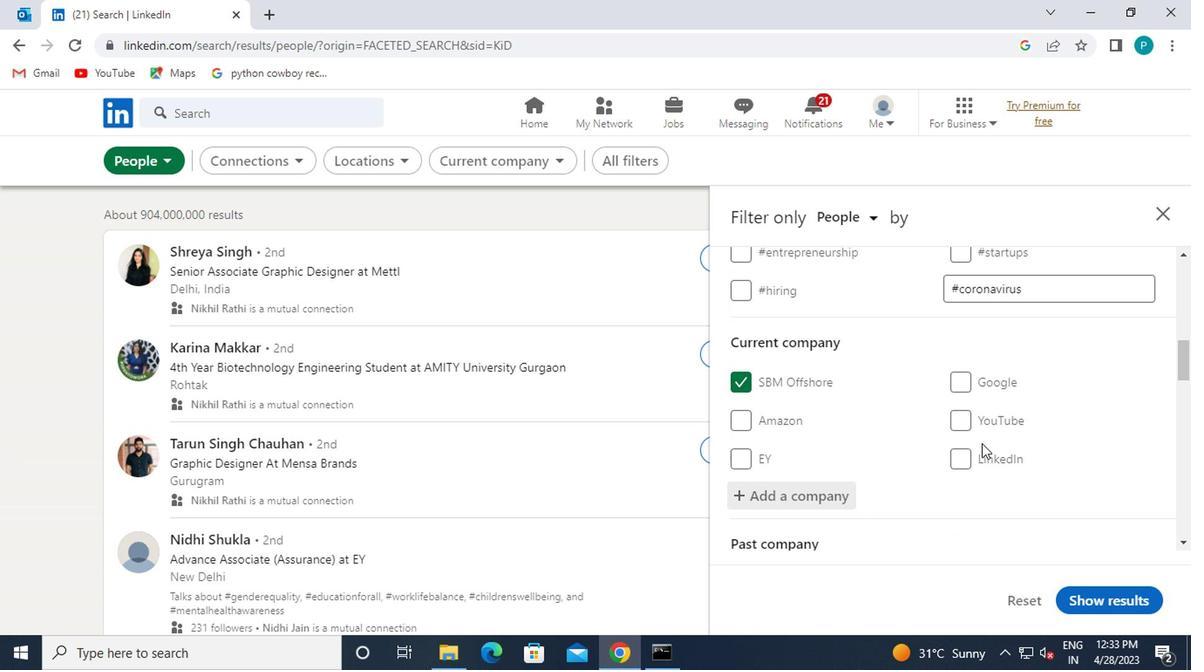 
Action: Mouse scrolled (984, 444) with delta (0, -1)
Screenshot: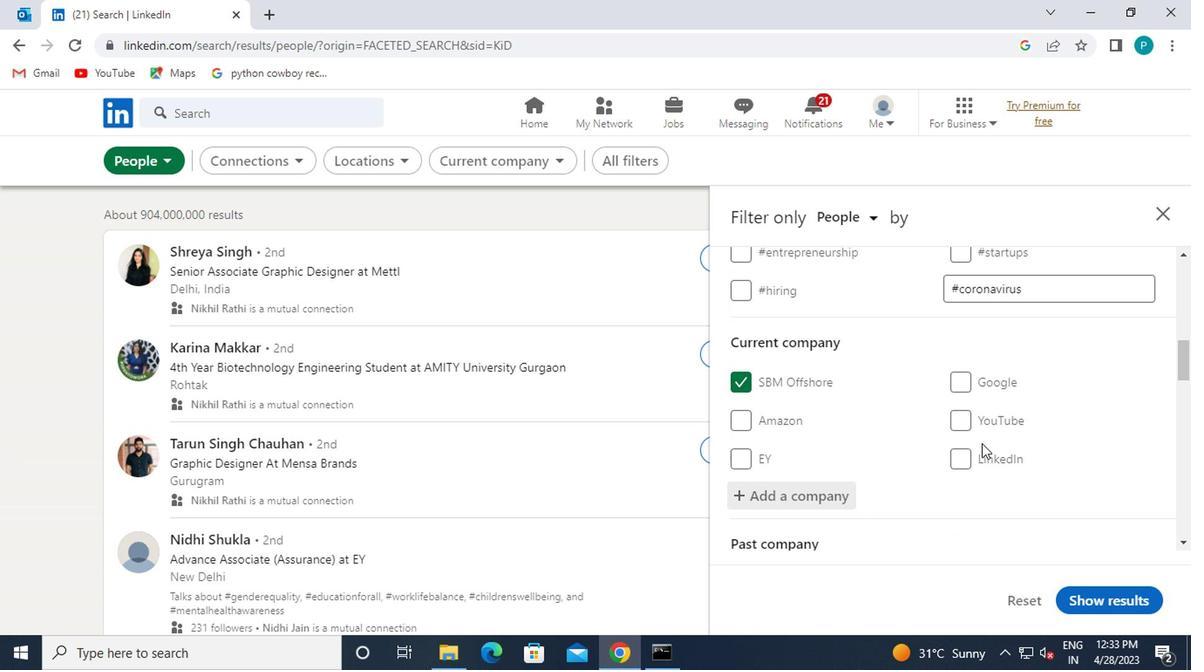 
Action: Mouse moved to (977, 452)
Screenshot: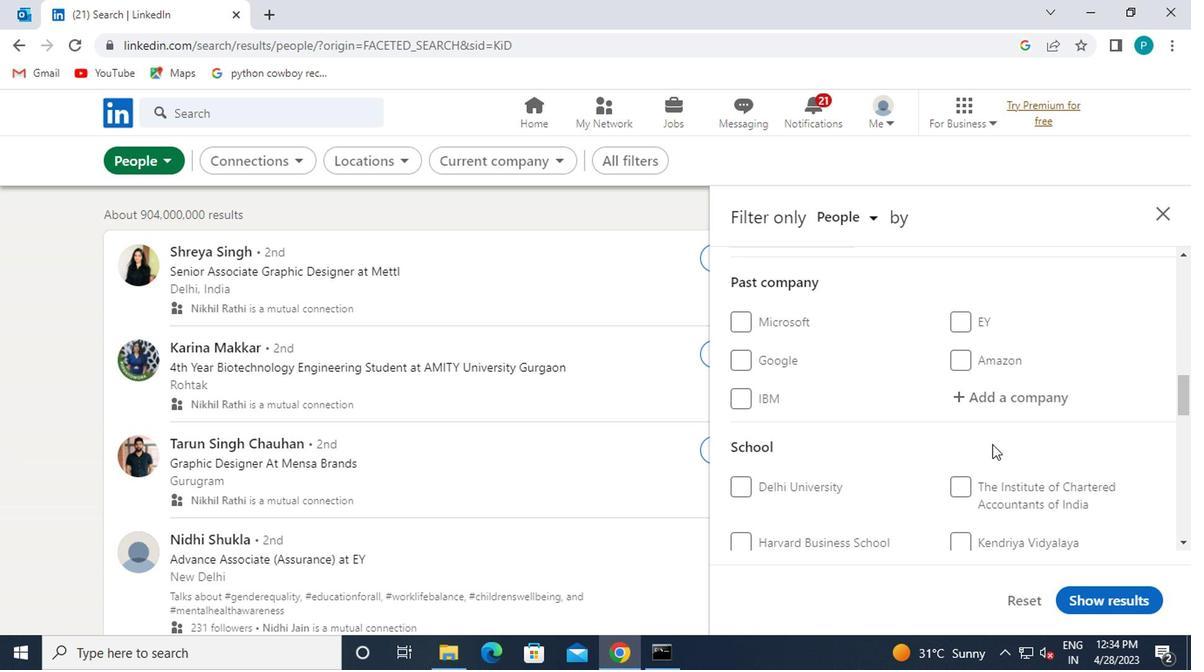 
Action: Mouse scrolled (977, 452) with delta (0, 0)
Screenshot: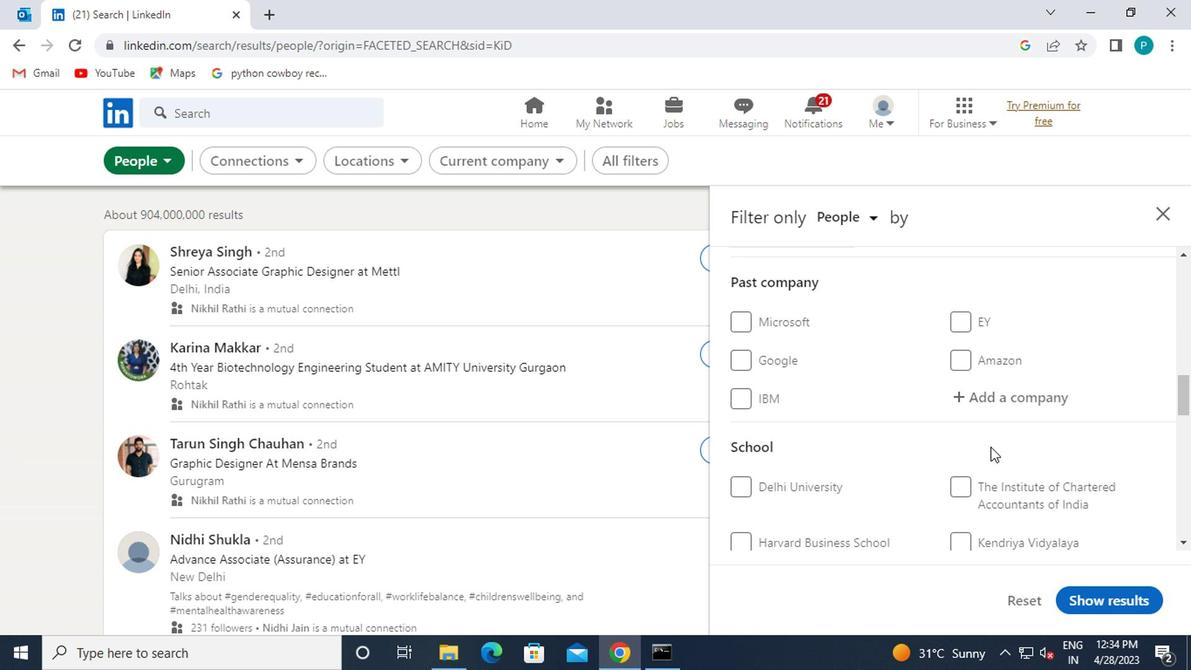 
Action: Mouse scrolled (977, 452) with delta (0, 0)
Screenshot: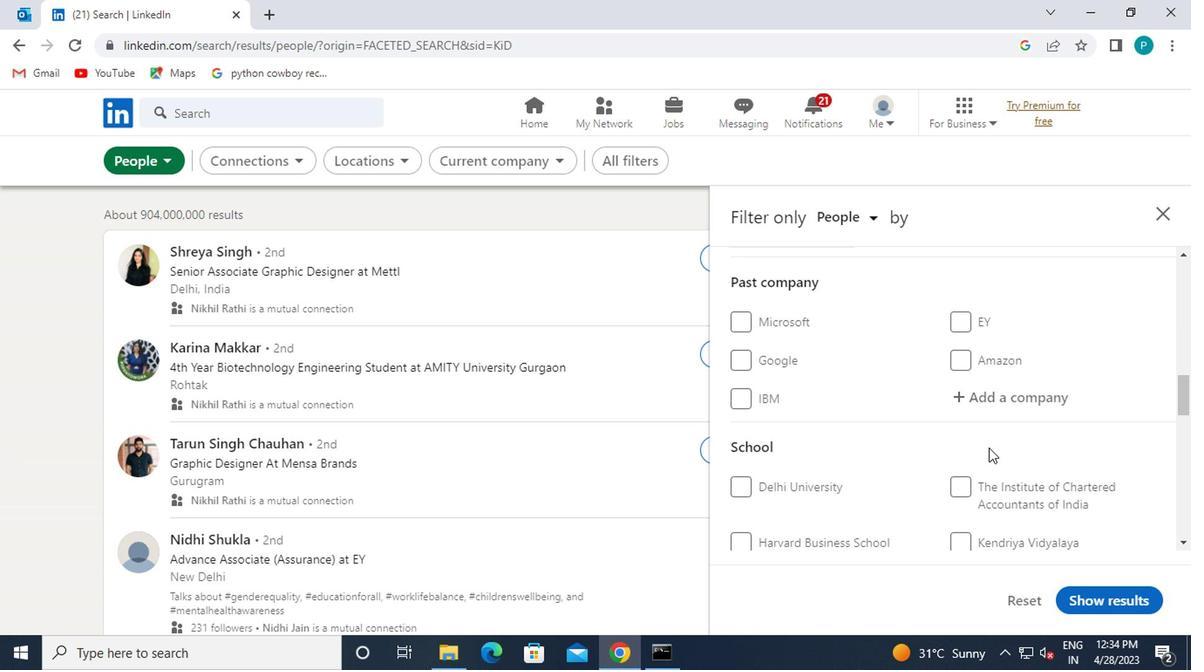 
Action: Mouse moved to (961, 408)
Screenshot: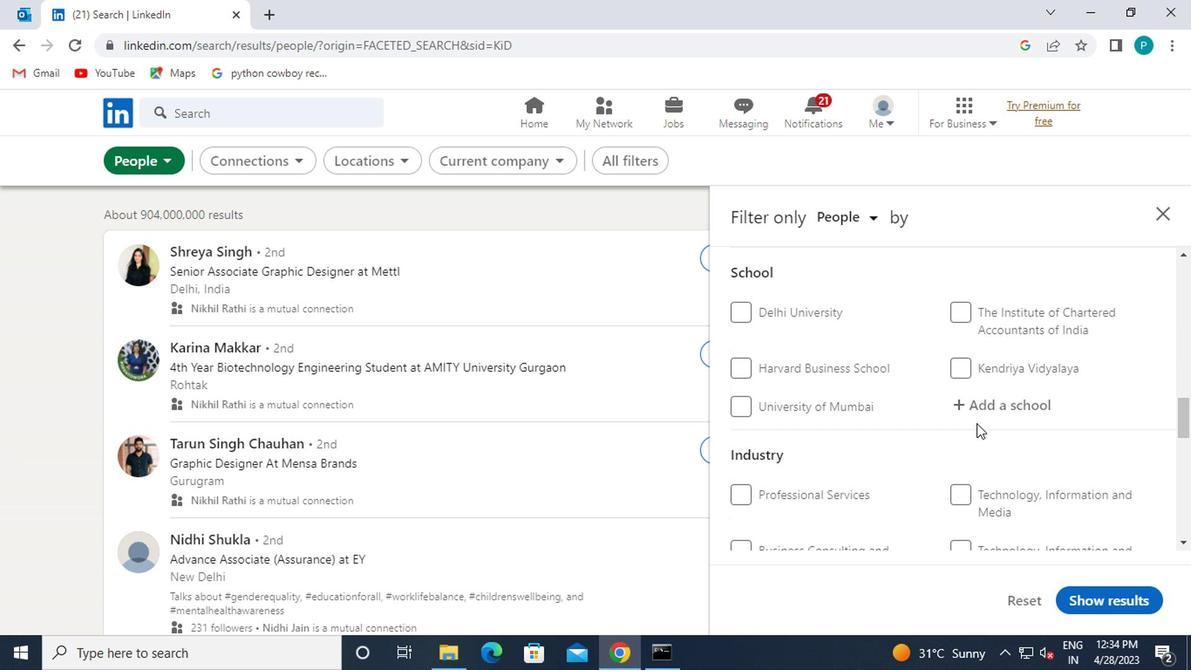 
Action: Mouse pressed left at (961, 408)
Screenshot: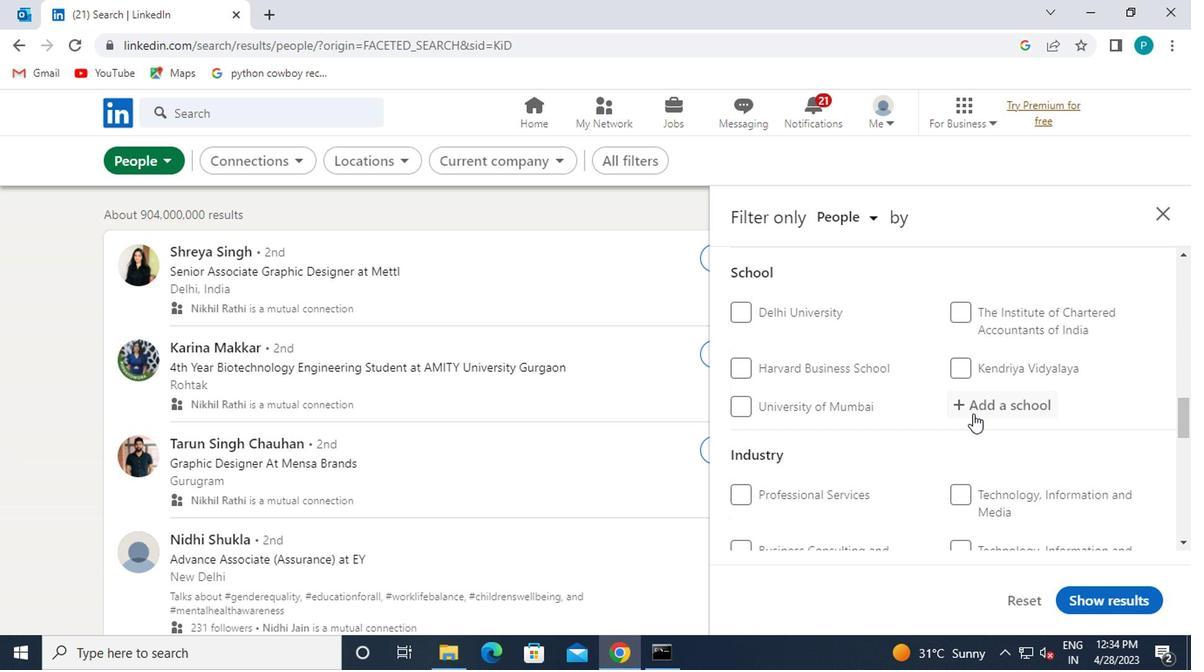 
Action: Mouse moved to (956, 407)
Screenshot: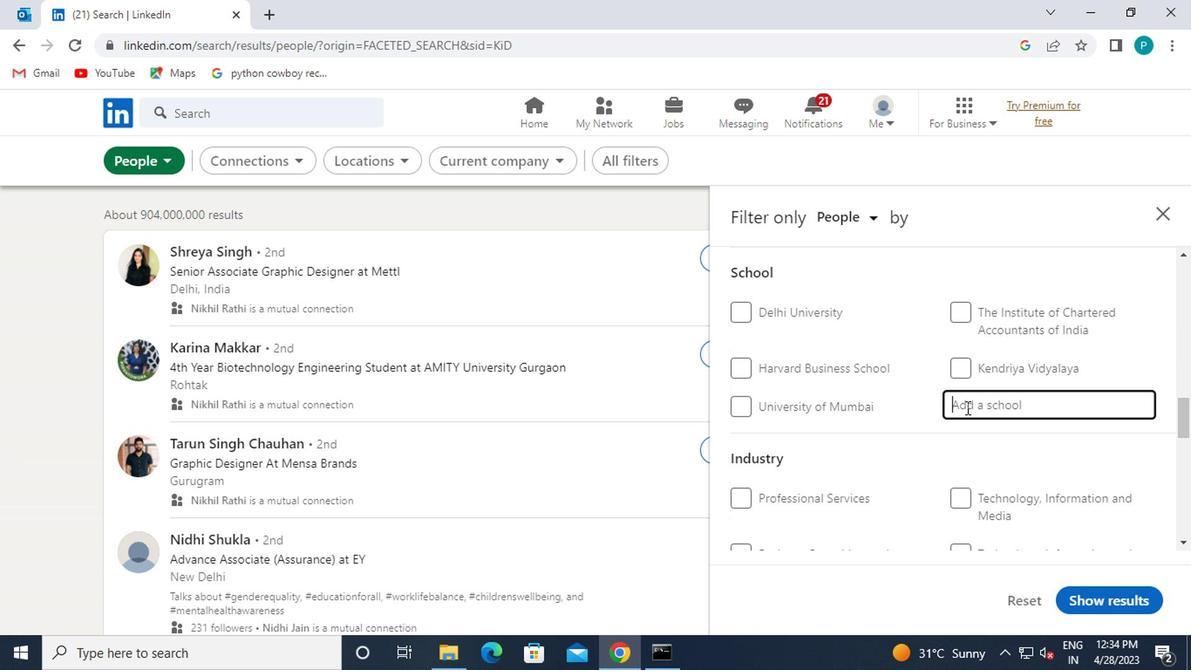 
Action: Key pressed A<Key.caps_lock>RYA
Screenshot: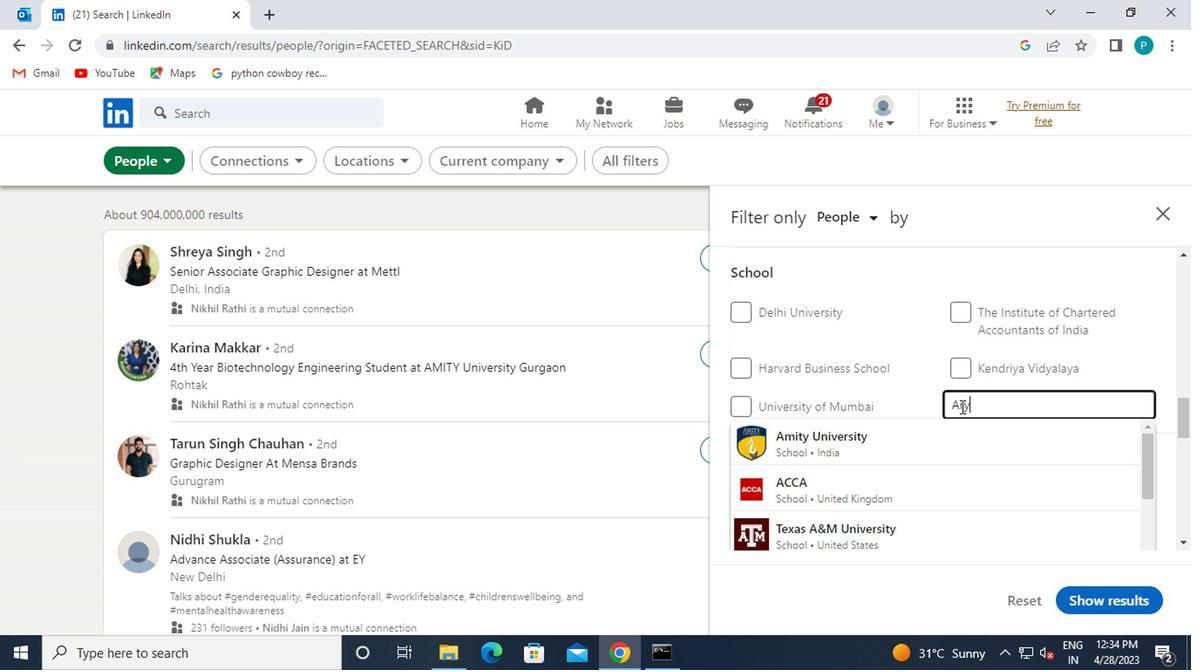 
Action: Mouse moved to (966, 475)
Screenshot: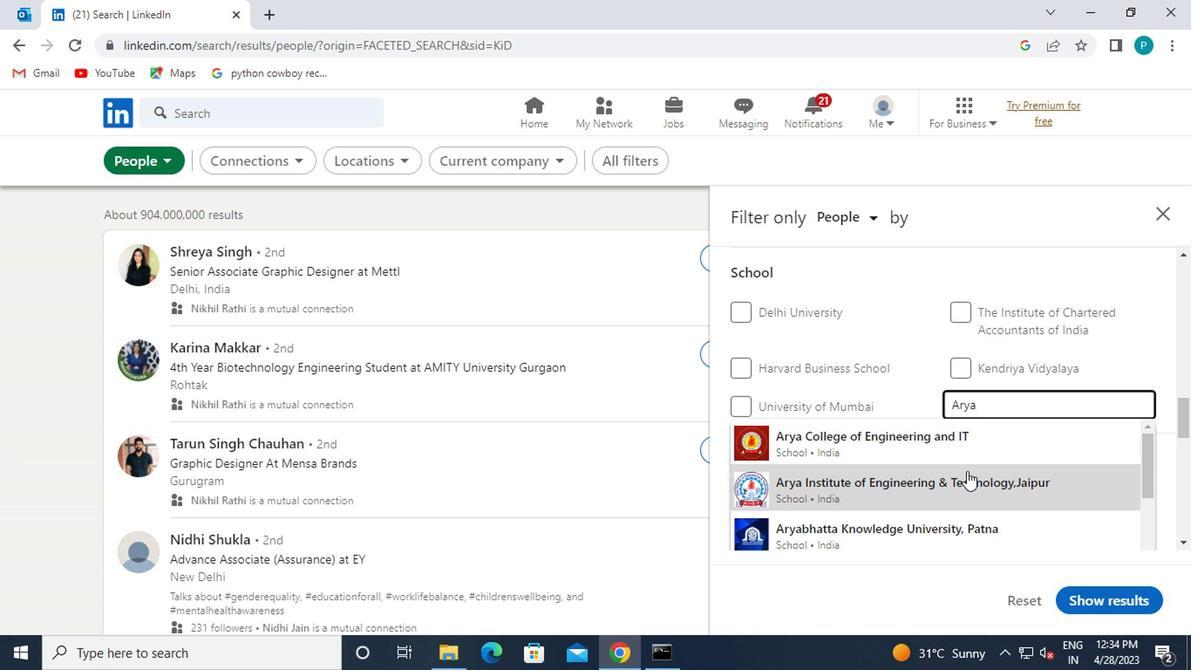 
Action: Mouse pressed left at (966, 475)
Screenshot: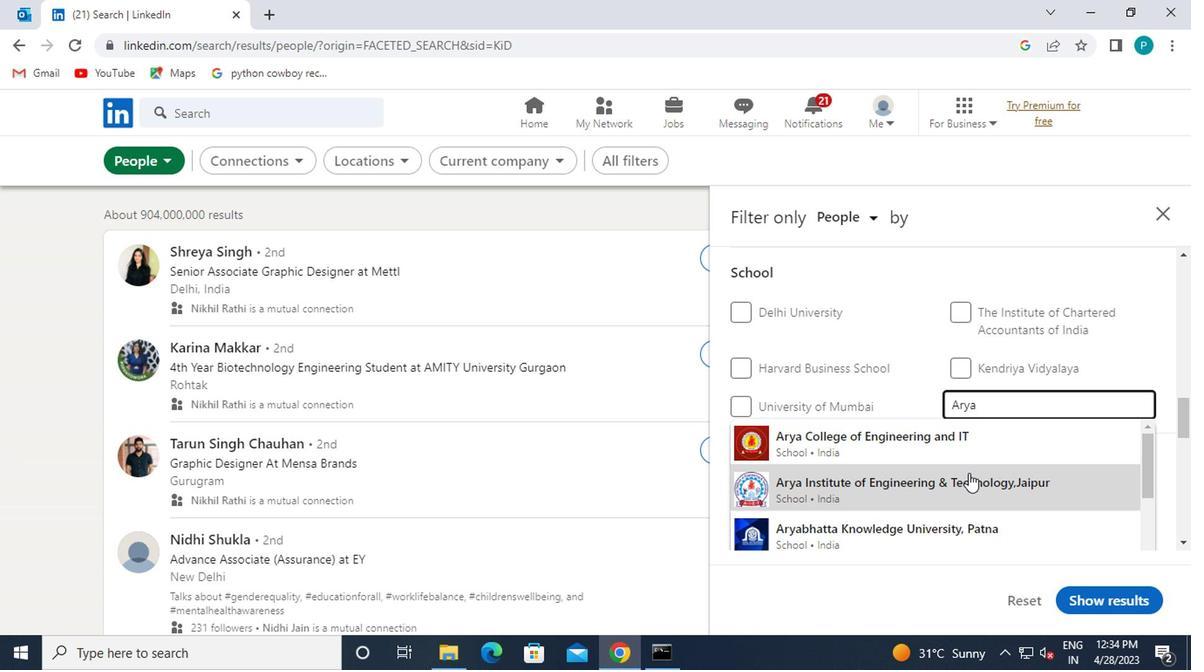 
Action: Mouse moved to (975, 462)
Screenshot: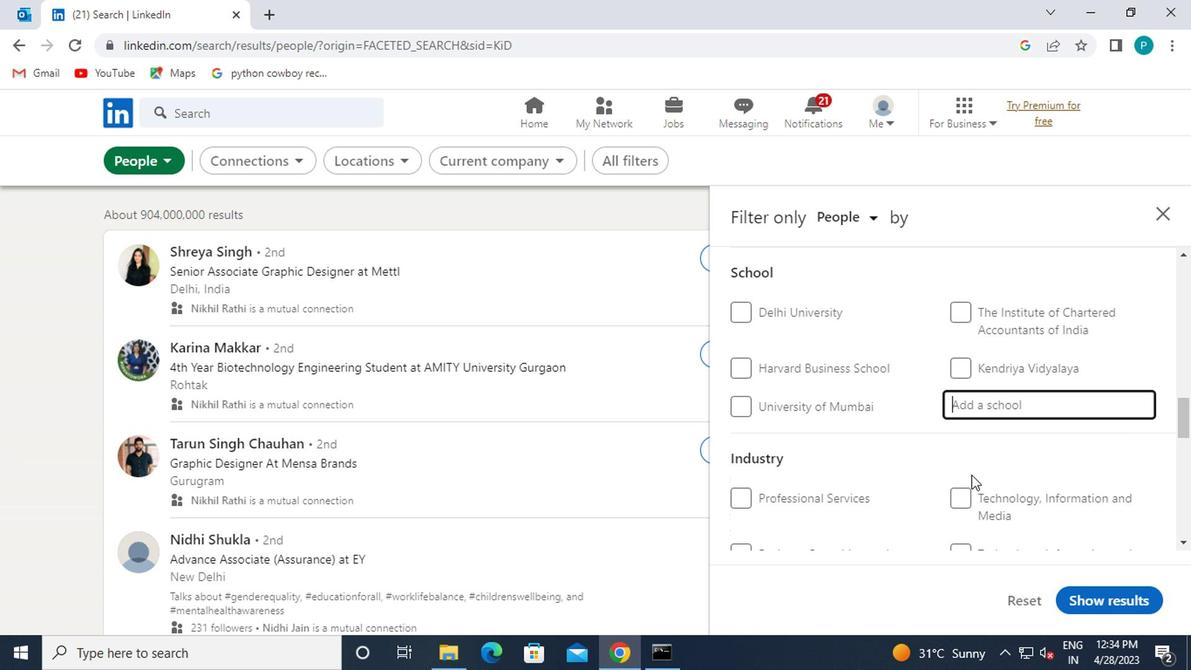 
Action: Mouse scrolled (975, 461) with delta (0, -1)
Screenshot: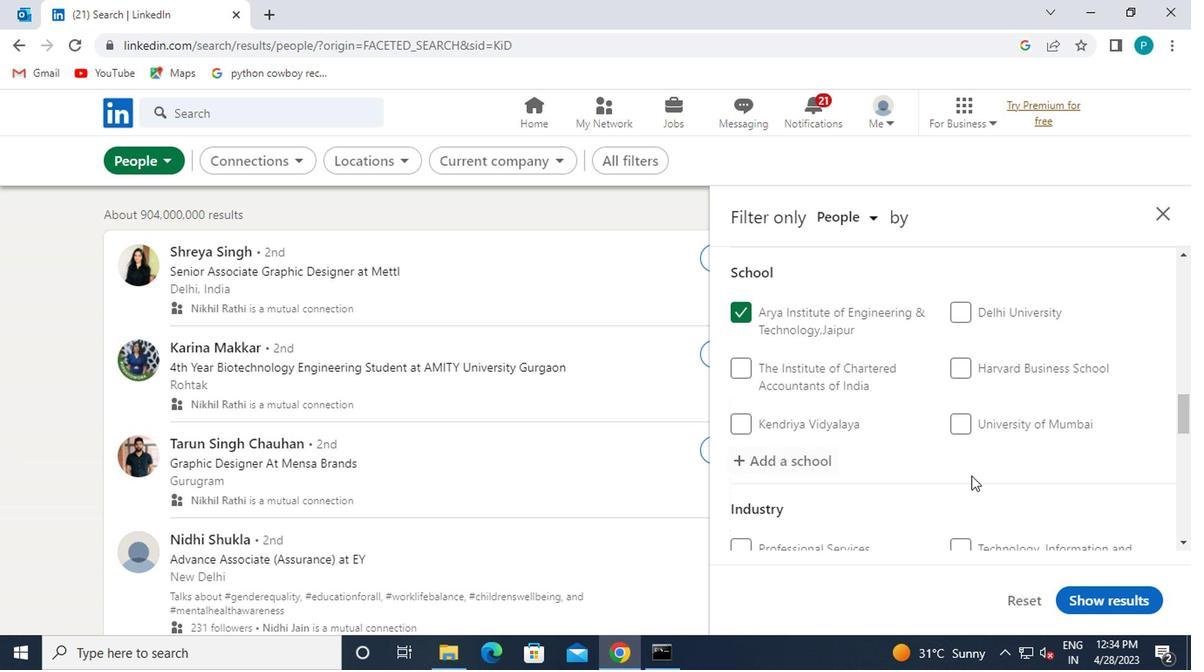 
Action: Mouse scrolled (975, 461) with delta (0, -1)
Screenshot: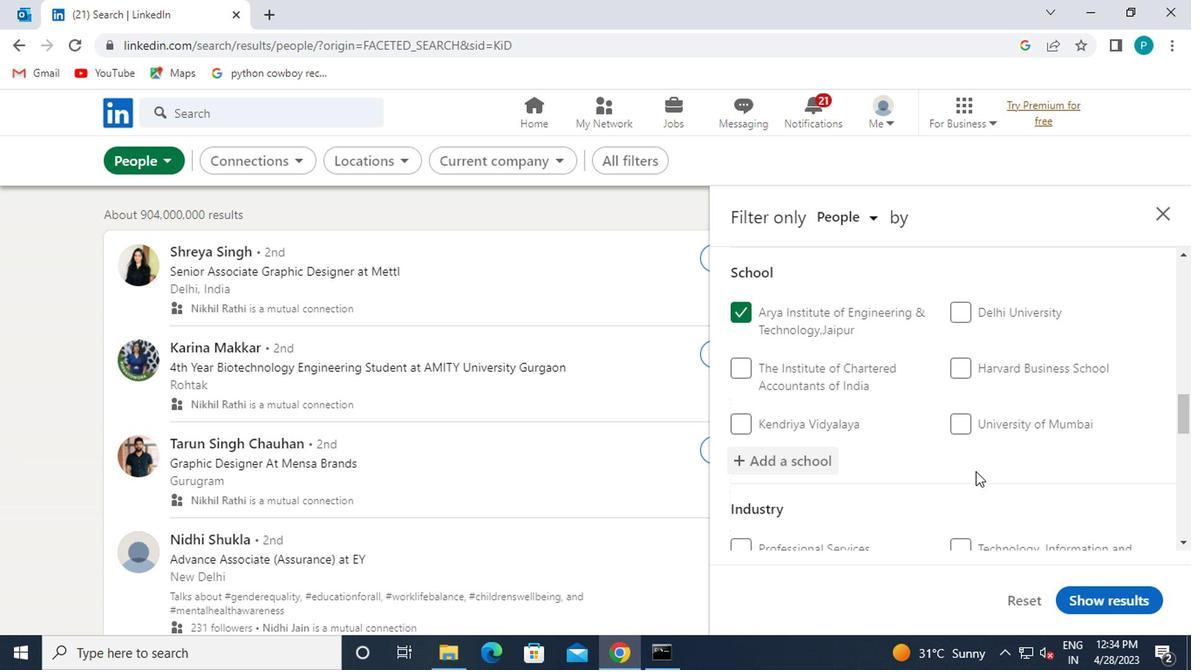
Action: Mouse moved to (974, 472)
Screenshot: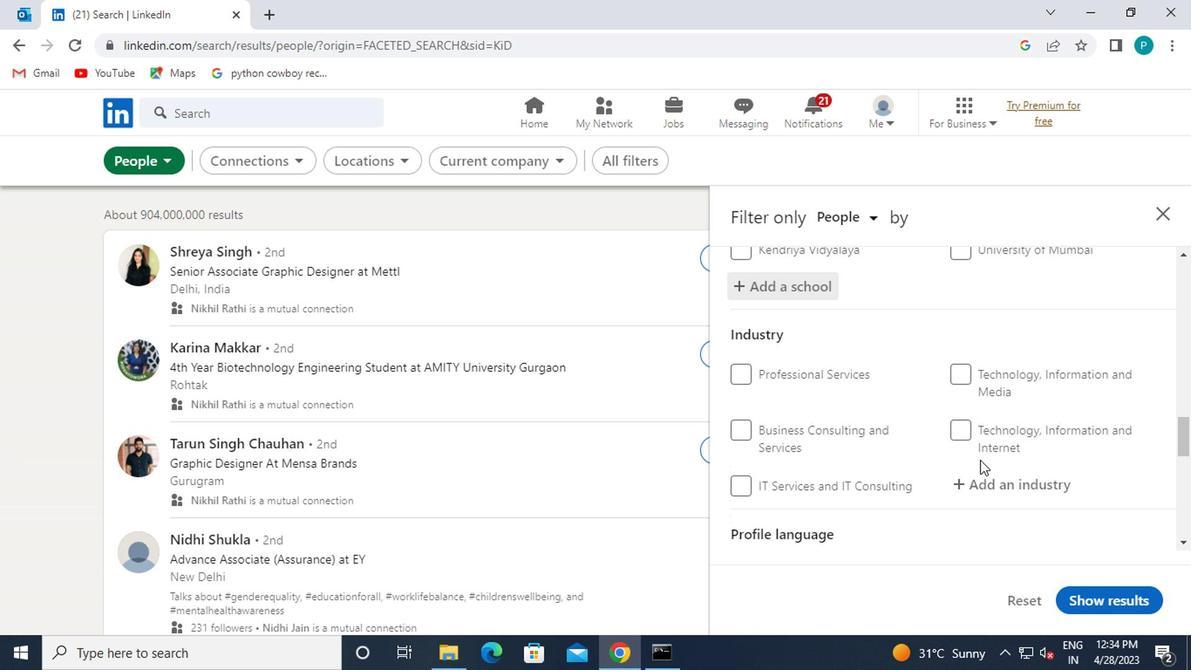 
Action: Mouse pressed left at (974, 472)
Screenshot: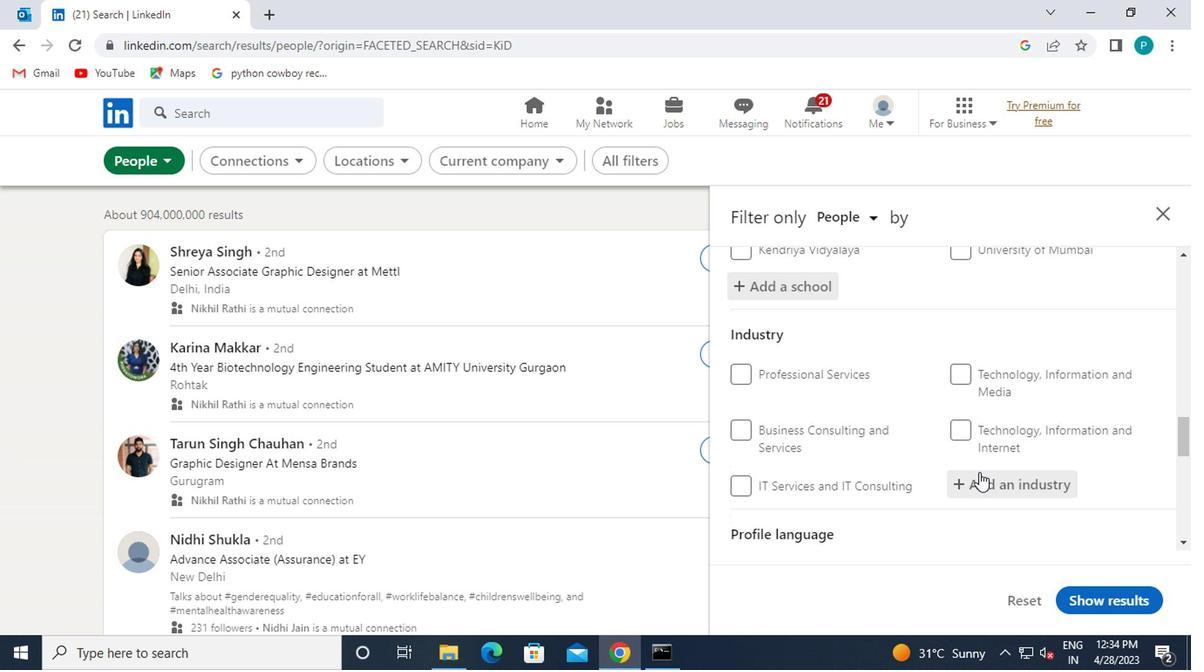
Action: Mouse moved to (967, 485)
Screenshot: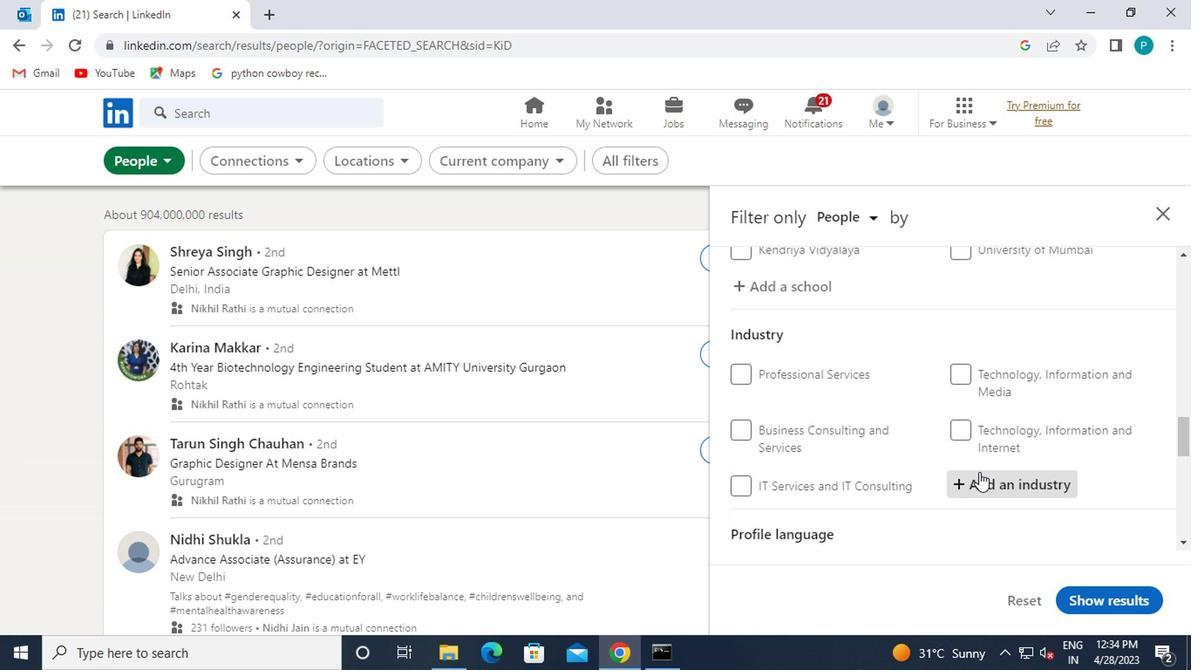 
Action: Key pressed <Key.caps_lock>C
Screenshot: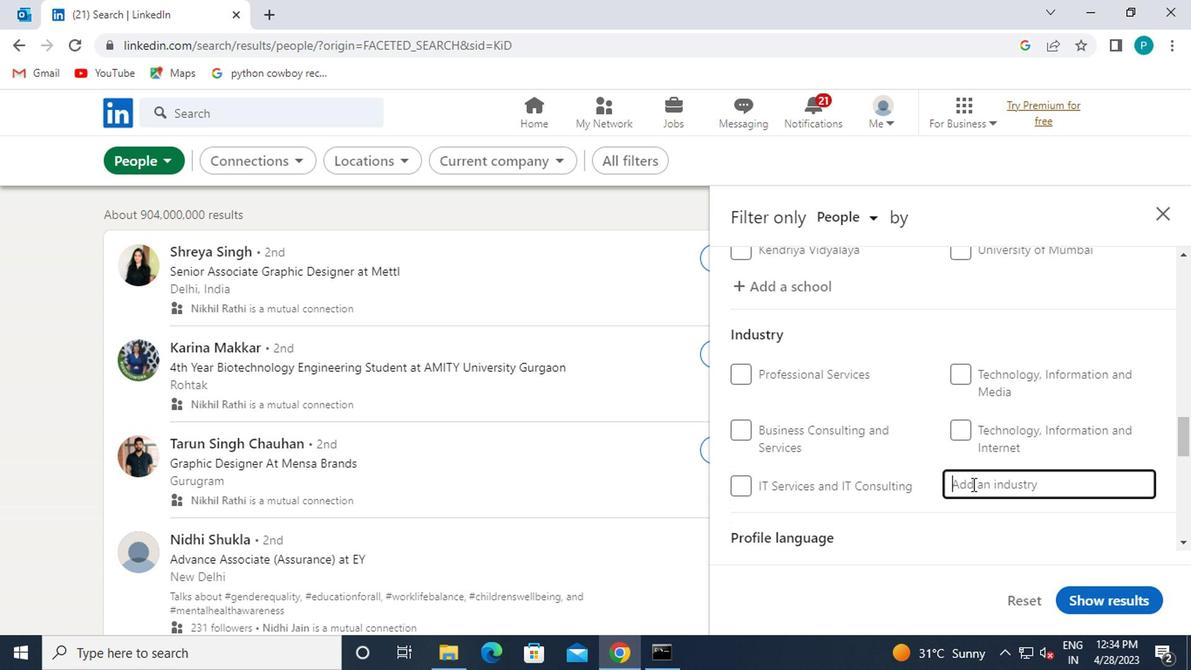 
Action: Mouse moved to (961, 478)
Screenshot: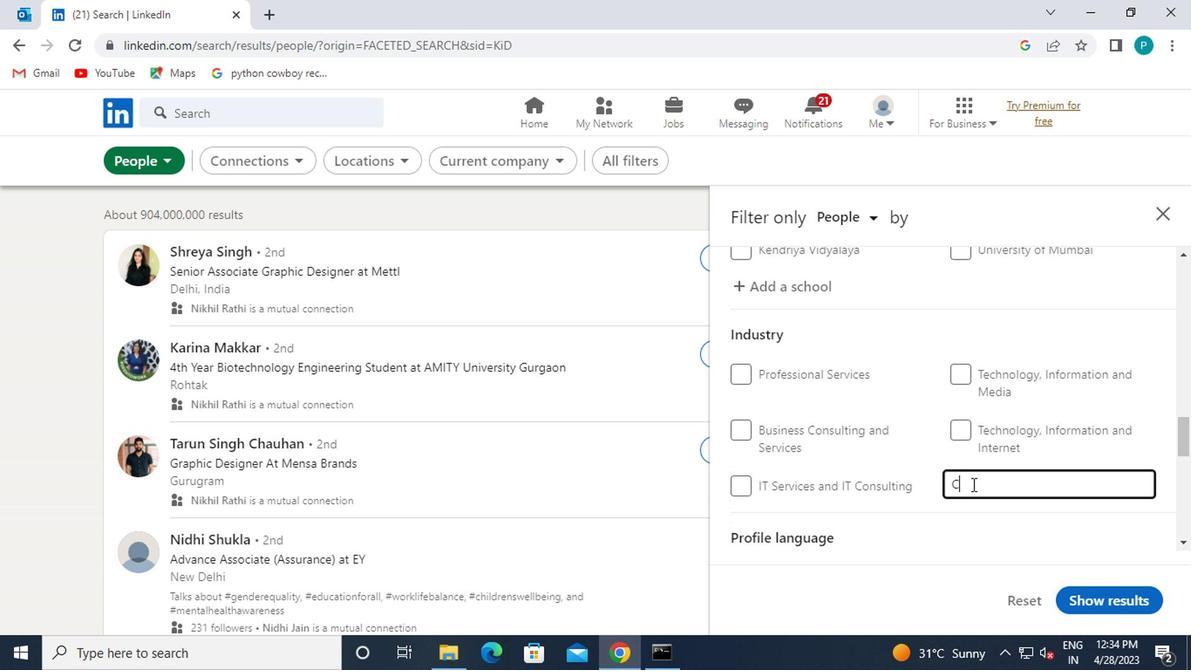 
Action: Key pressed <Key.caps_lock>
Screenshot: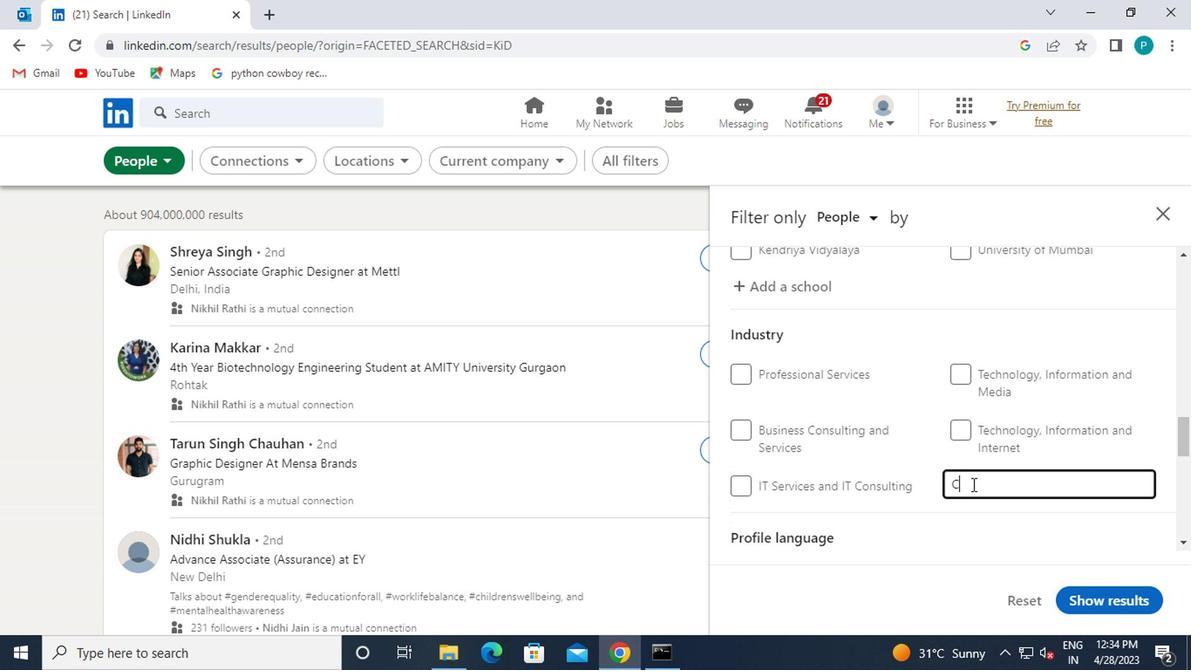 
Action: Mouse moved to (959, 475)
Screenshot: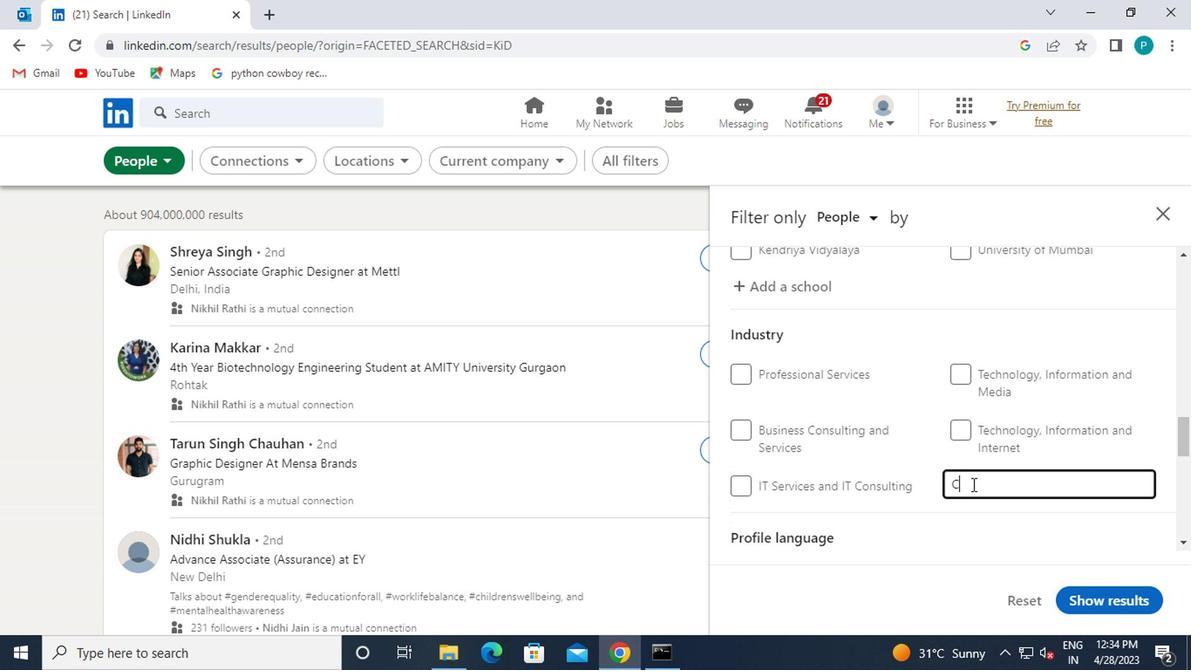 
Action: Key pressed ONSERVATION
Screenshot: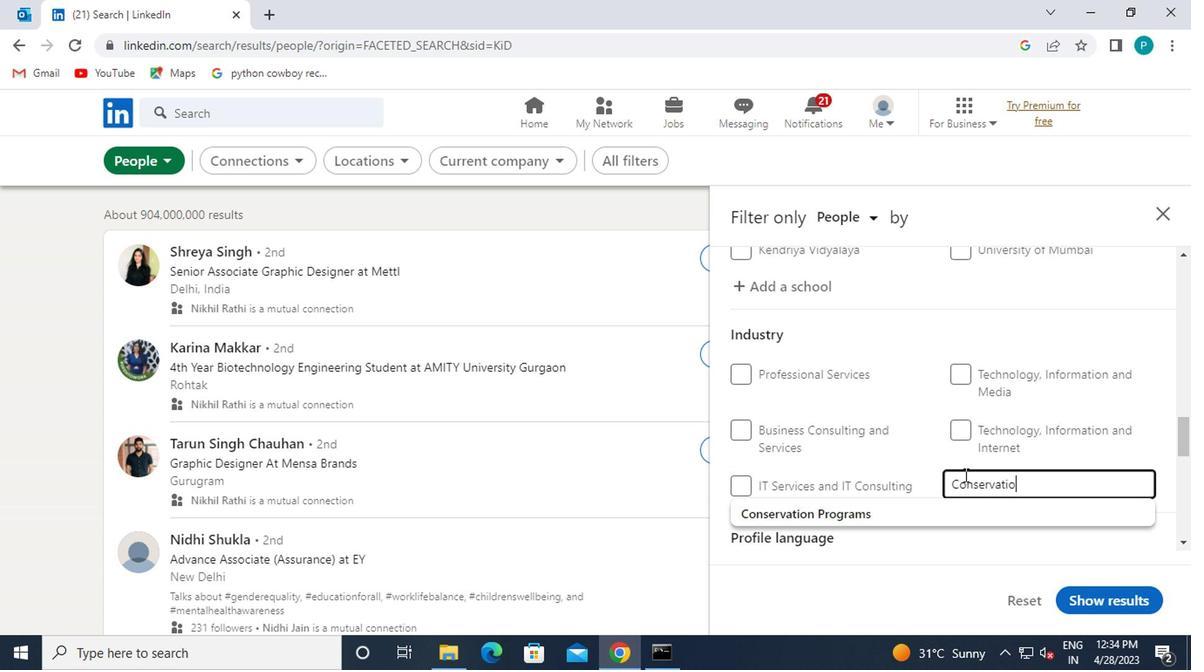 
Action: Mouse moved to (931, 517)
Screenshot: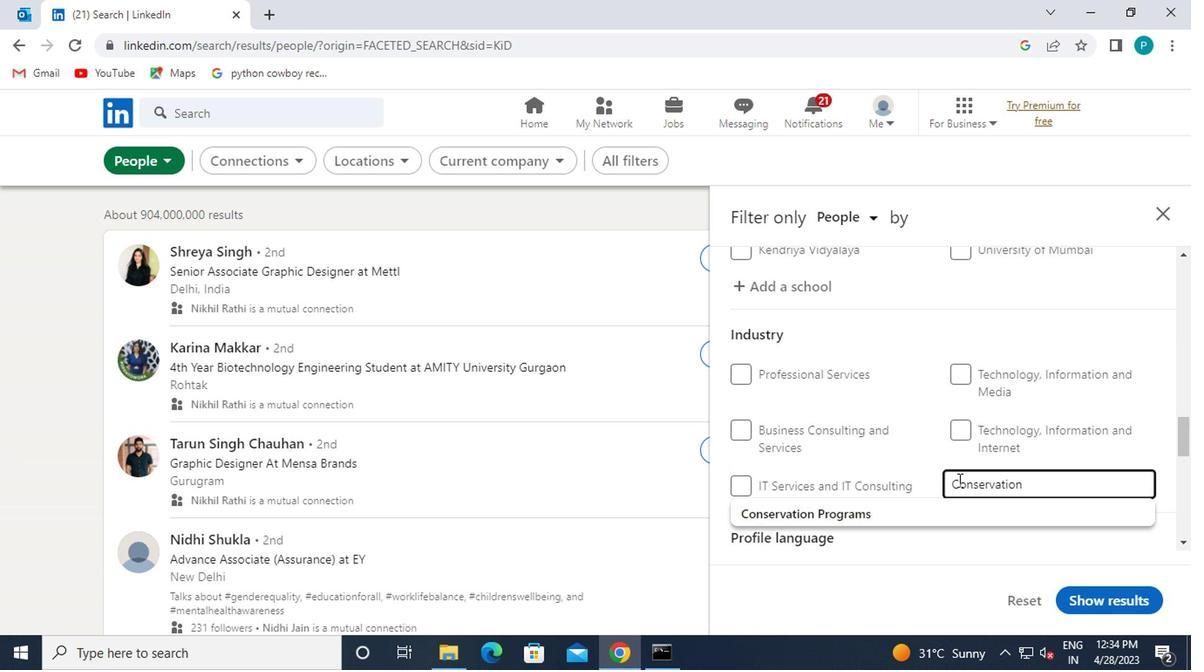 
Action: Mouse pressed left at (931, 517)
Screenshot: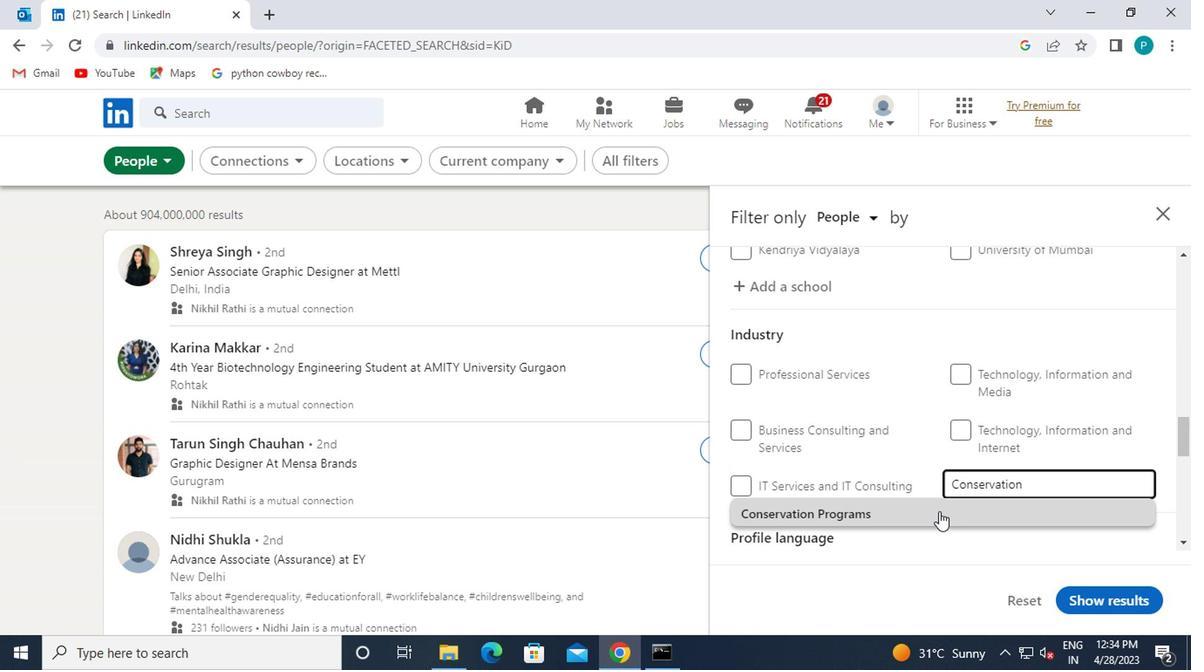 
Action: Mouse moved to (933, 500)
Screenshot: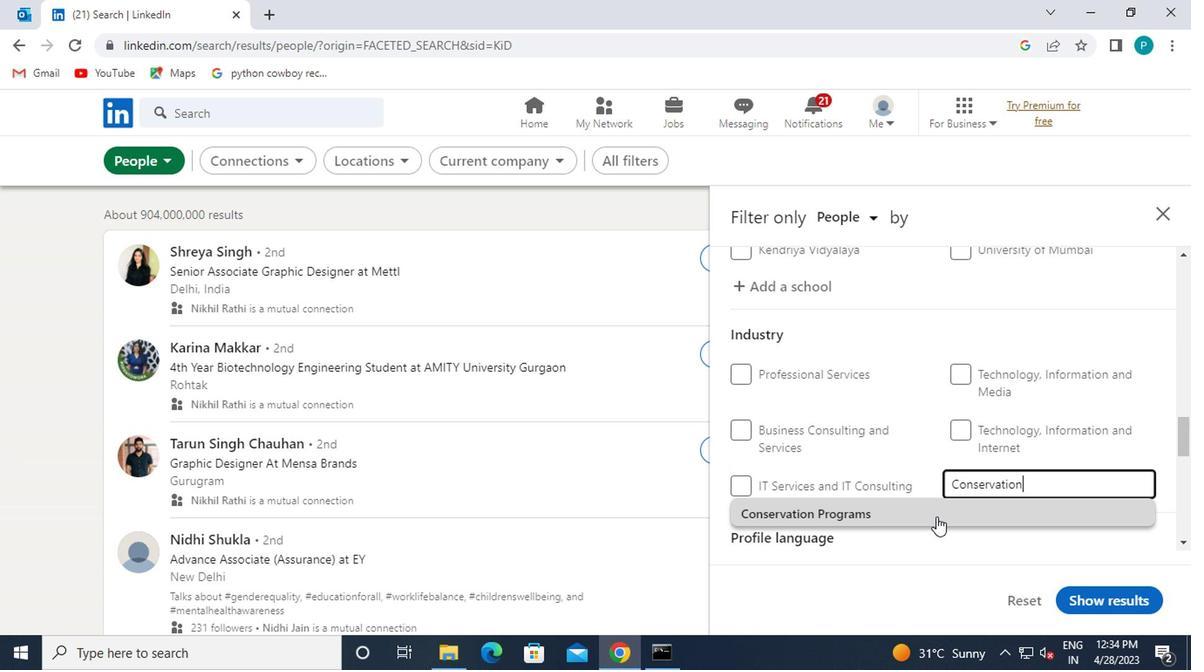 
Action: Mouse scrolled (933, 500) with delta (0, 0)
Screenshot: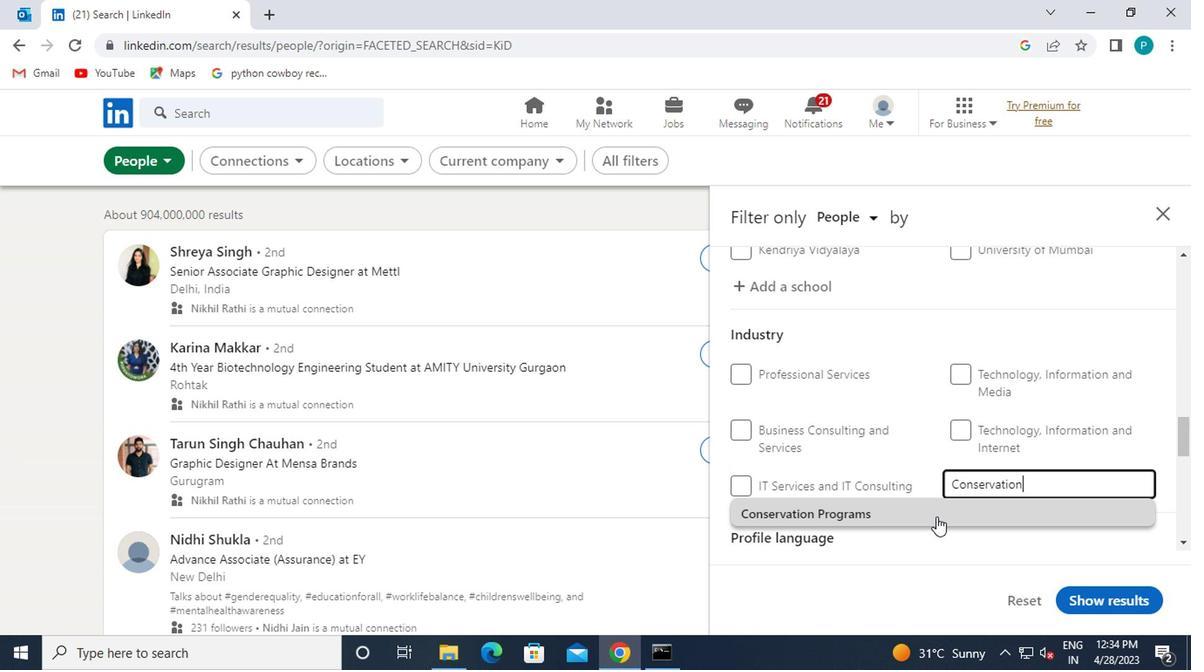 
Action: Mouse moved to (933, 500)
Screenshot: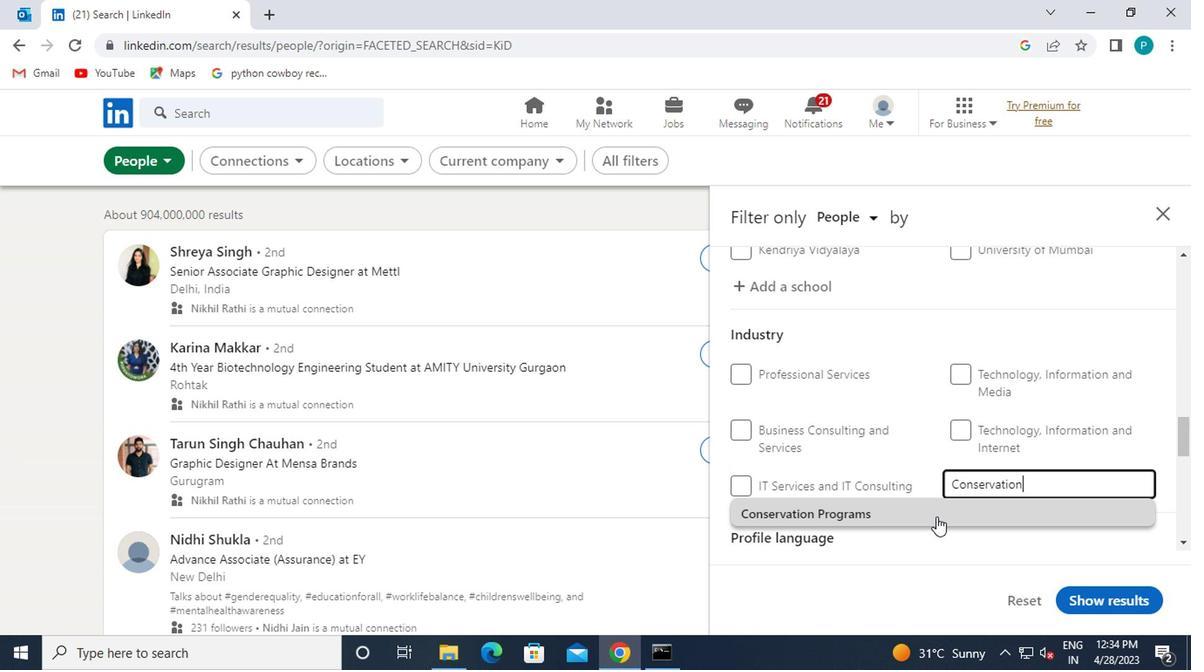 
Action: Mouse scrolled (933, 500) with delta (0, 0)
Screenshot: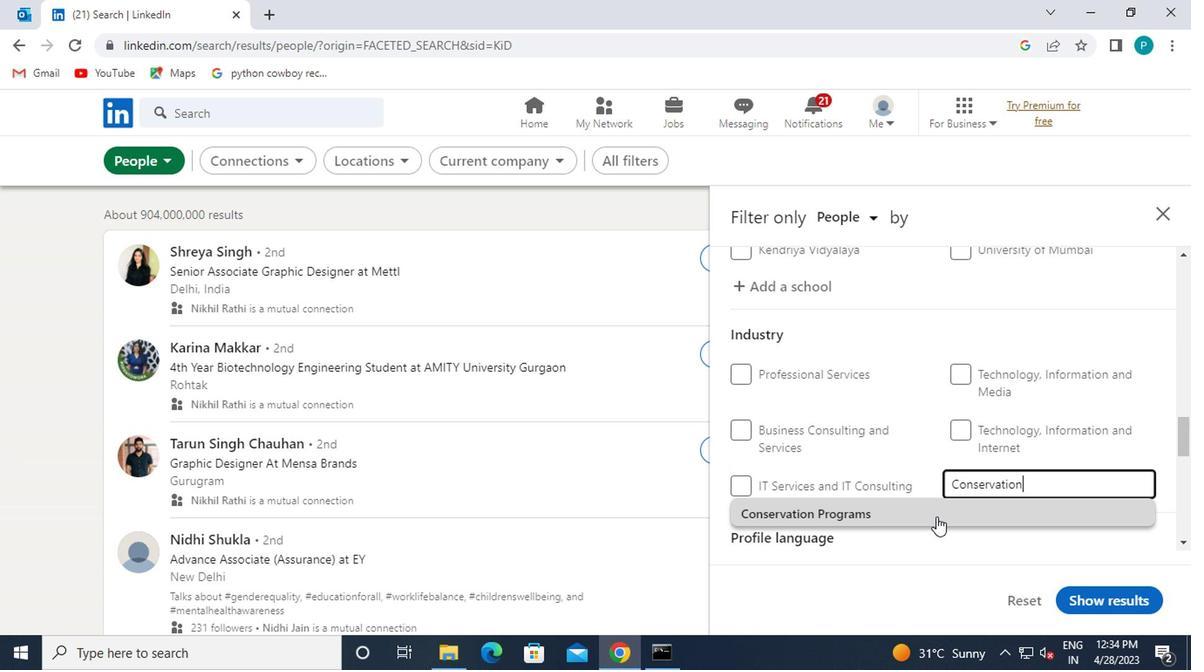 
Action: Mouse moved to (934, 500)
Screenshot: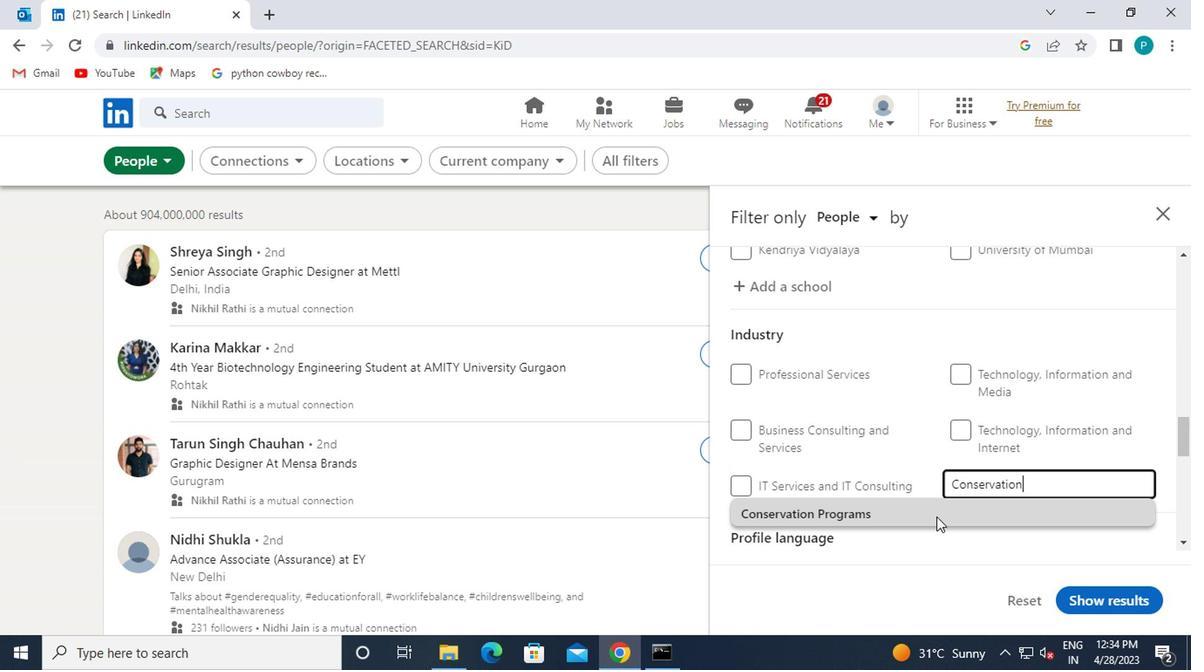 
Action: Mouse scrolled (934, 499) with delta (0, 0)
Screenshot: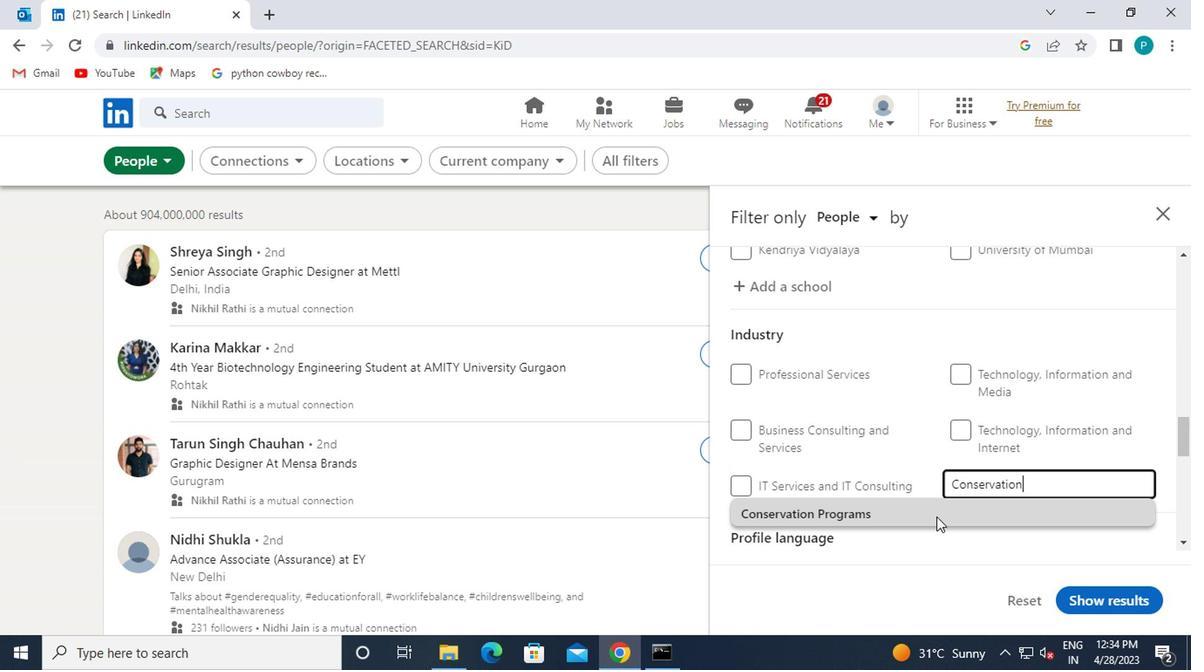 
Action: Mouse moved to (934, 498)
Screenshot: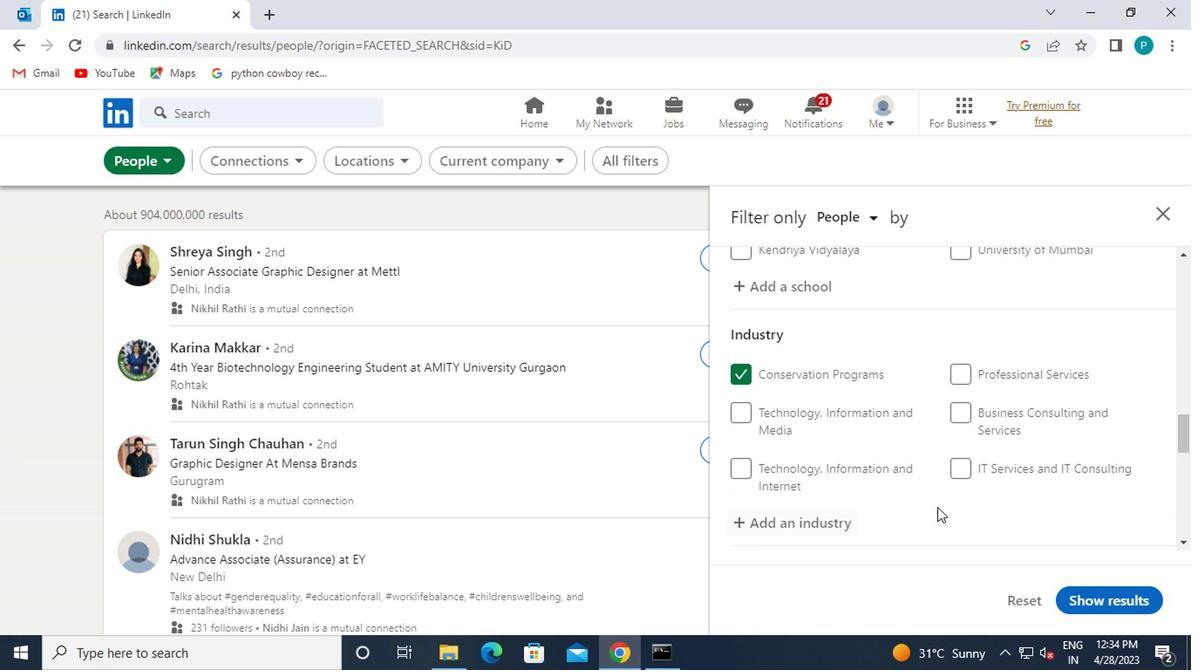 
Action: Mouse scrolled (934, 497) with delta (0, 0)
Screenshot: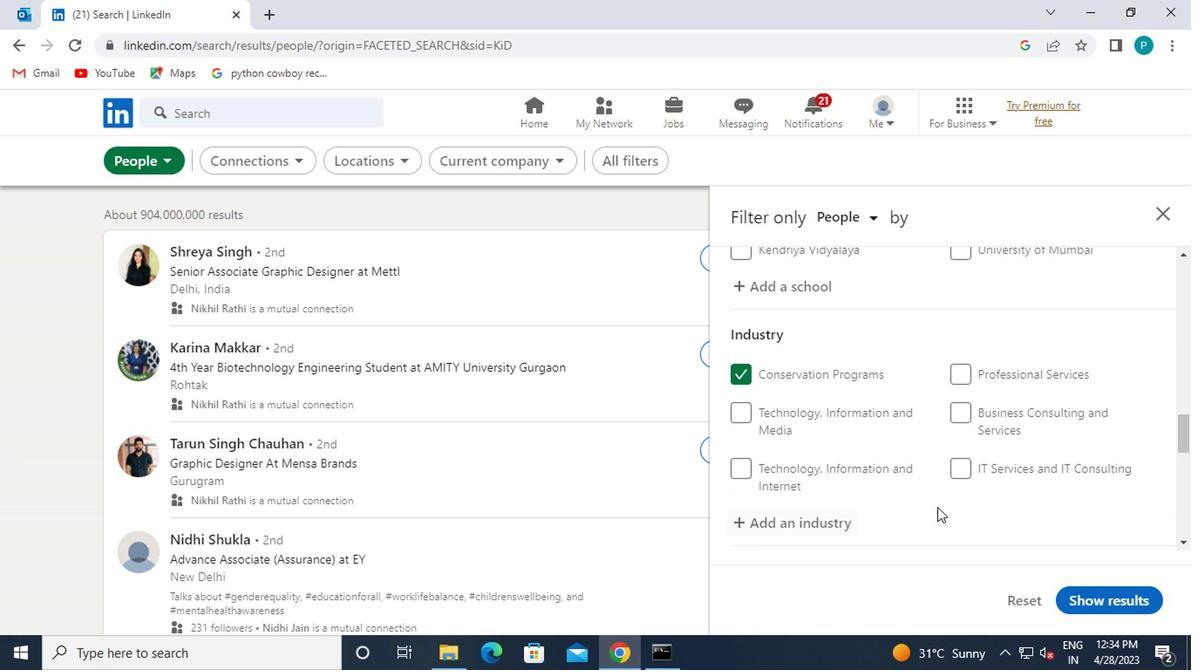 
Action: Mouse moved to (976, 463)
Screenshot: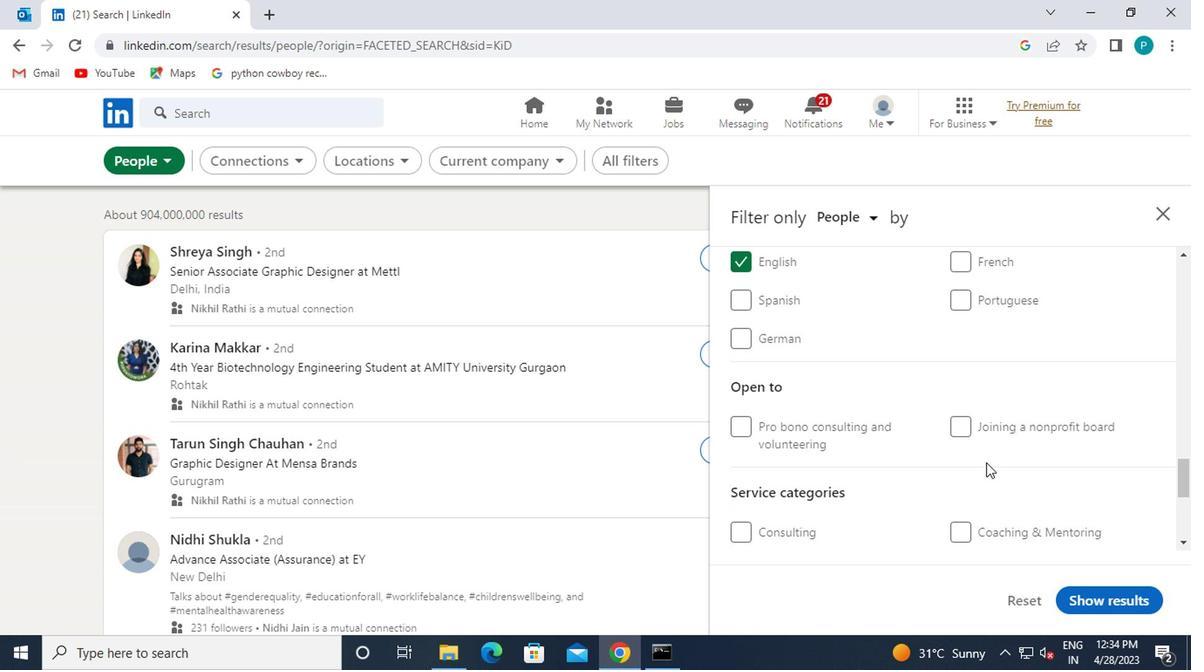 
Action: Mouse scrolled (976, 462) with delta (0, 0)
Screenshot: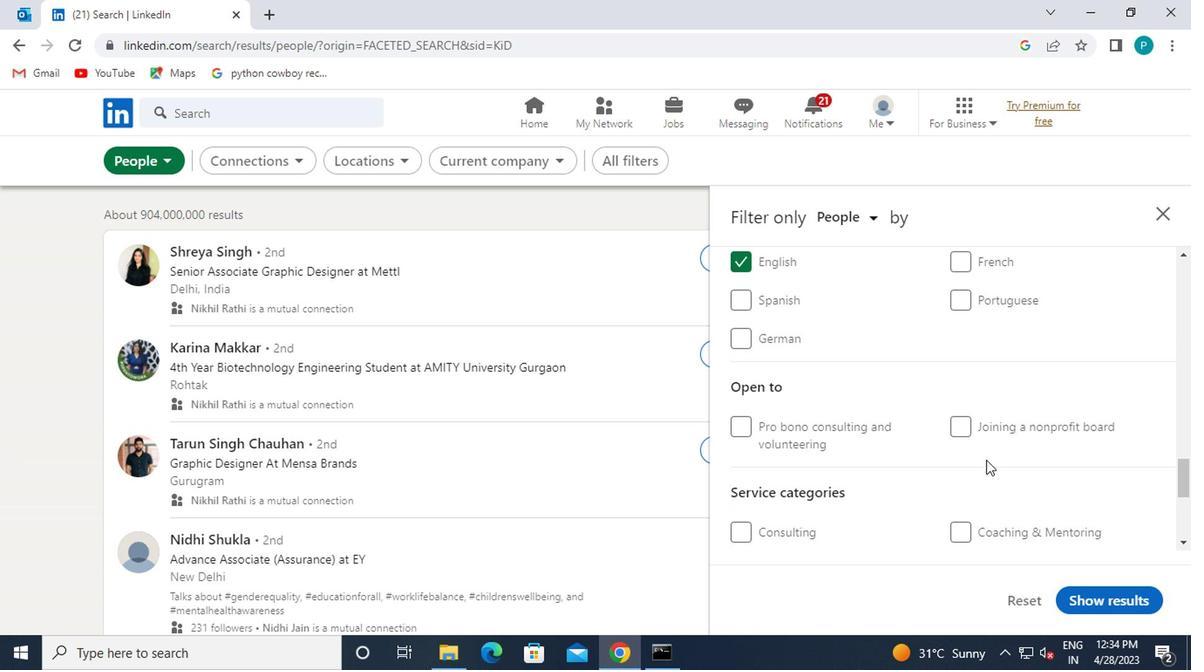 
Action: Mouse scrolled (976, 462) with delta (0, 0)
Screenshot: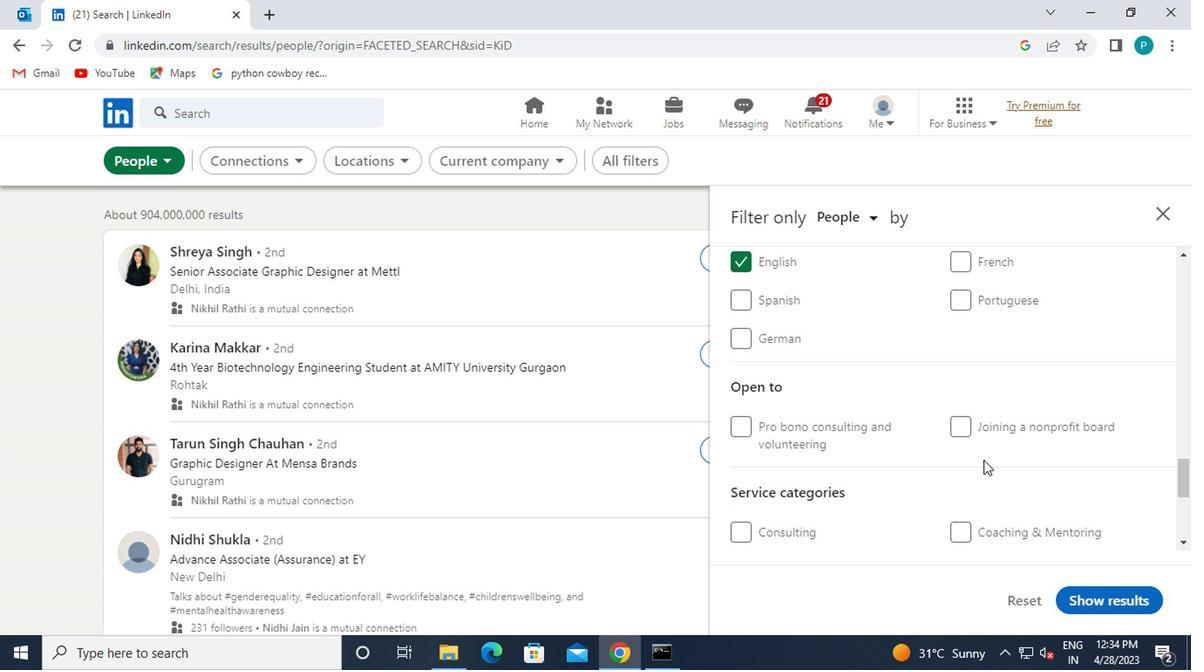 
Action: Mouse moved to (966, 439)
Screenshot: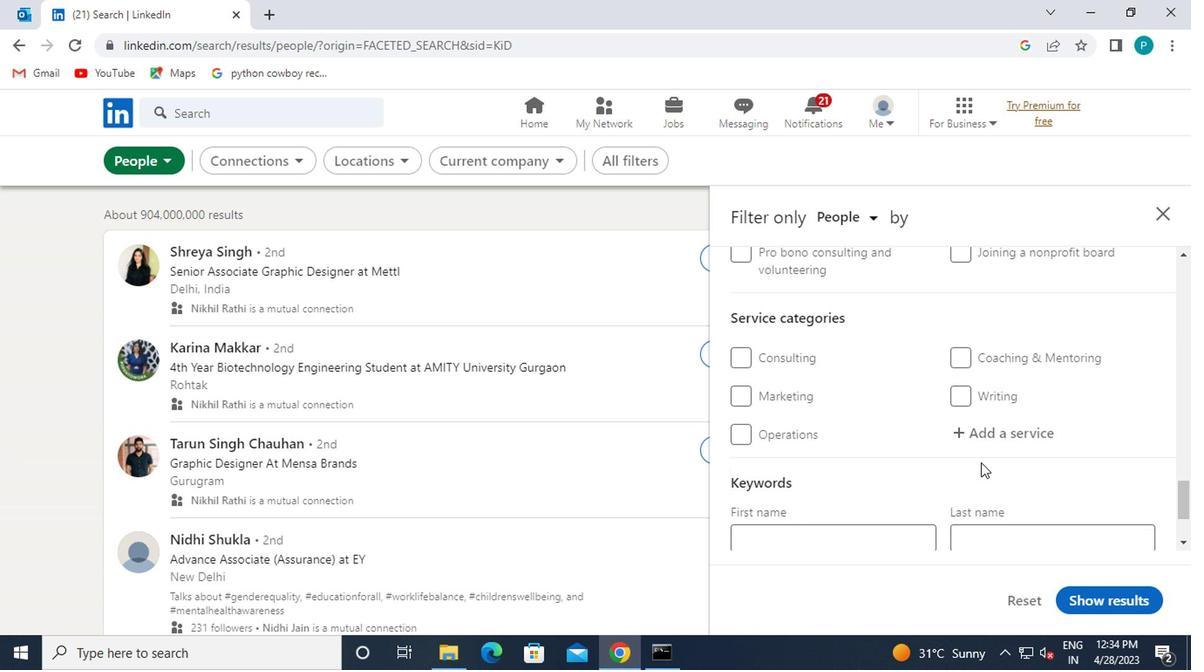 
Action: Mouse pressed left at (966, 439)
Screenshot: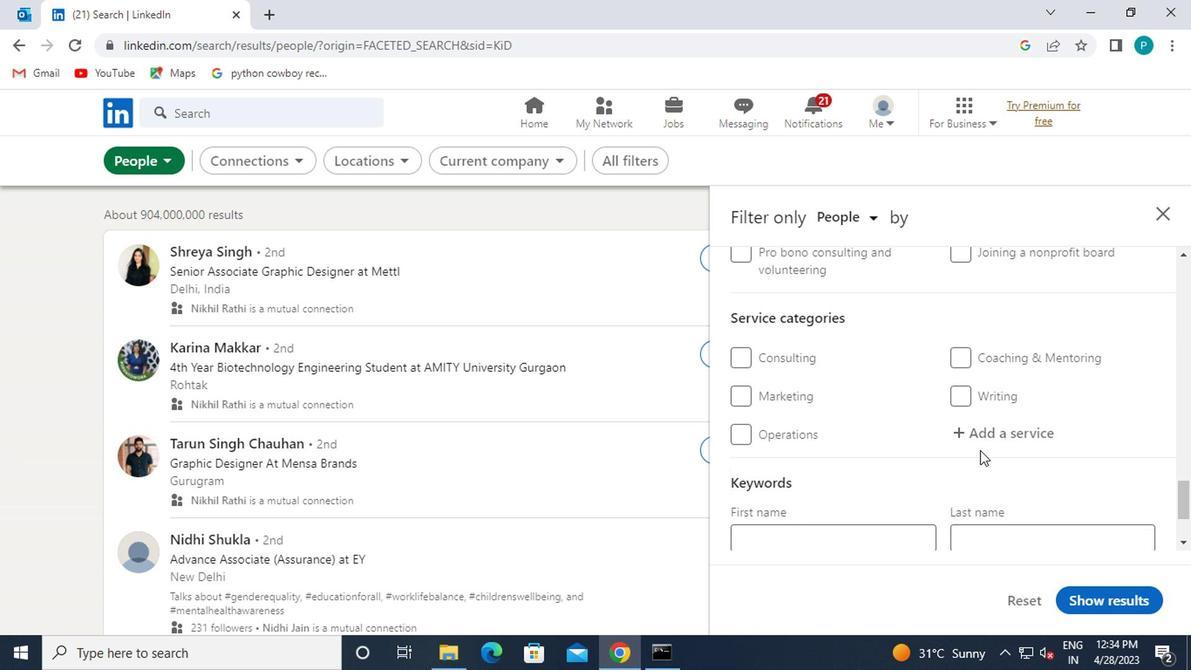 
Action: Mouse moved to (998, 482)
Screenshot: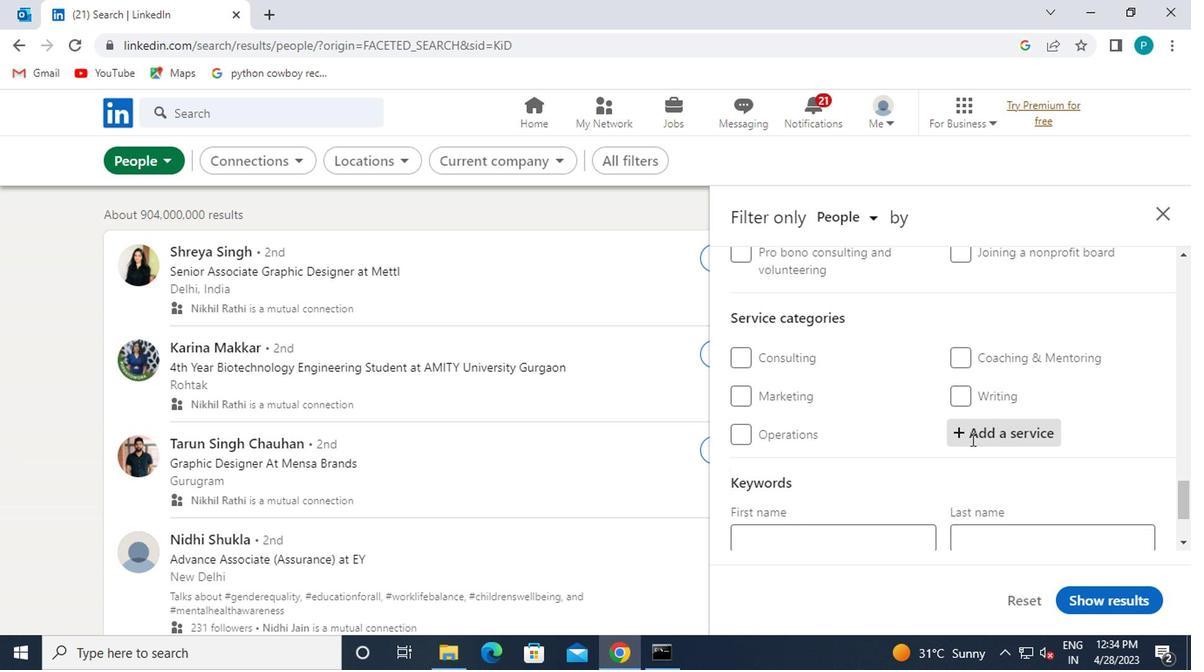 
Action: Key pressed <Key.caps_lock>C<Key.caps_lock>OMP
Screenshot: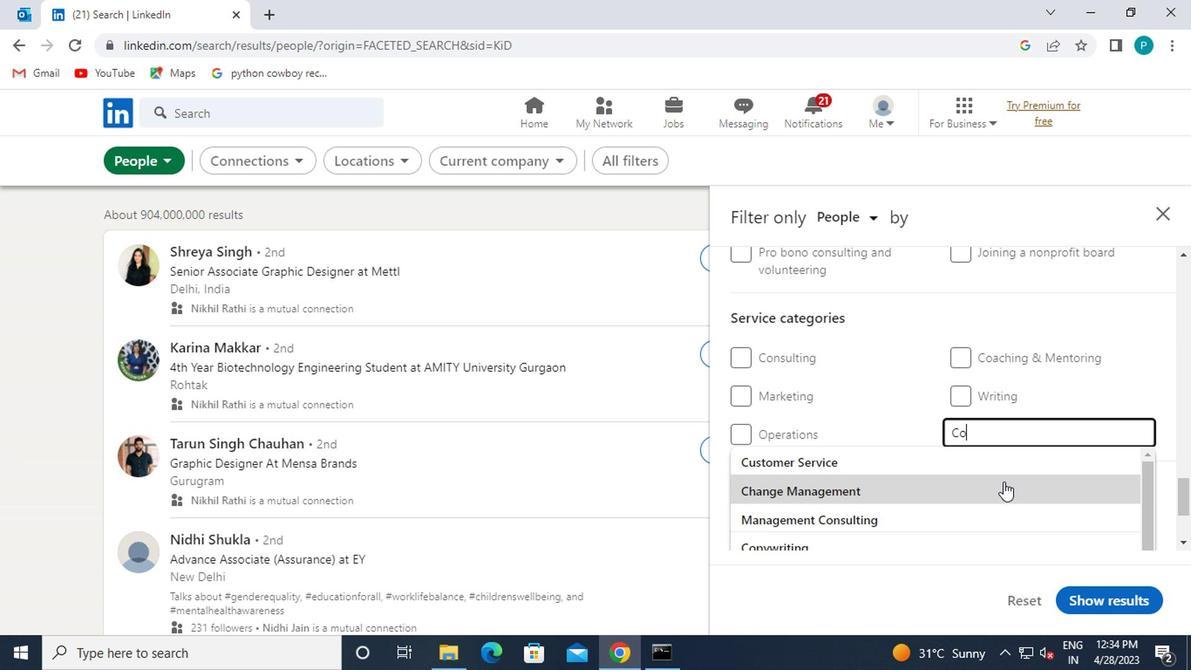 
Action: Mouse moved to (895, 477)
Screenshot: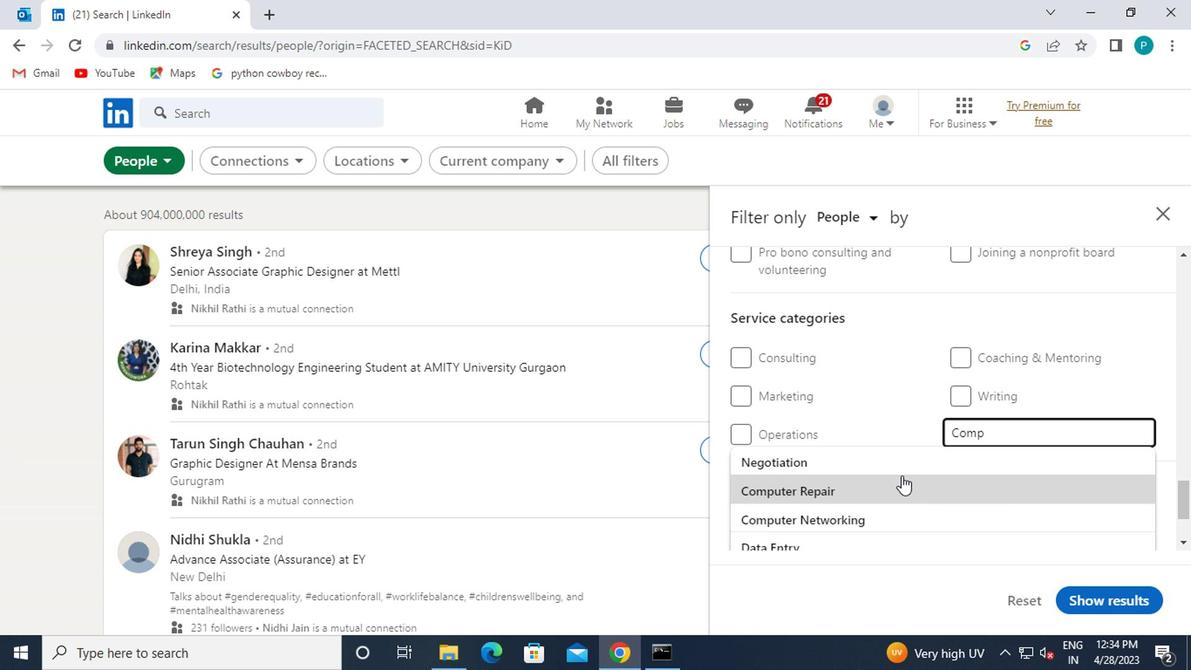 
Action: Mouse scrolled (895, 476) with delta (0, 0)
Screenshot: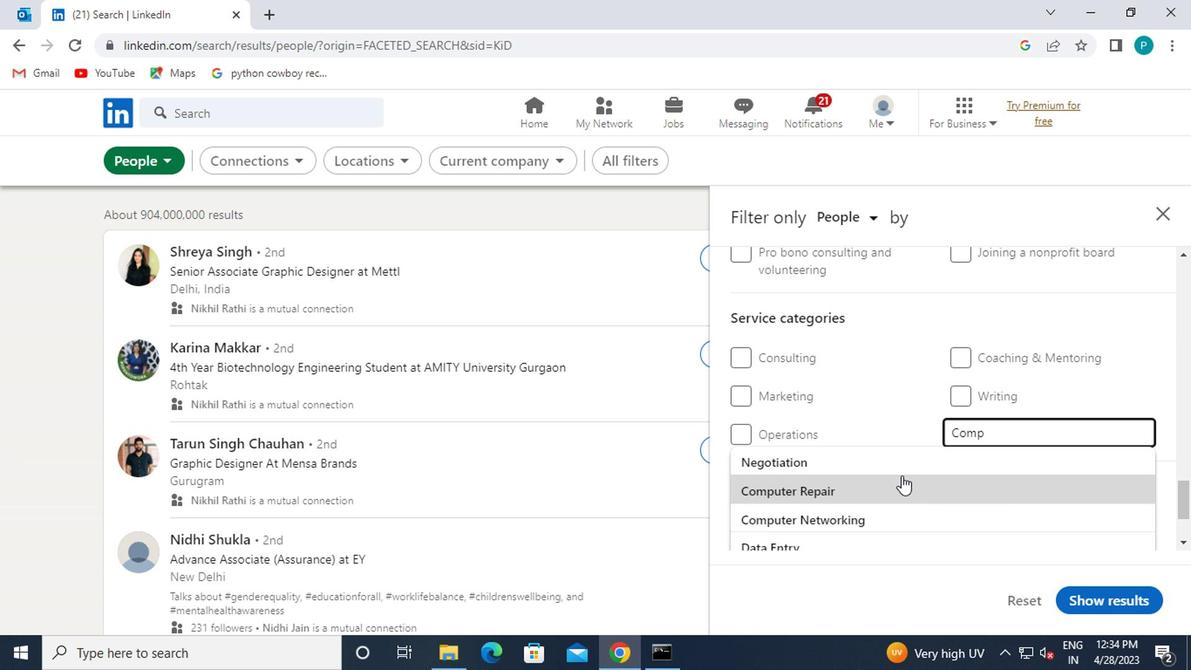 
Action: Mouse moved to (832, 422)
Screenshot: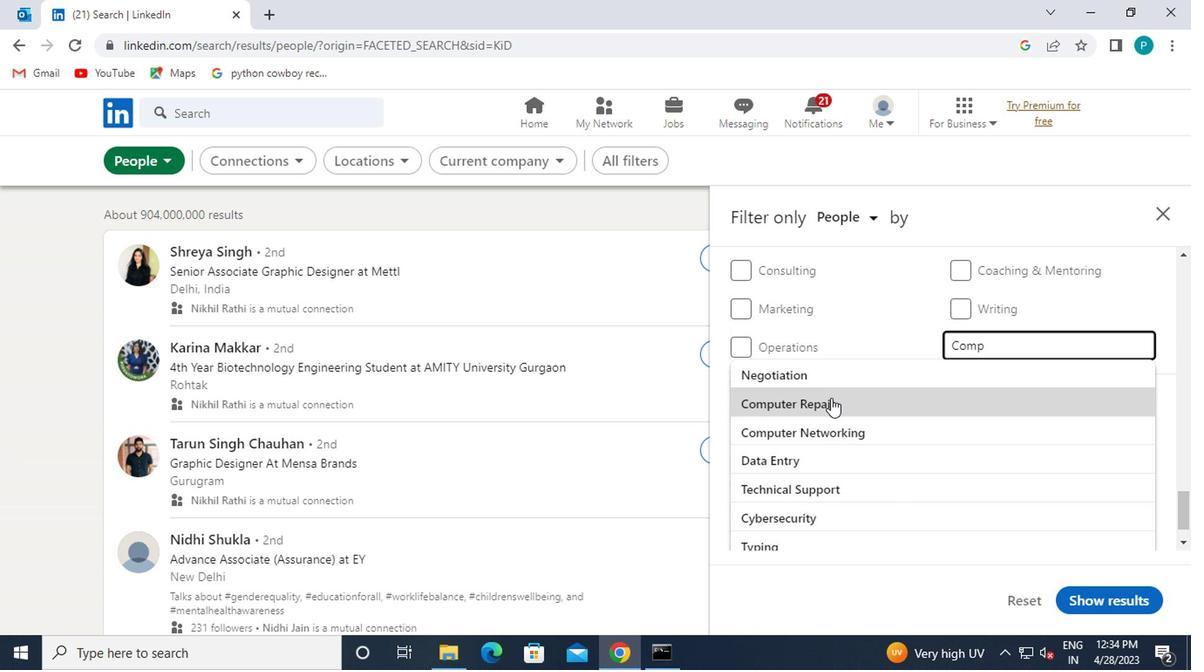 
Action: Mouse pressed left at (832, 422)
Screenshot: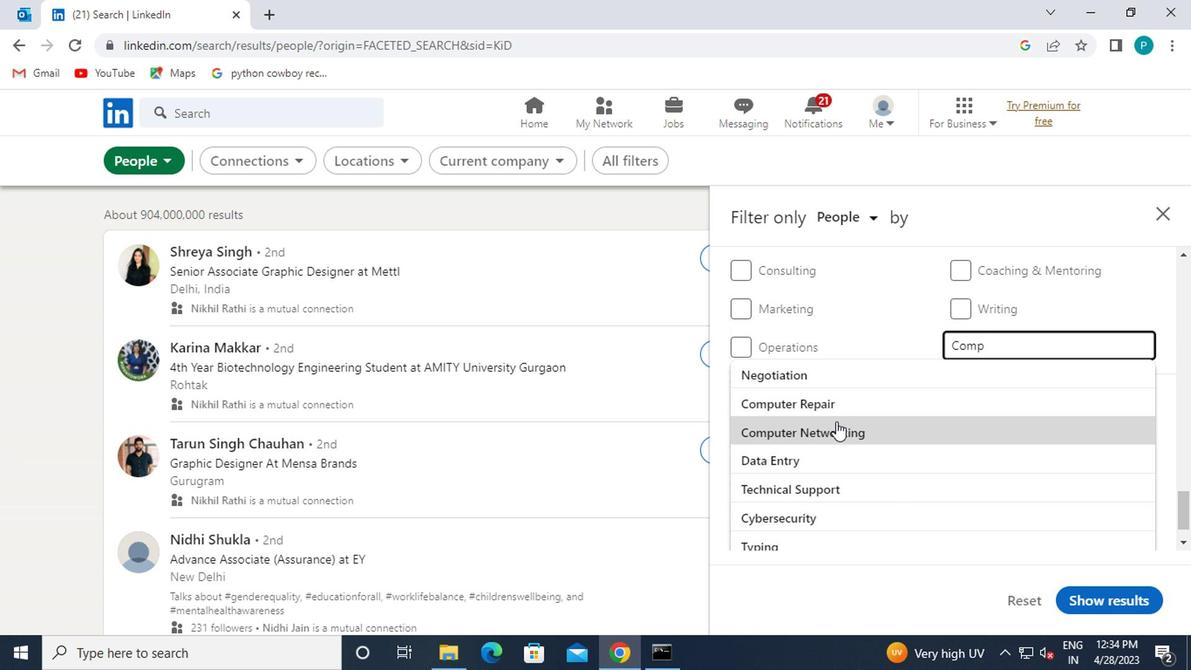 
Action: Mouse scrolled (832, 421) with delta (0, -1)
Screenshot: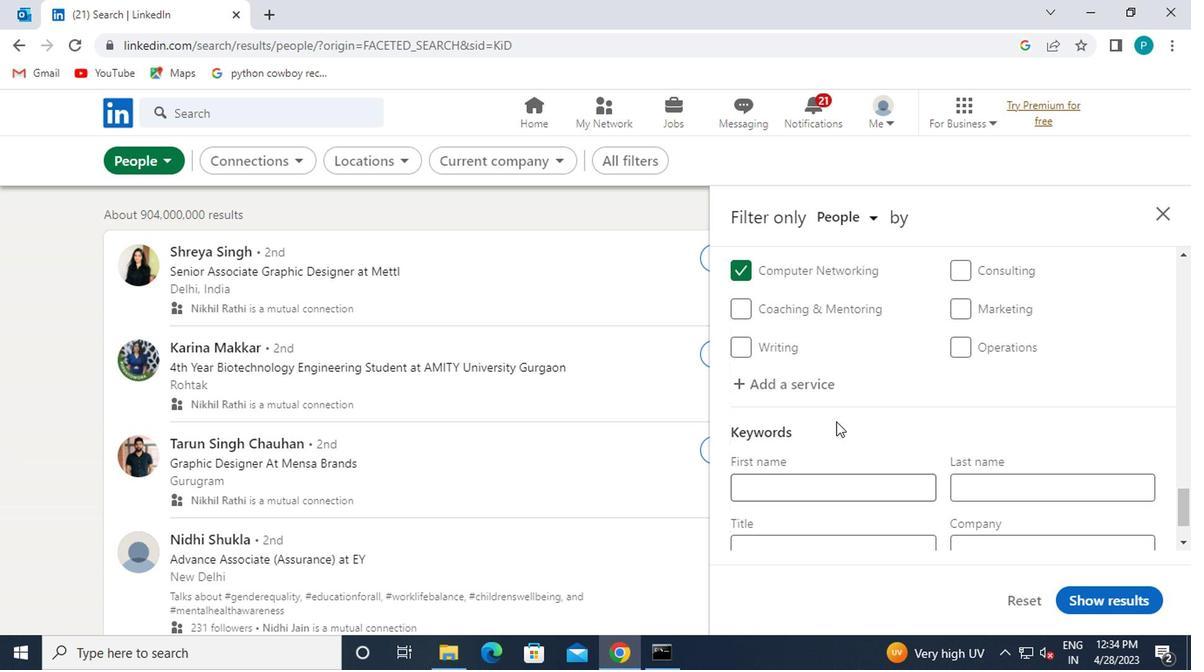 
Action: Mouse scrolled (832, 421) with delta (0, -1)
Screenshot: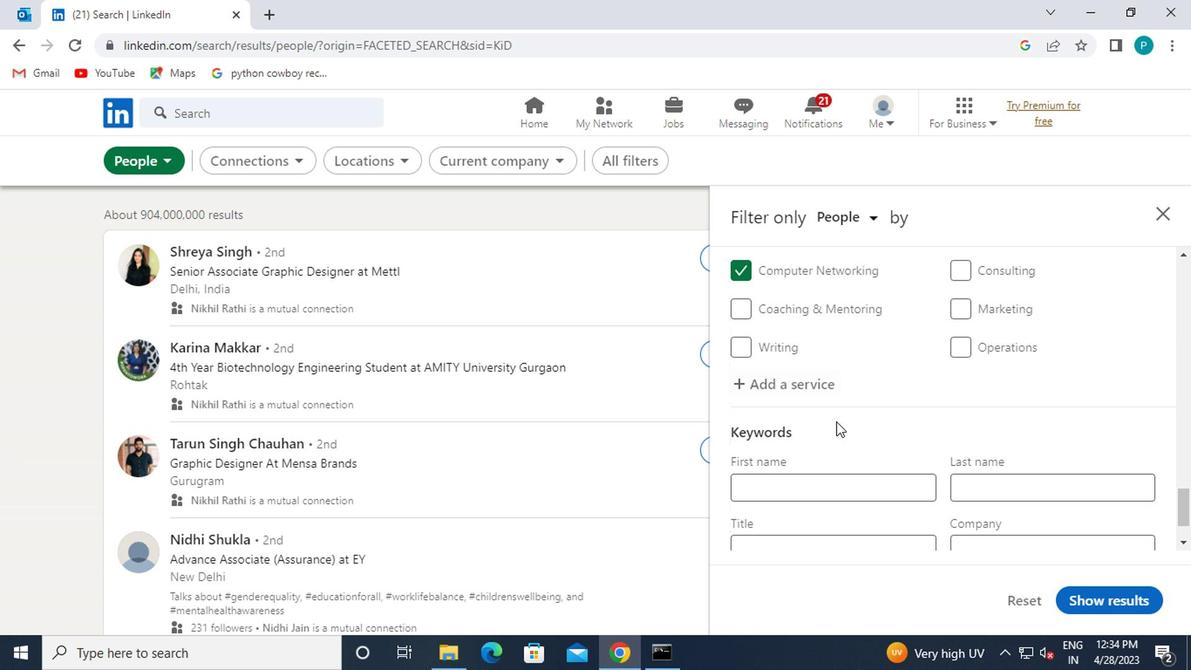 
Action: Mouse scrolled (832, 421) with delta (0, -1)
Screenshot: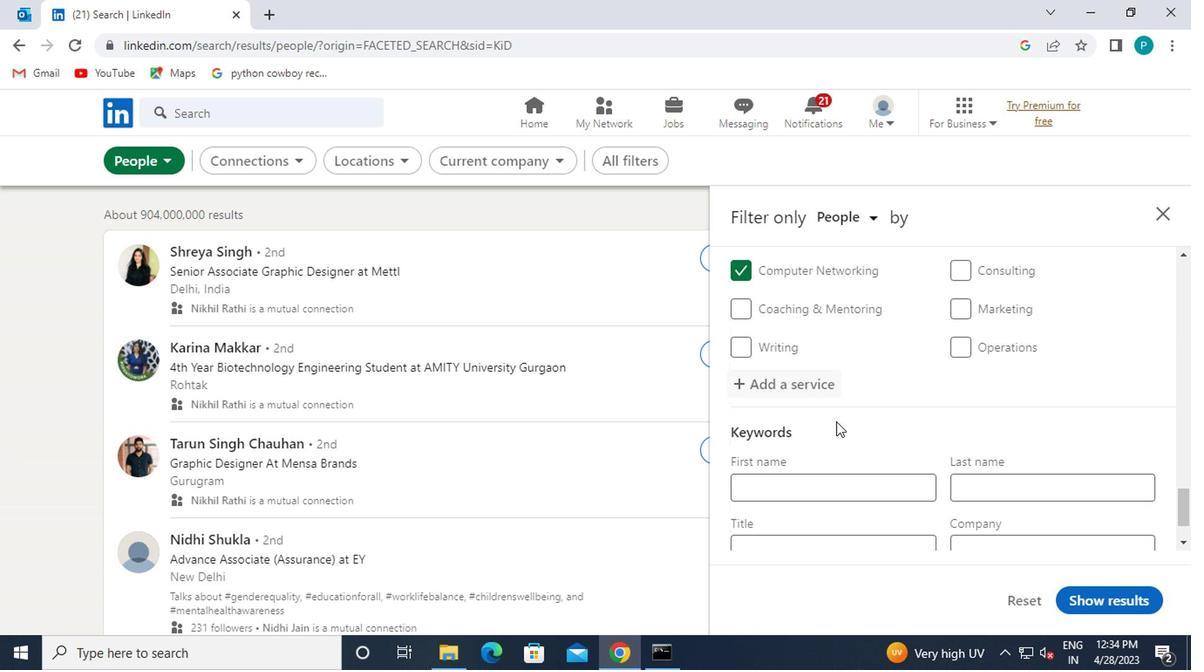 
Action: Mouse scrolled (832, 421) with delta (0, -1)
Screenshot: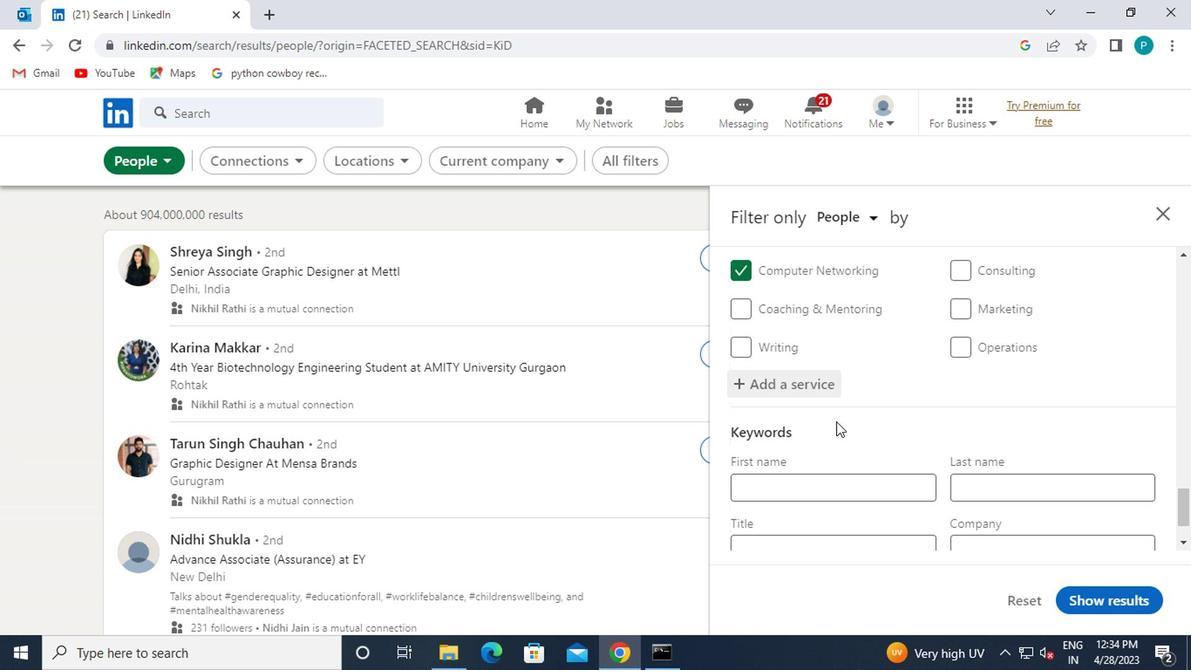 
Action: Mouse moved to (808, 462)
Screenshot: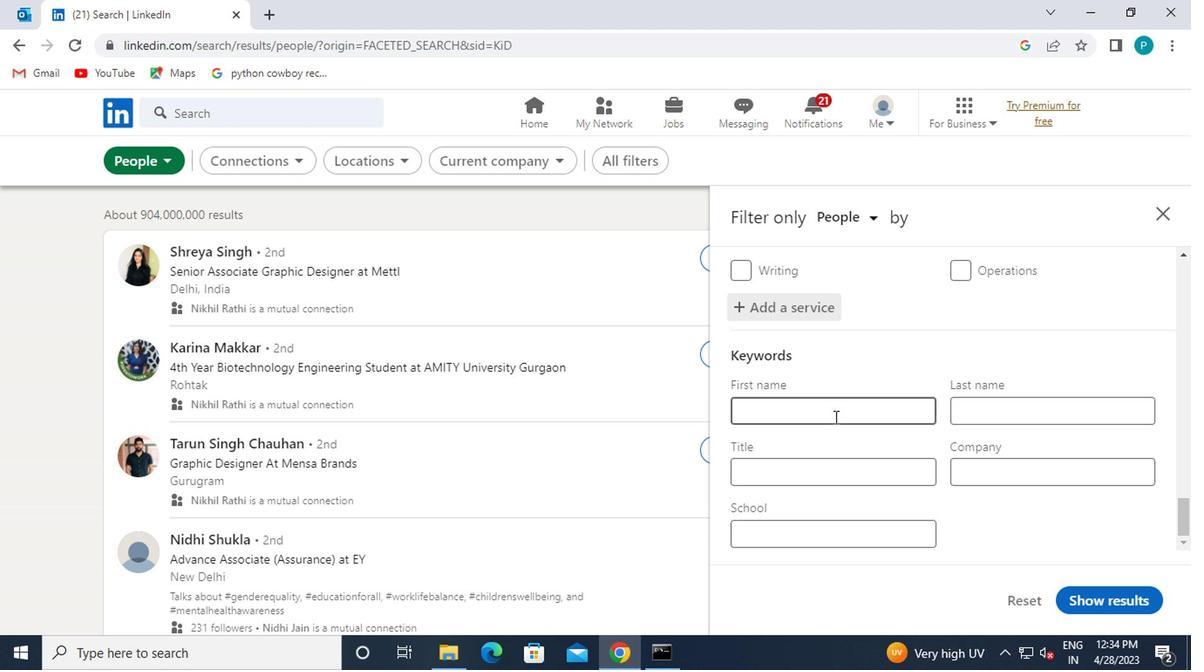 
Action: Mouse pressed left at (808, 462)
Screenshot: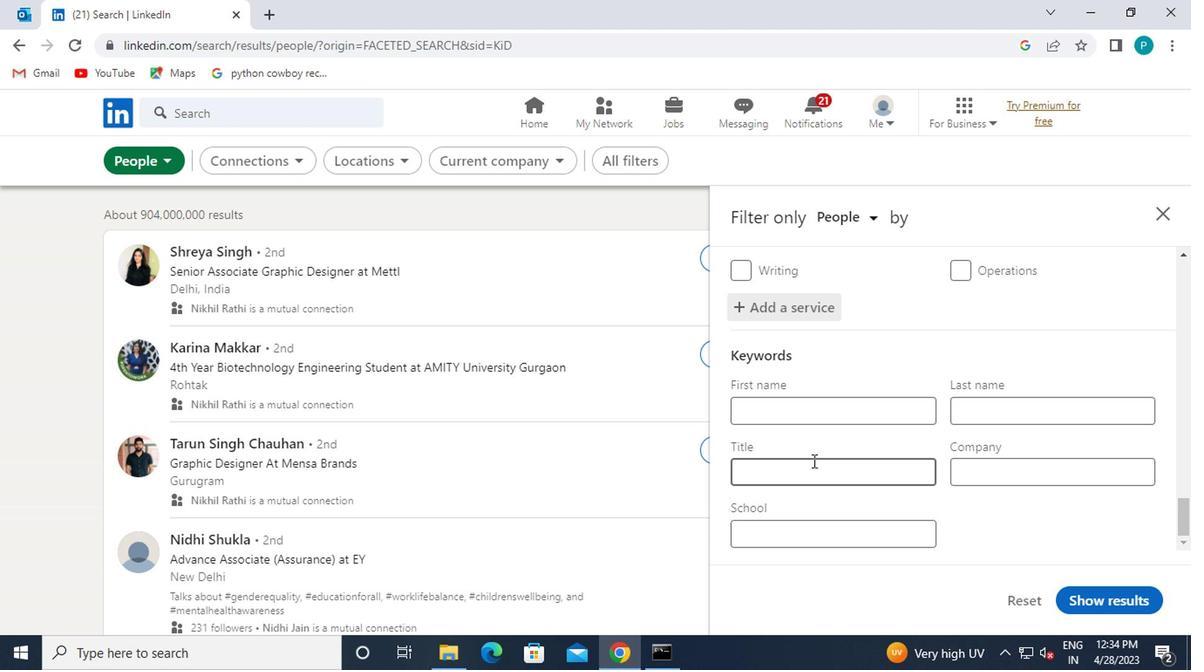 
Action: Mouse moved to (817, 464)
Screenshot: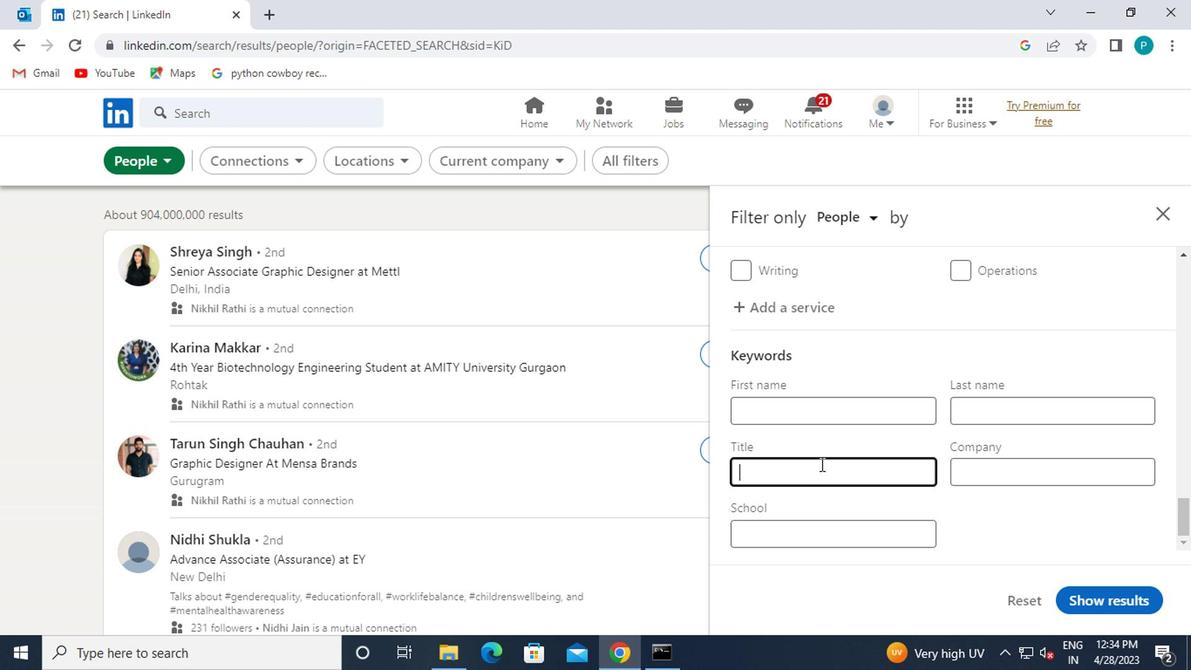 
Action: Key pressed <Key.caps_lock>A<Key.caps_lock>CCOUNT<Key.space><Key.caps_lock>E<Key.caps_lock>XECUTIB<Key.backspace>VE
Screenshot: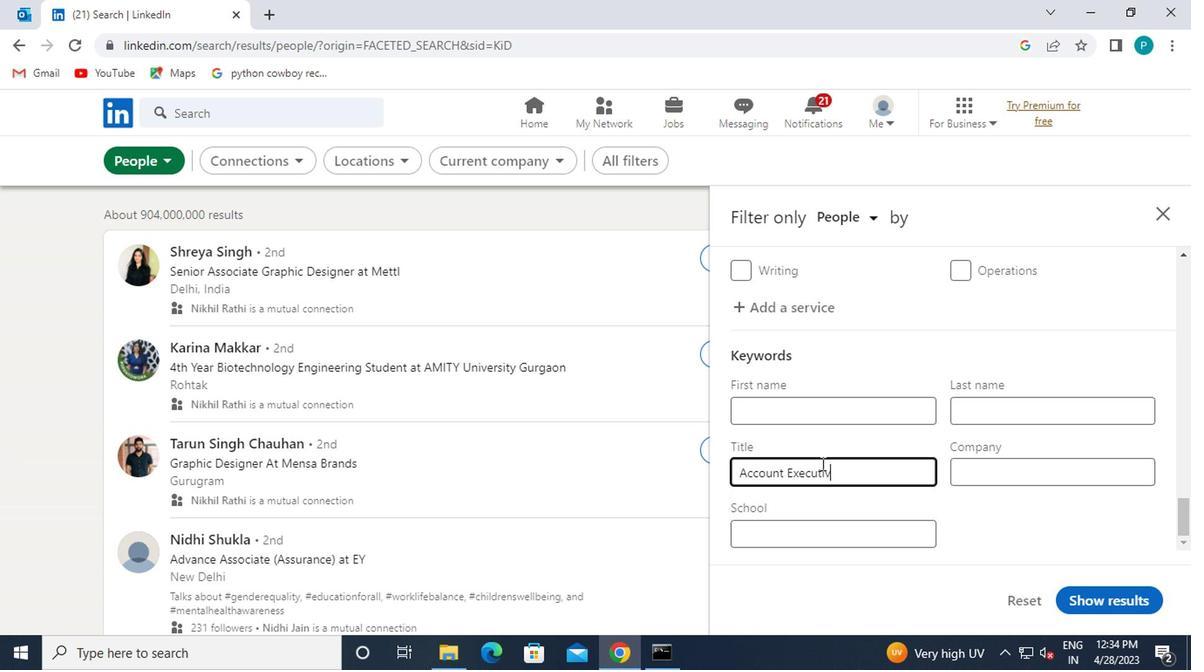 
Action: Mouse moved to (1113, 599)
Screenshot: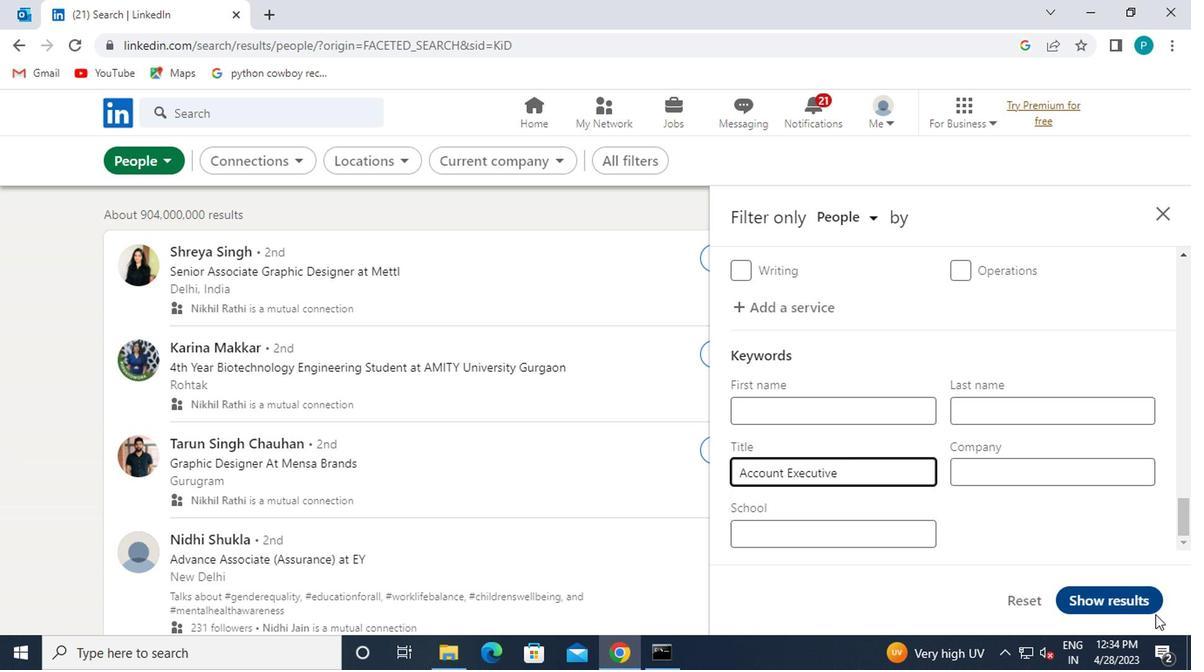 
Action: Mouse pressed left at (1113, 599)
Screenshot: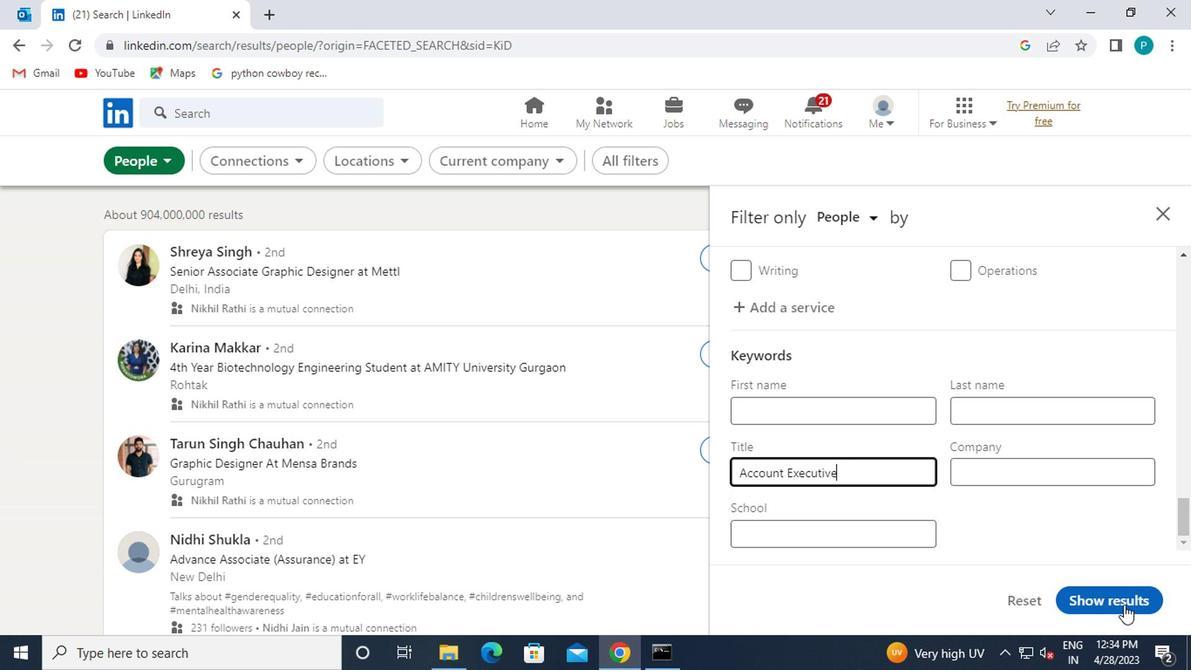 
